 Task: Find connections with filter location Neu Isenburg with filter topic #recruitmentwith filter profile language German with filter current company Nayara Energy with filter school Patna Science College with filter industry Urban Transit Services with filter service category Date Entry with filter keywords title Accountant
Action: Mouse moved to (672, 95)
Screenshot: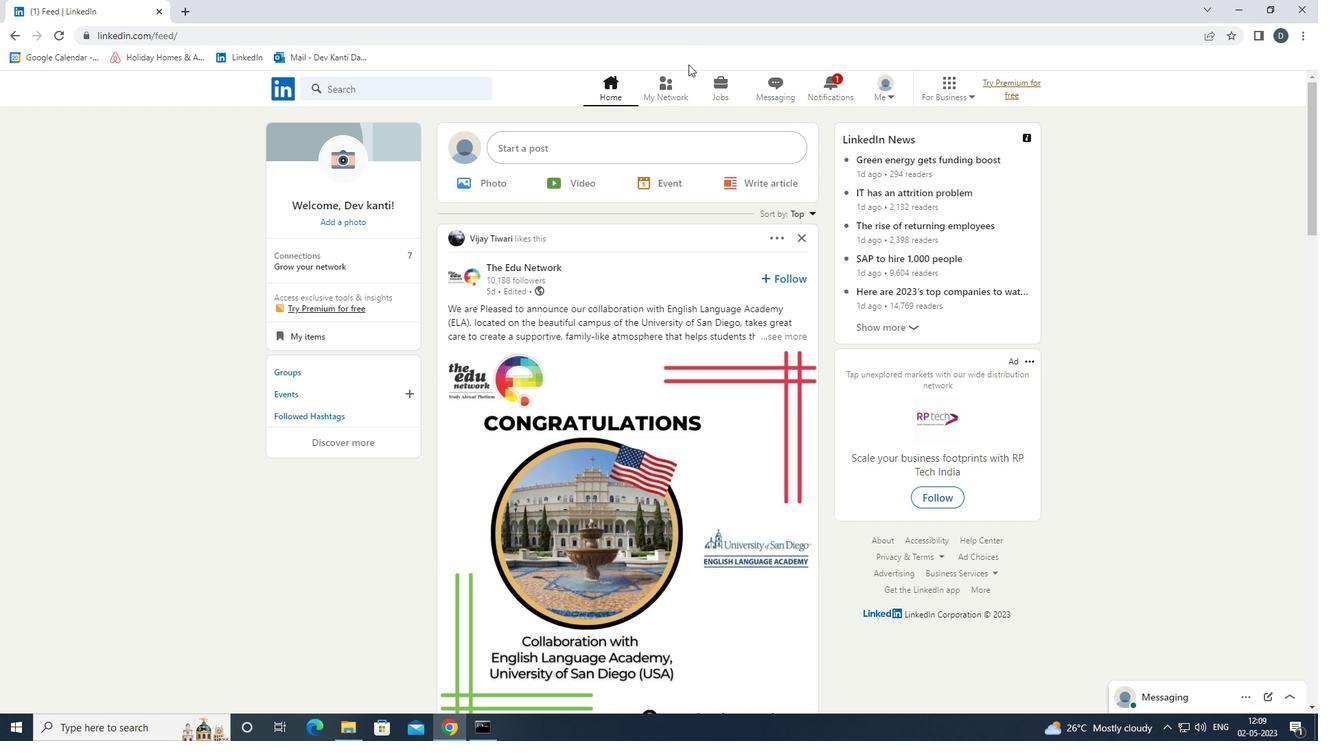 
Action: Mouse pressed left at (672, 95)
Screenshot: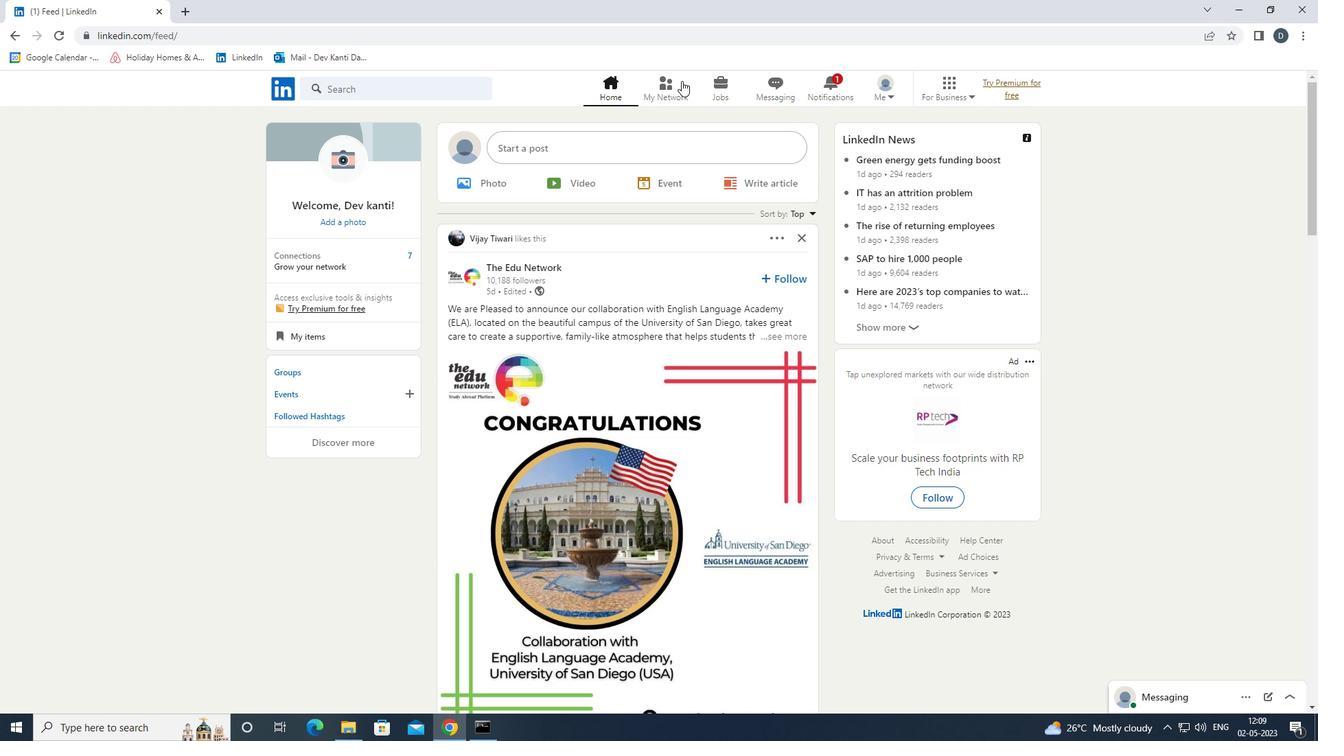 
Action: Mouse moved to (462, 164)
Screenshot: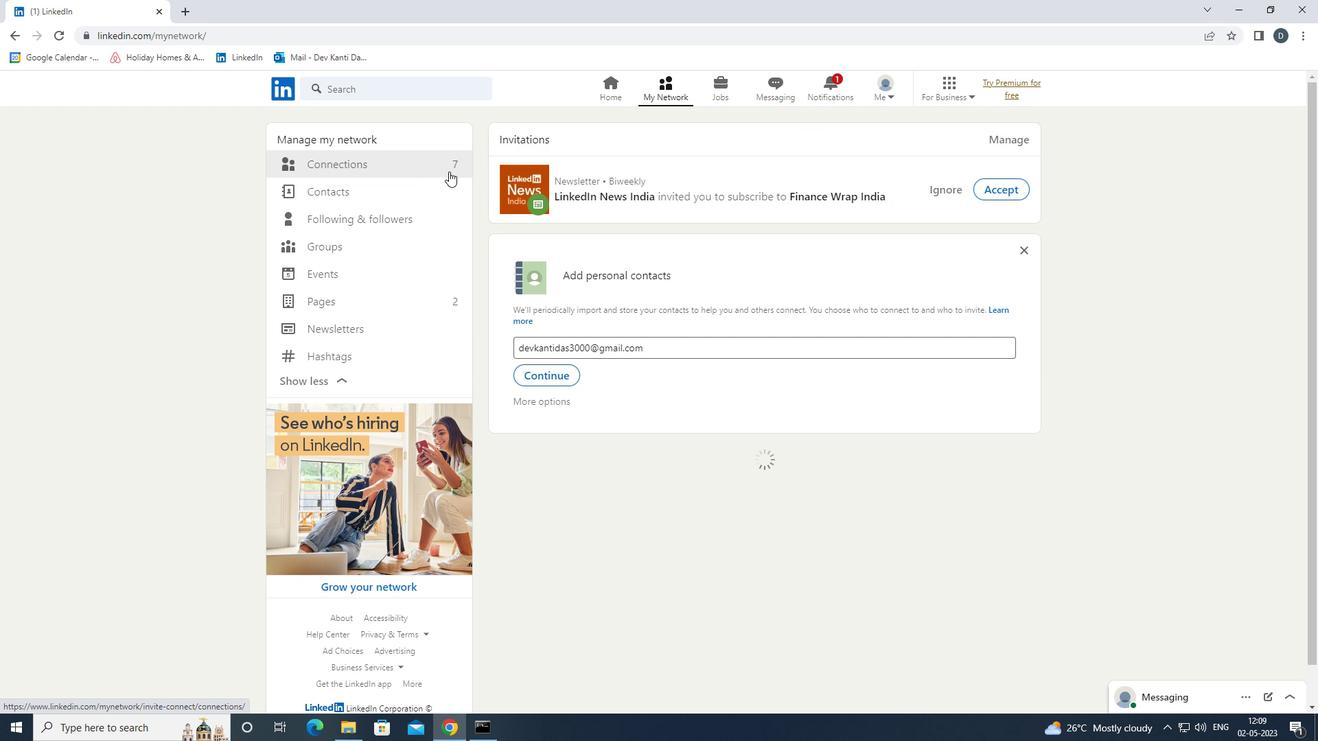
Action: Mouse pressed left at (462, 164)
Screenshot: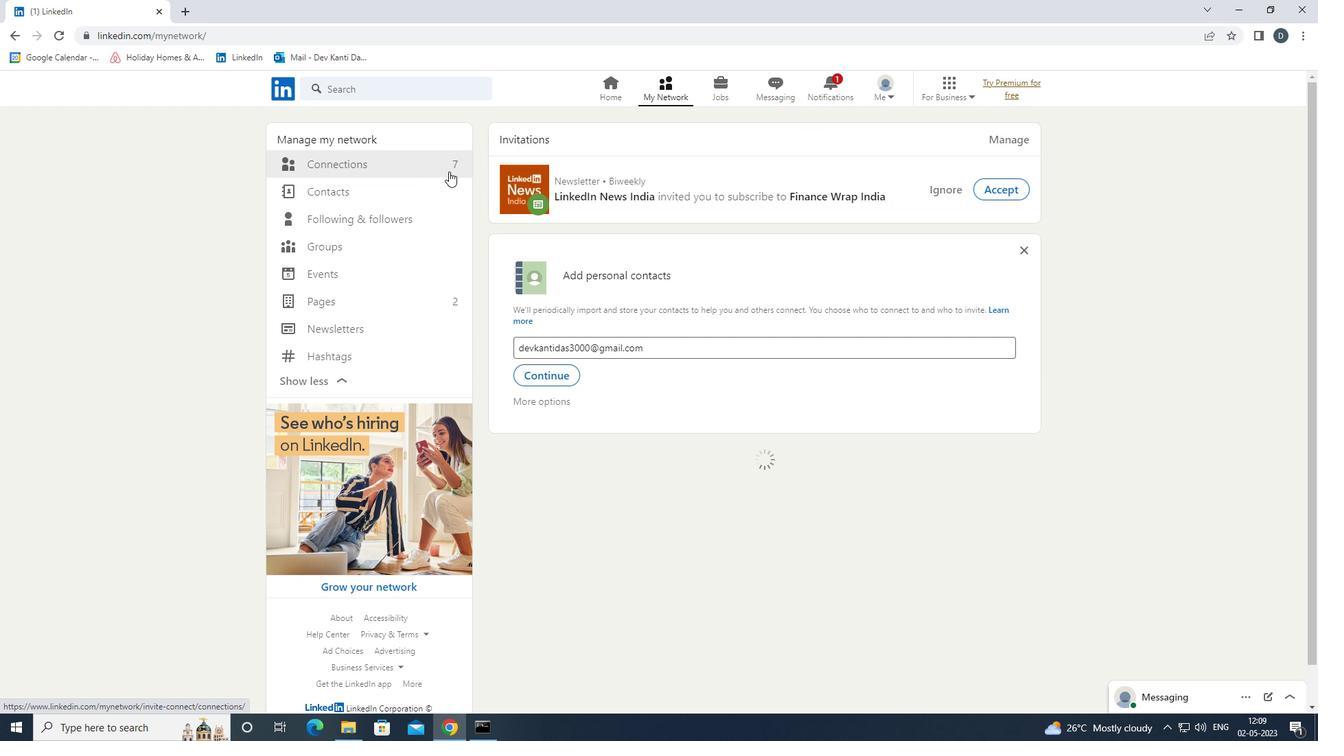 
Action: Mouse moved to (456, 163)
Screenshot: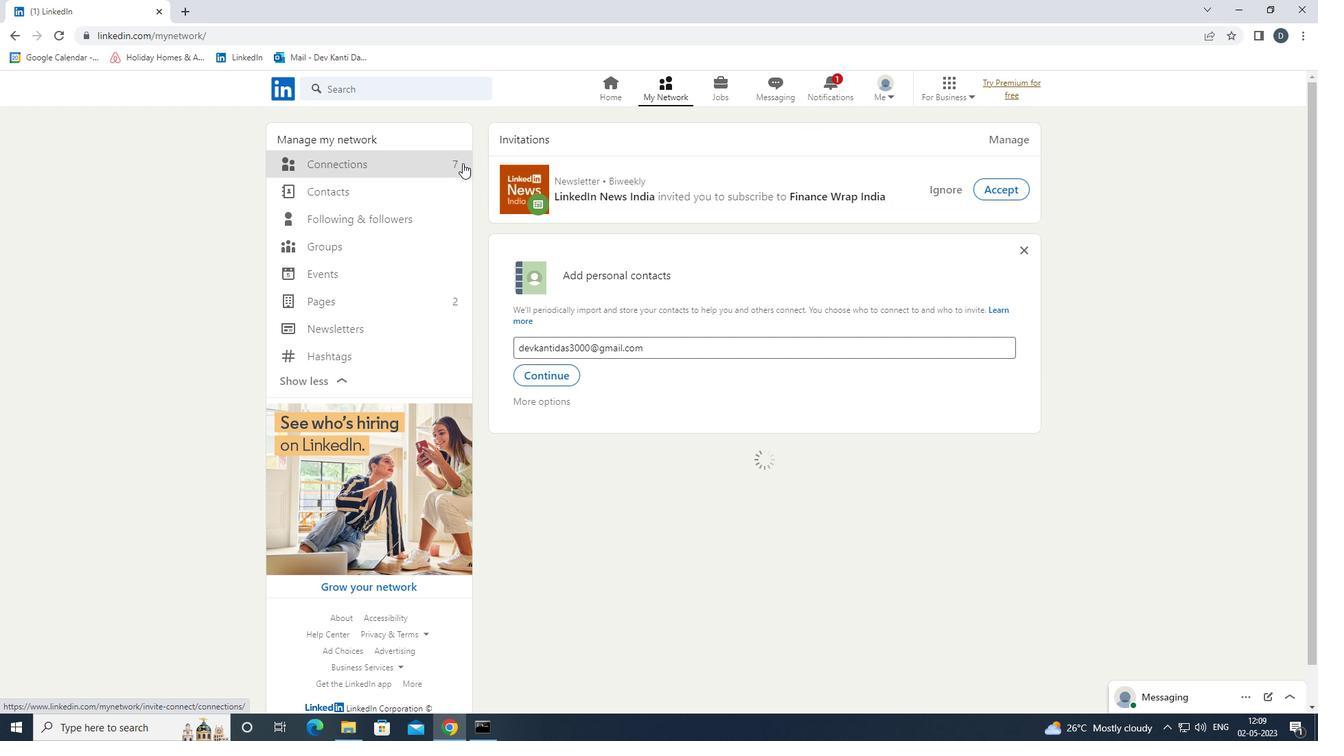 
Action: Mouse pressed left at (456, 163)
Screenshot: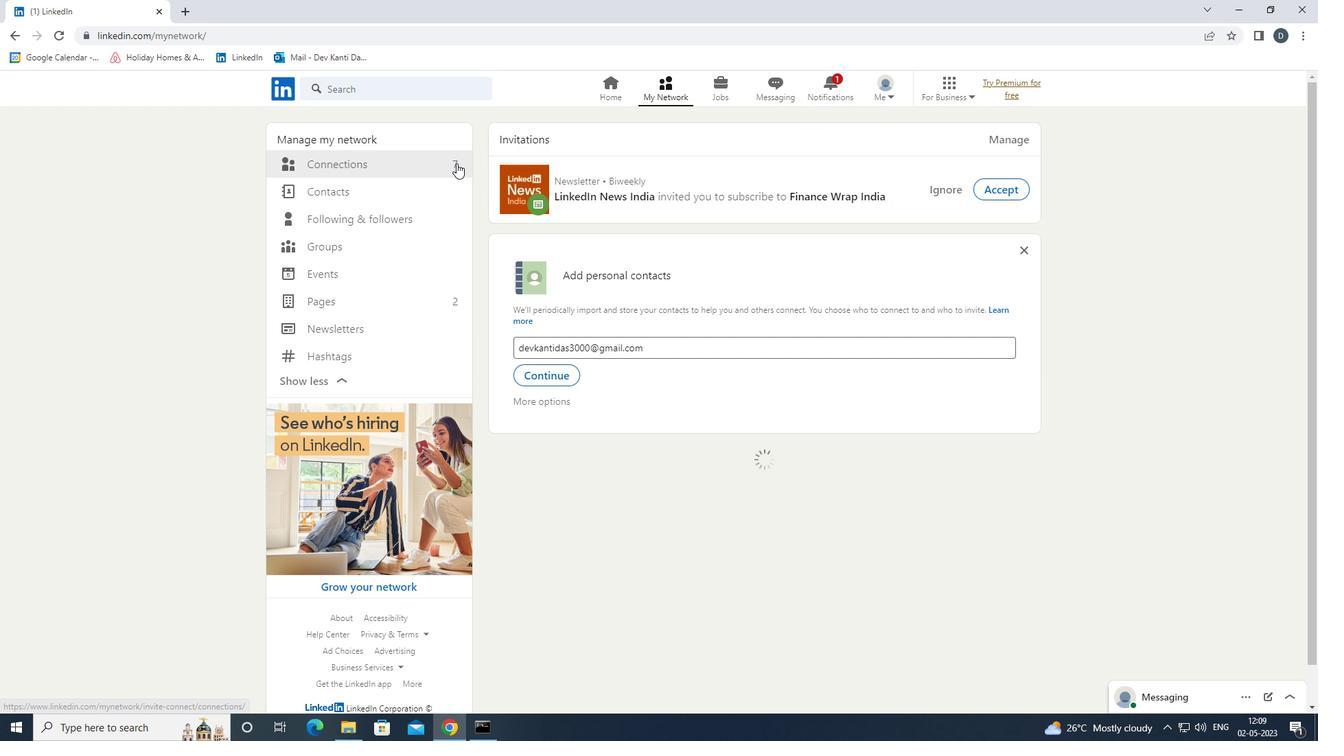 
Action: Mouse moved to (782, 155)
Screenshot: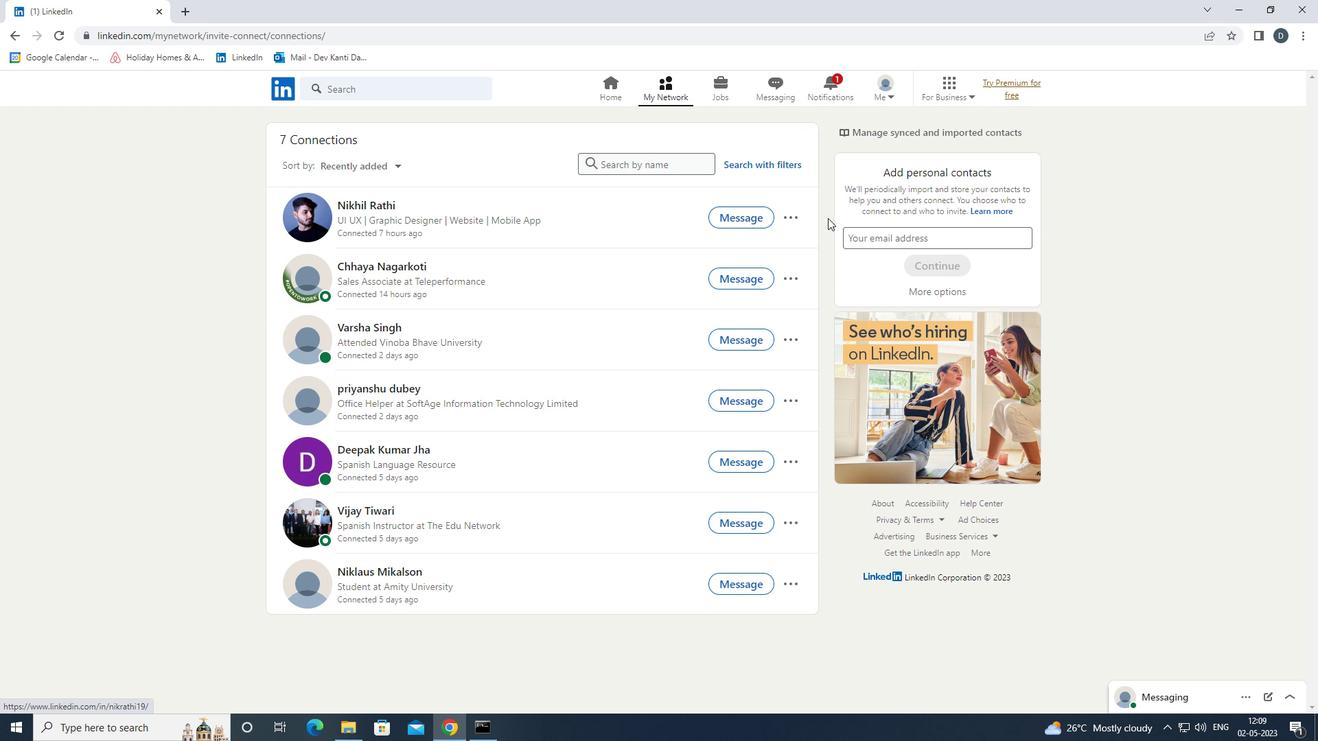 
Action: Mouse pressed left at (782, 155)
Screenshot: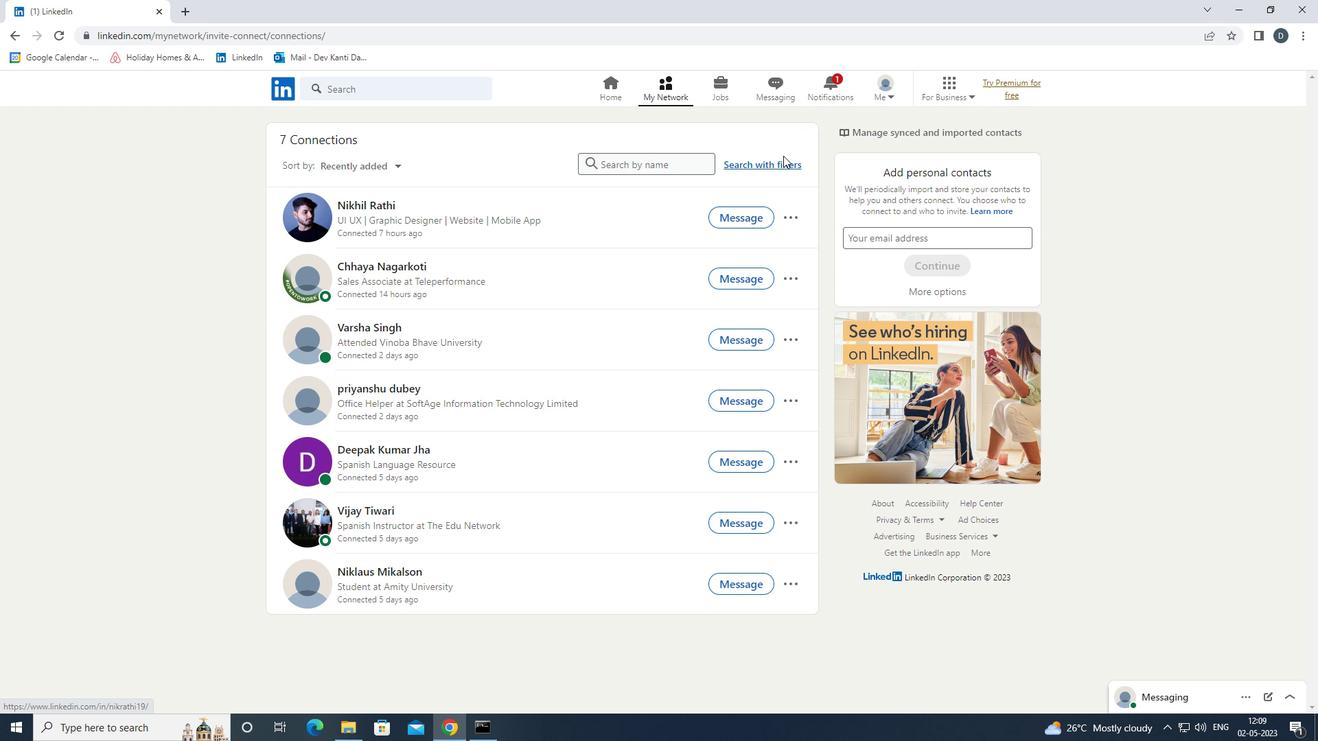 
Action: Mouse moved to (773, 169)
Screenshot: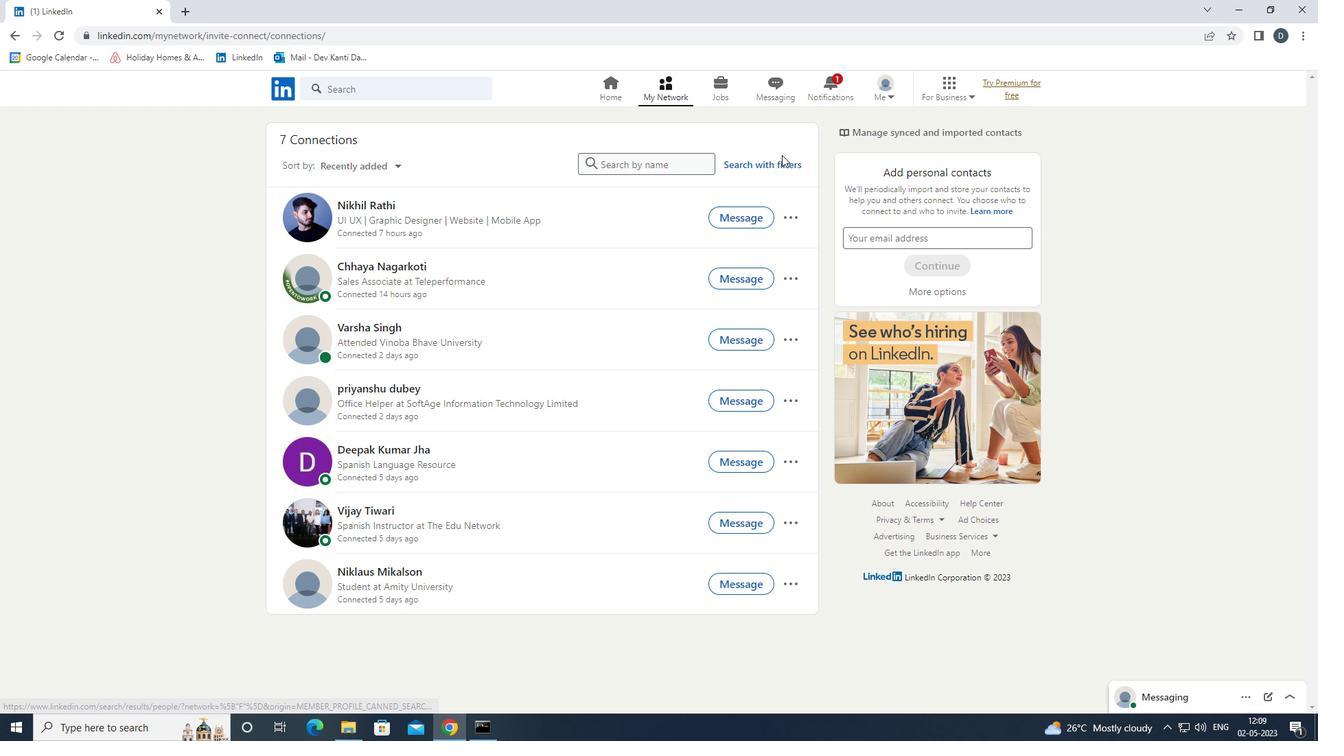 
Action: Mouse pressed left at (773, 169)
Screenshot: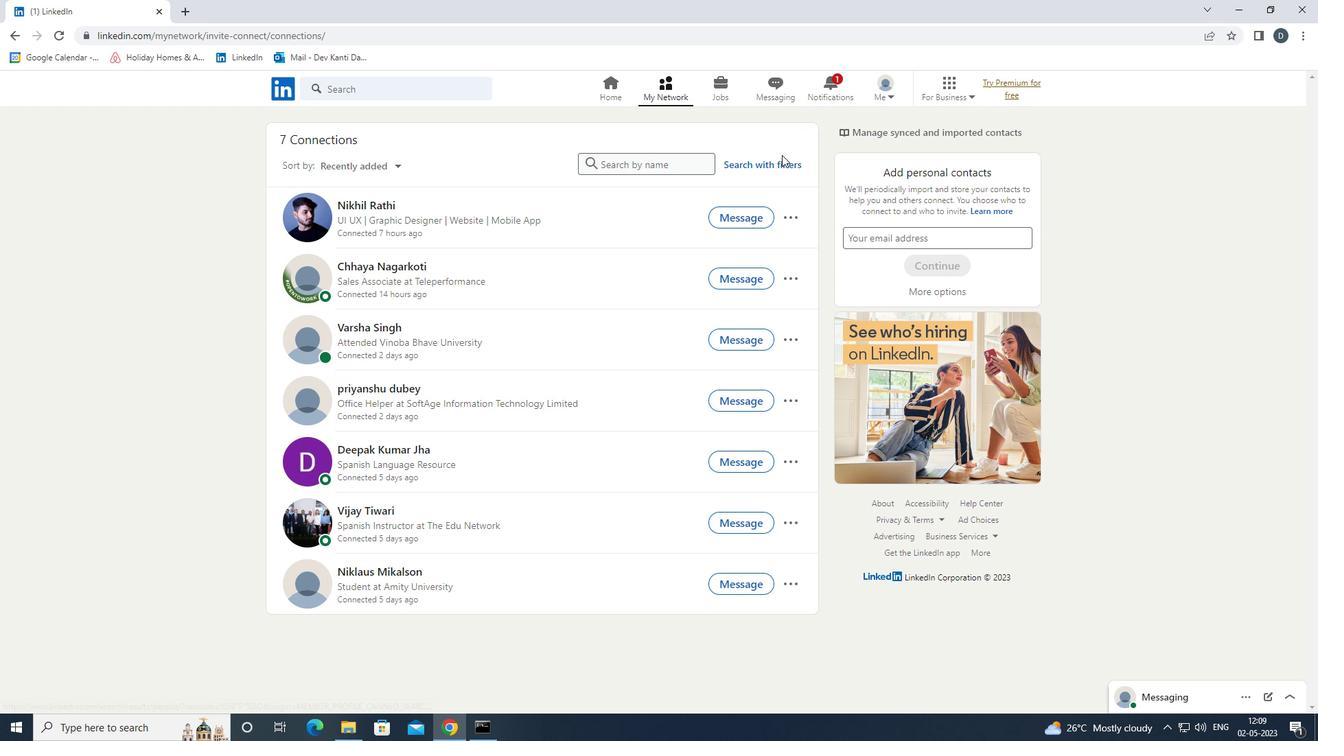 
Action: Mouse moved to (705, 127)
Screenshot: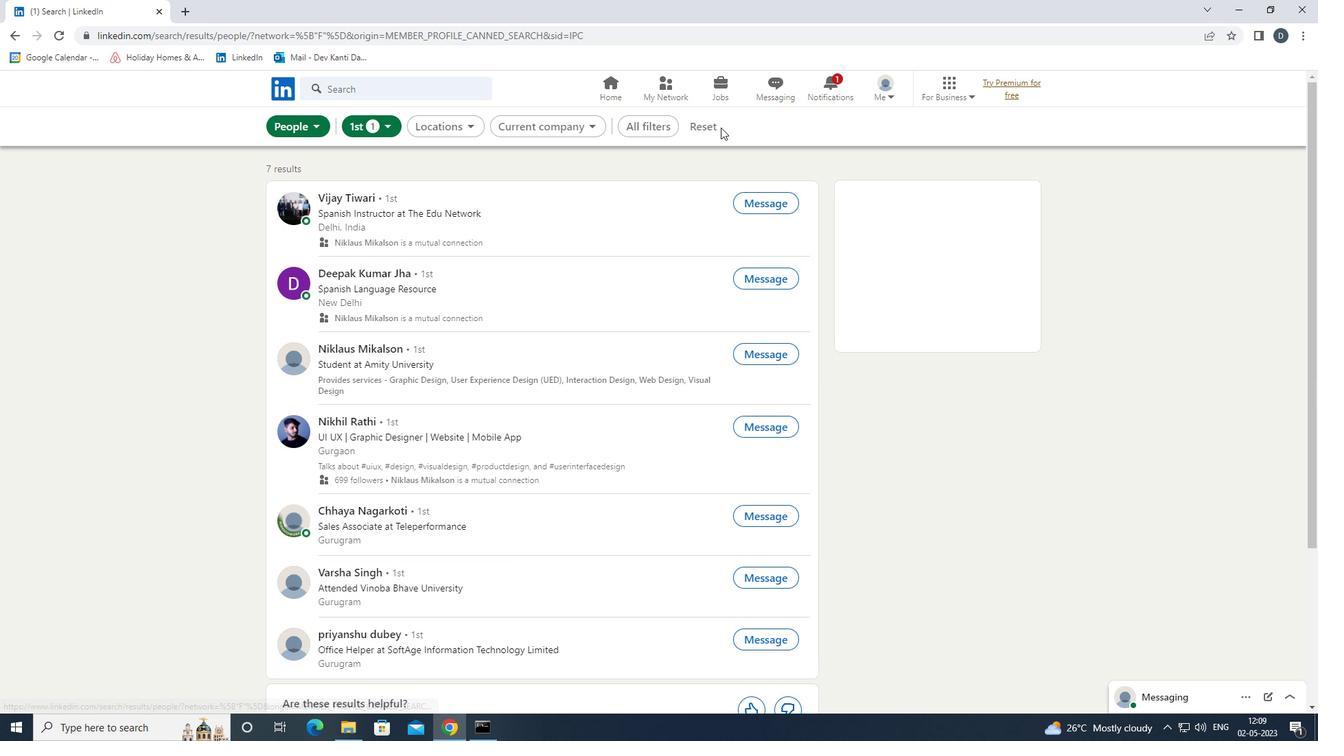 
Action: Mouse pressed left at (705, 127)
Screenshot: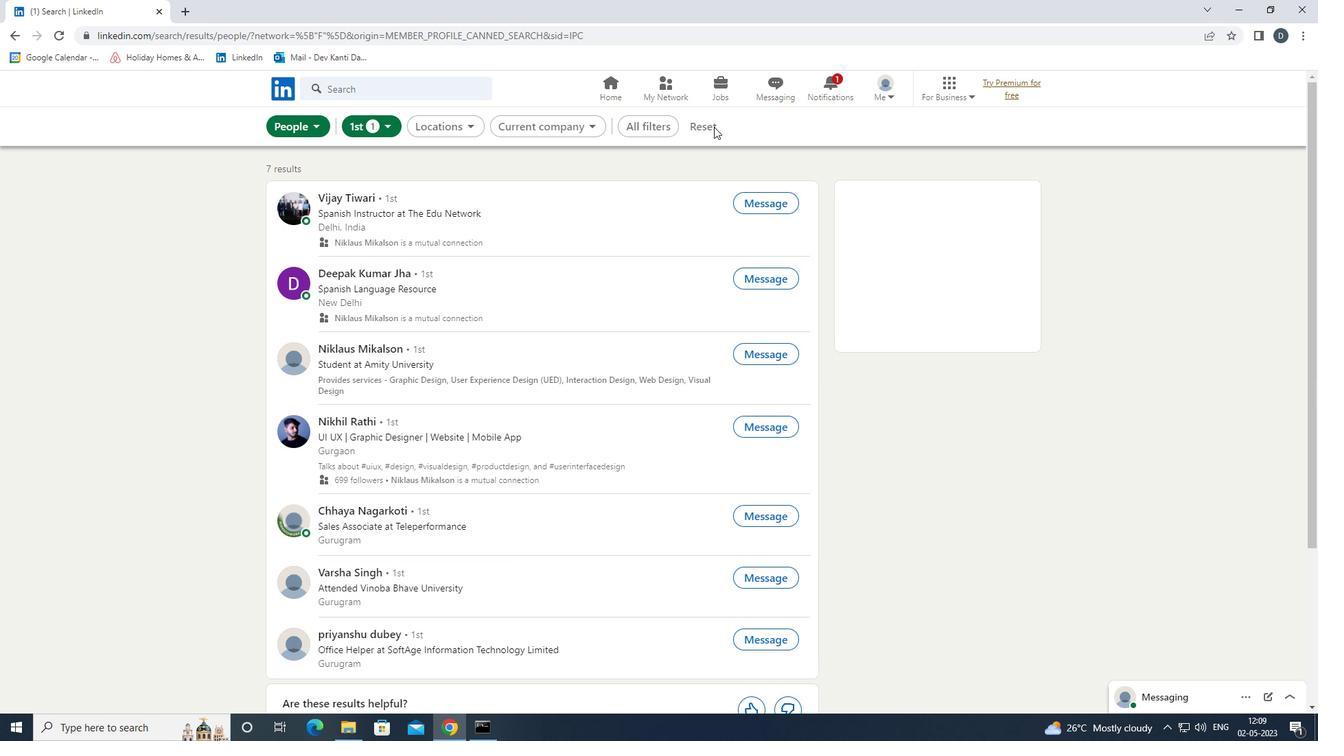 
Action: Mouse moved to (680, 124)
Screenshot: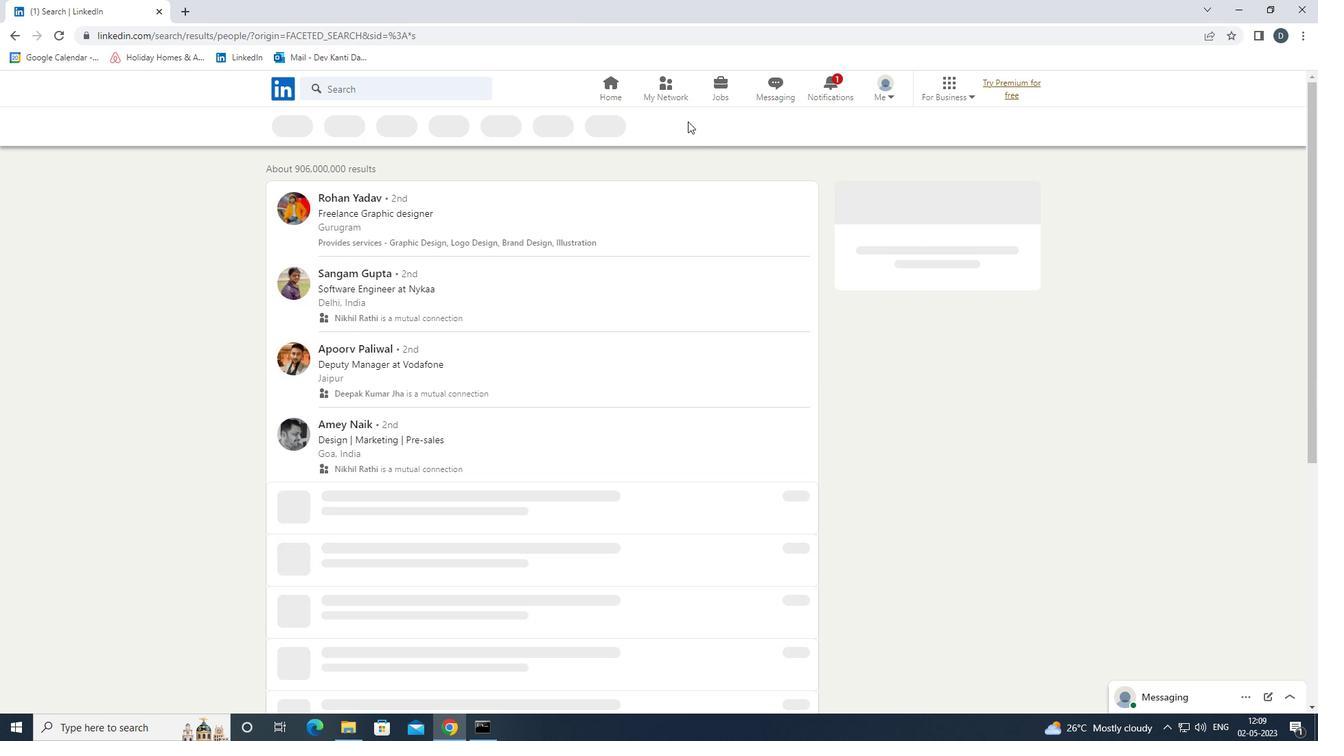 
Action: Mouse pressed left at (680, 124)
Screenshot: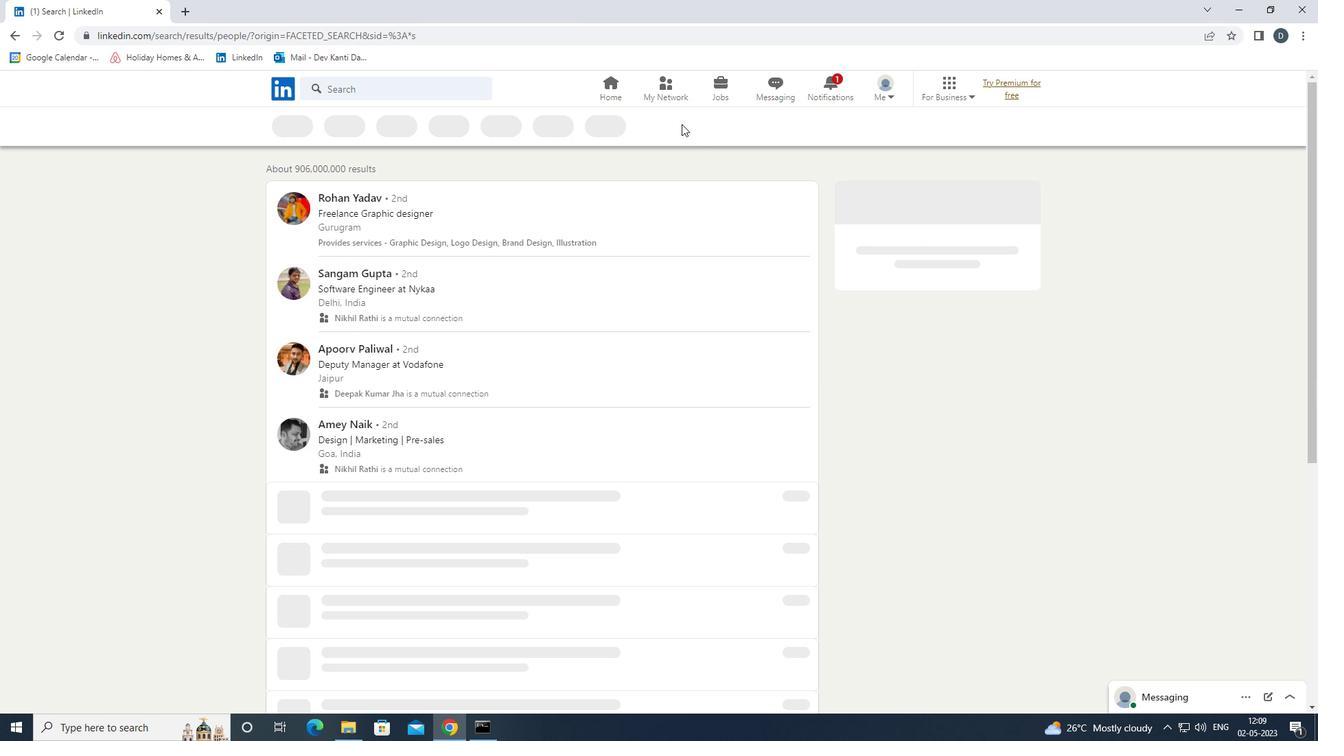 
Action: Mouse moved to (1174, 474)
Screenshot: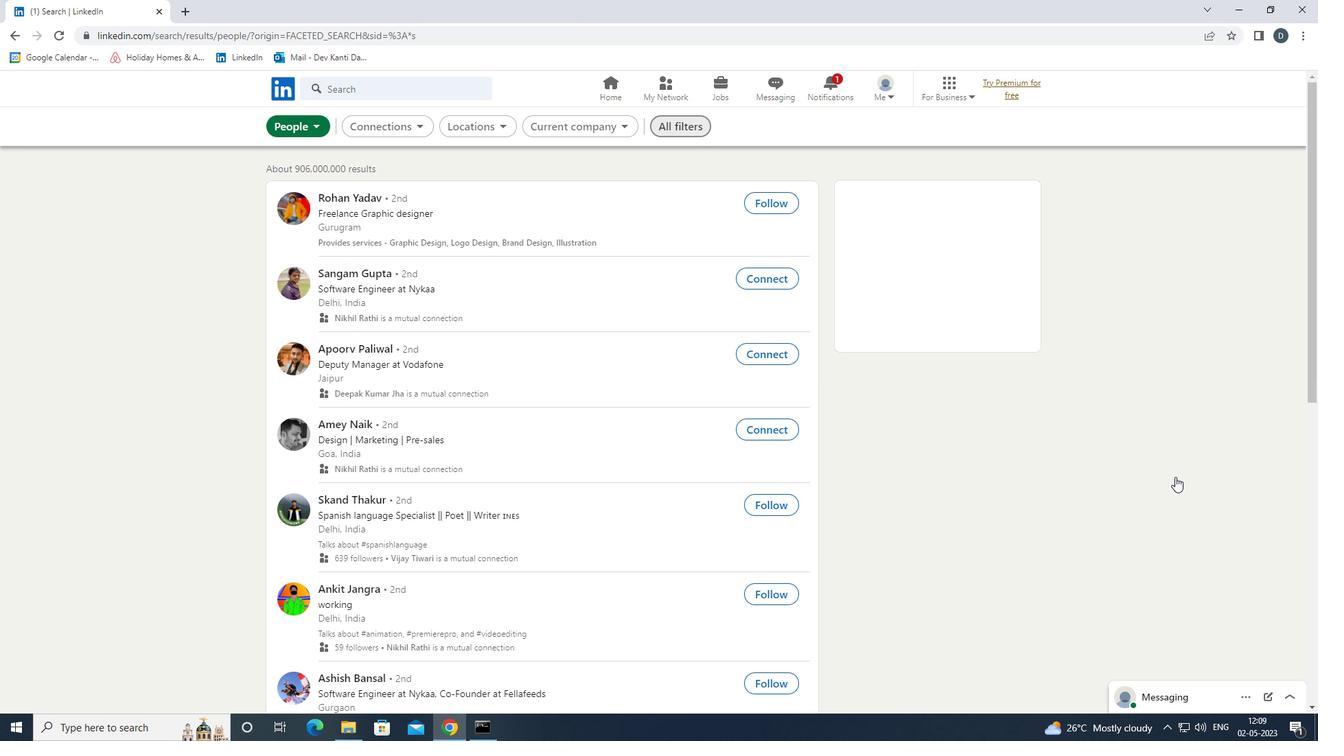
Action: Mouse scrolled (1174, 473) with delta (0, 0)
Screenshot: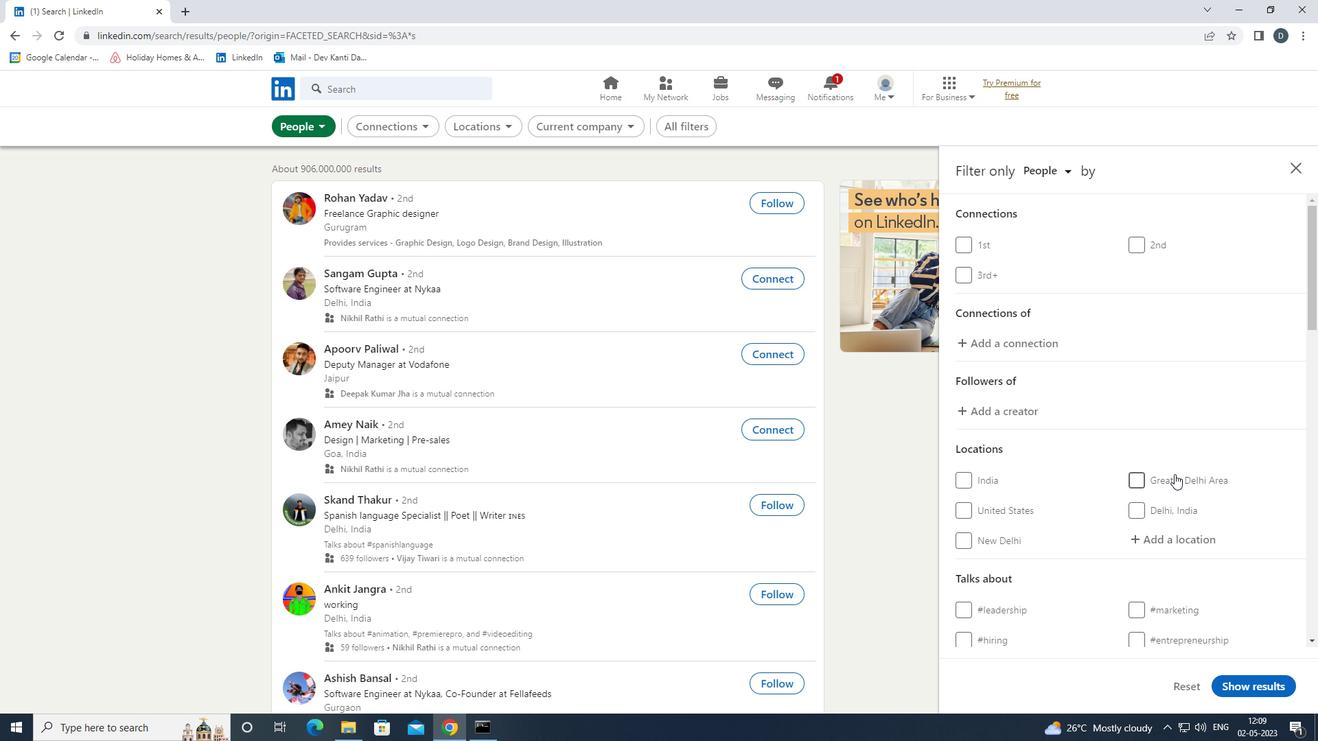 
Action: Mouse moved to (1174, 471)
Screenshot: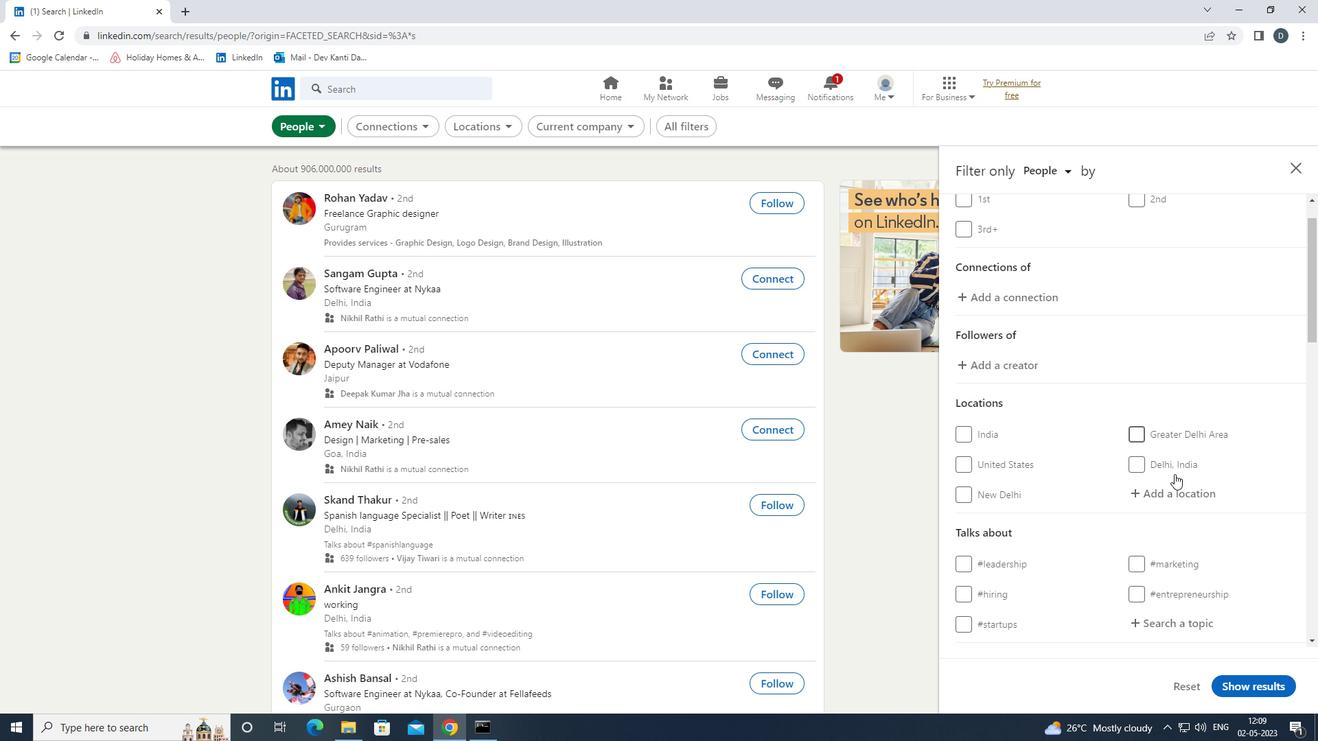 
Action: Mouse pressed left at (1174, 471)
Screenshot: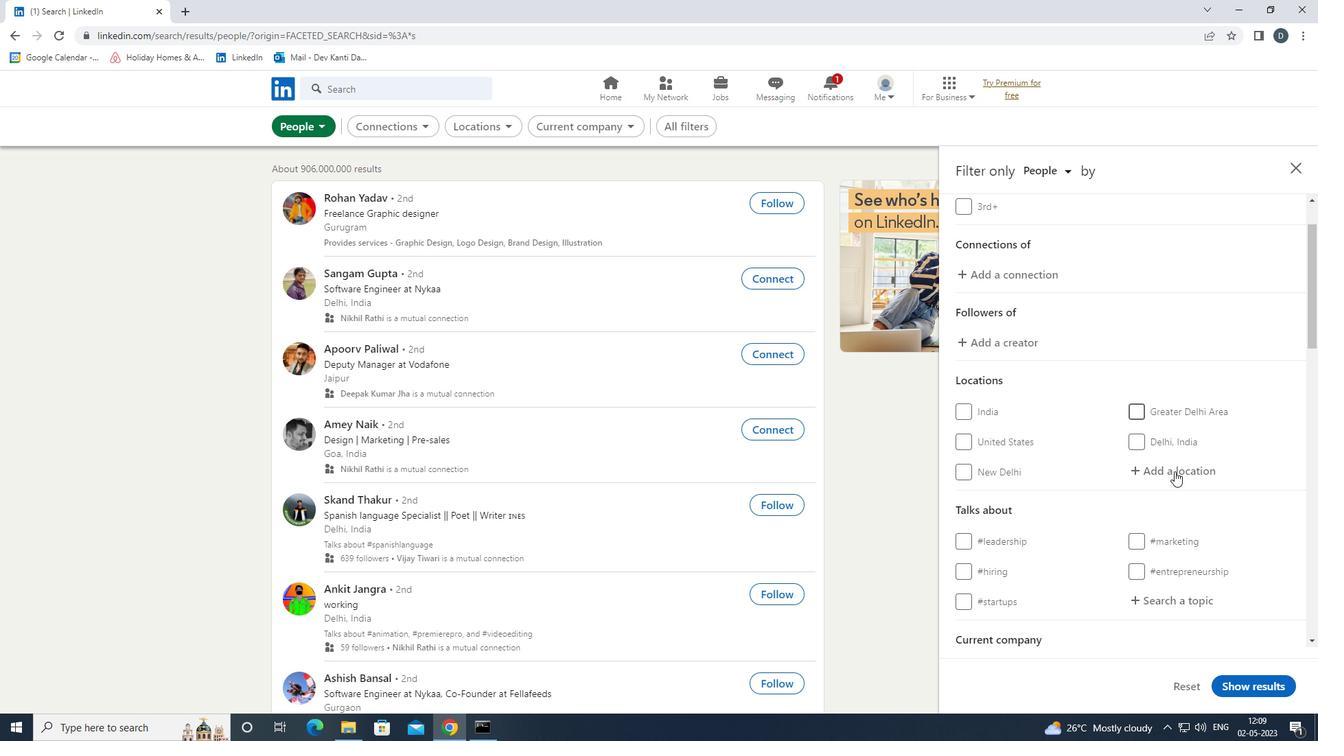 
Action: Key pressed <Key.shift>NEU<Key.space><Key.shift>ISEN<Key.down><Key.enter>
Screenshot: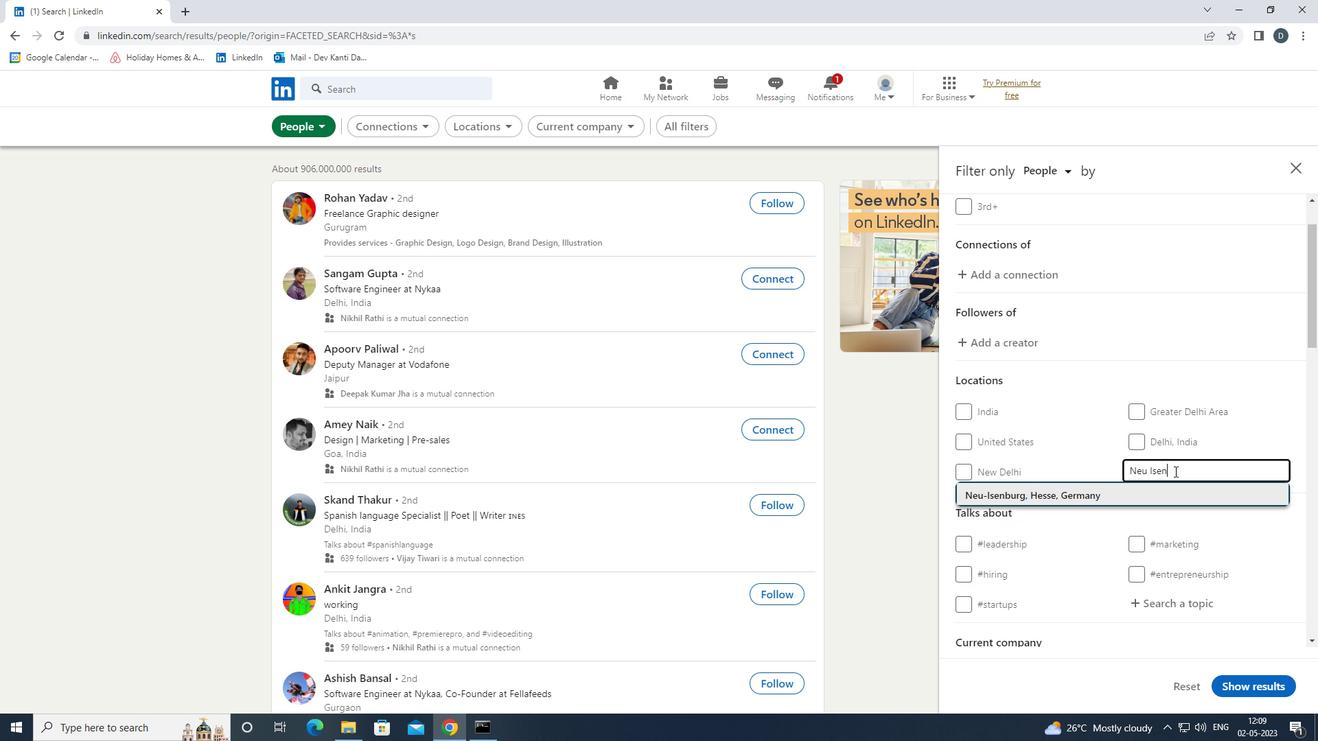 
Action: Mouse moved to (1174, 471)
Screenshot: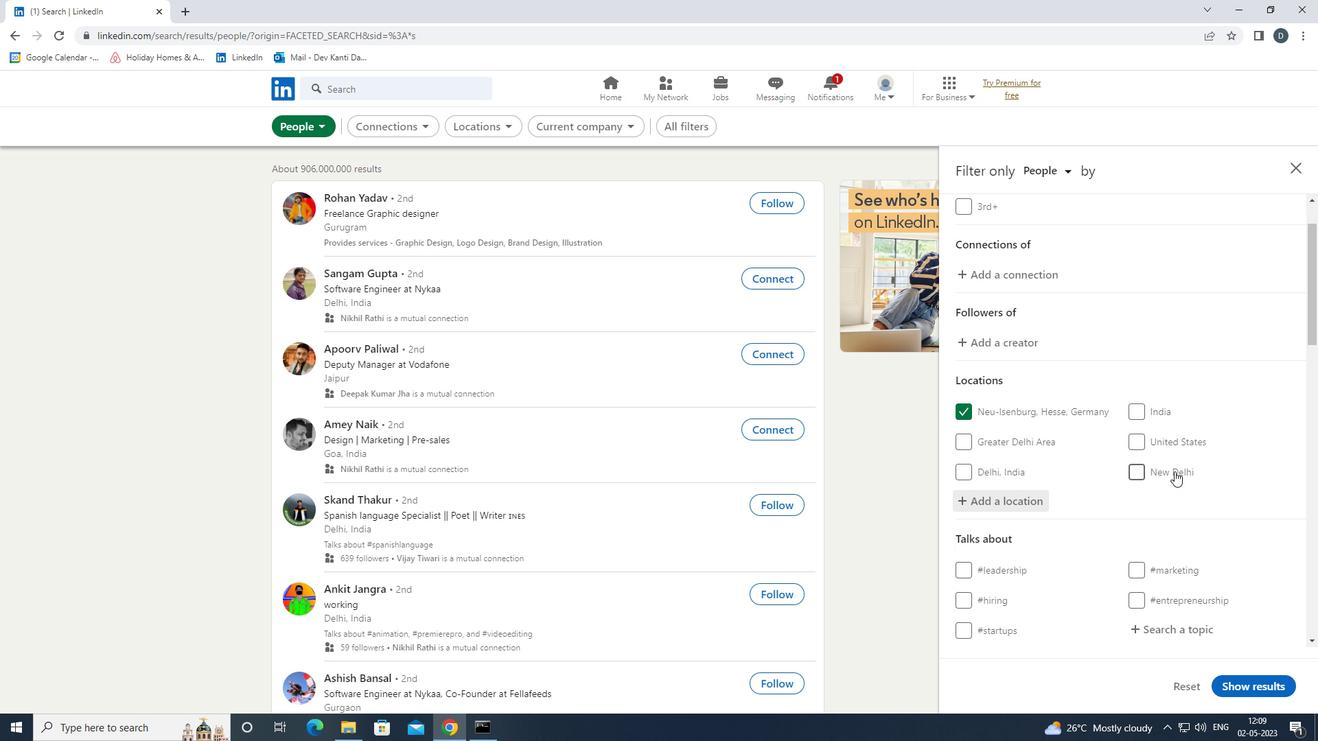 
Action: Mouse scrolled (1174, 471) with delta (0, 0)
Screenshot: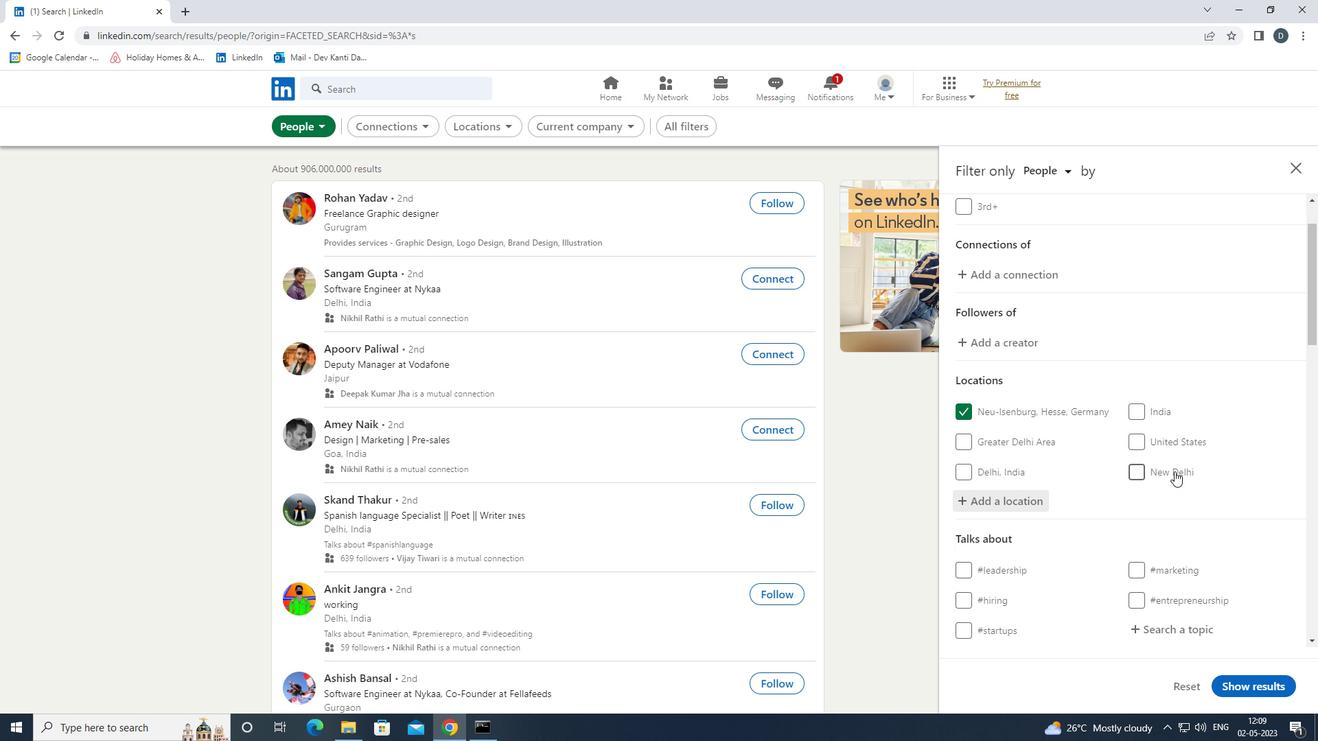 
Action: Mouse moved to (1176, 473)
Screenshot: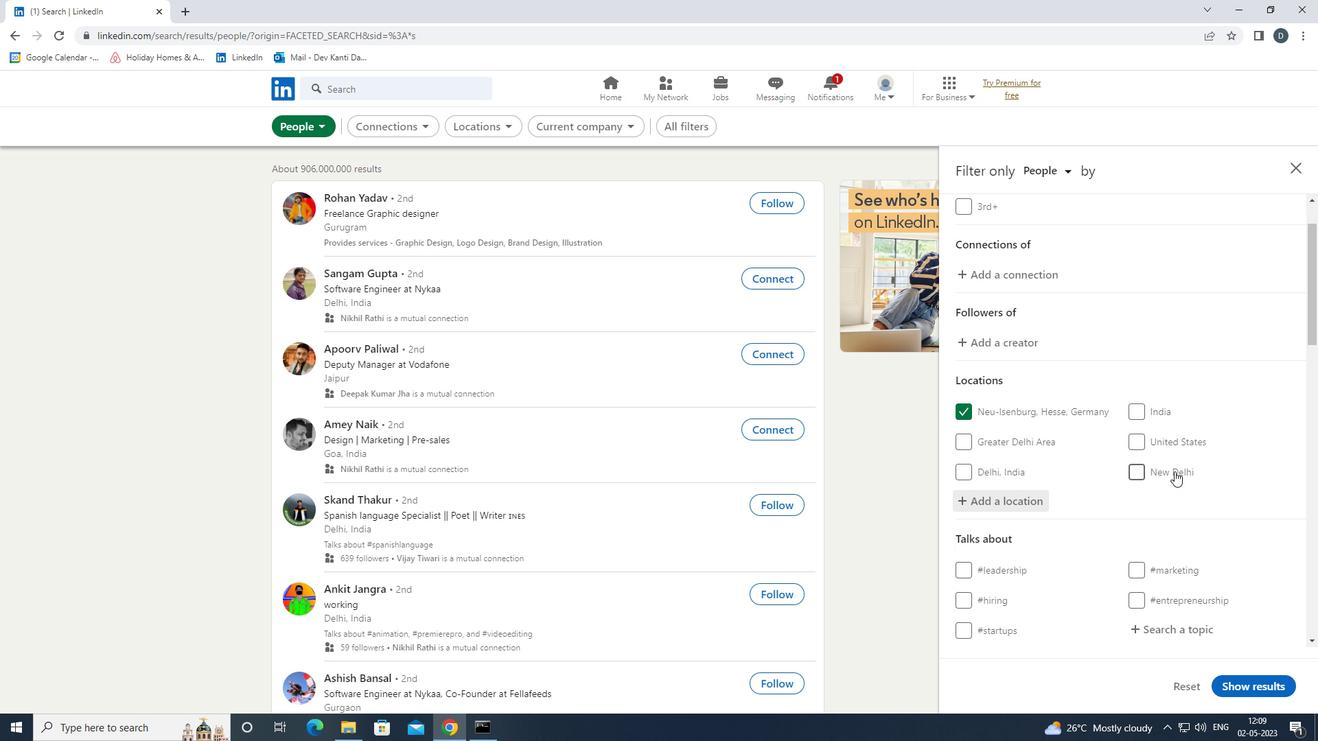 
Action: Mouse scrolled (1176, 473) with delta (0, 0)
Screenshot: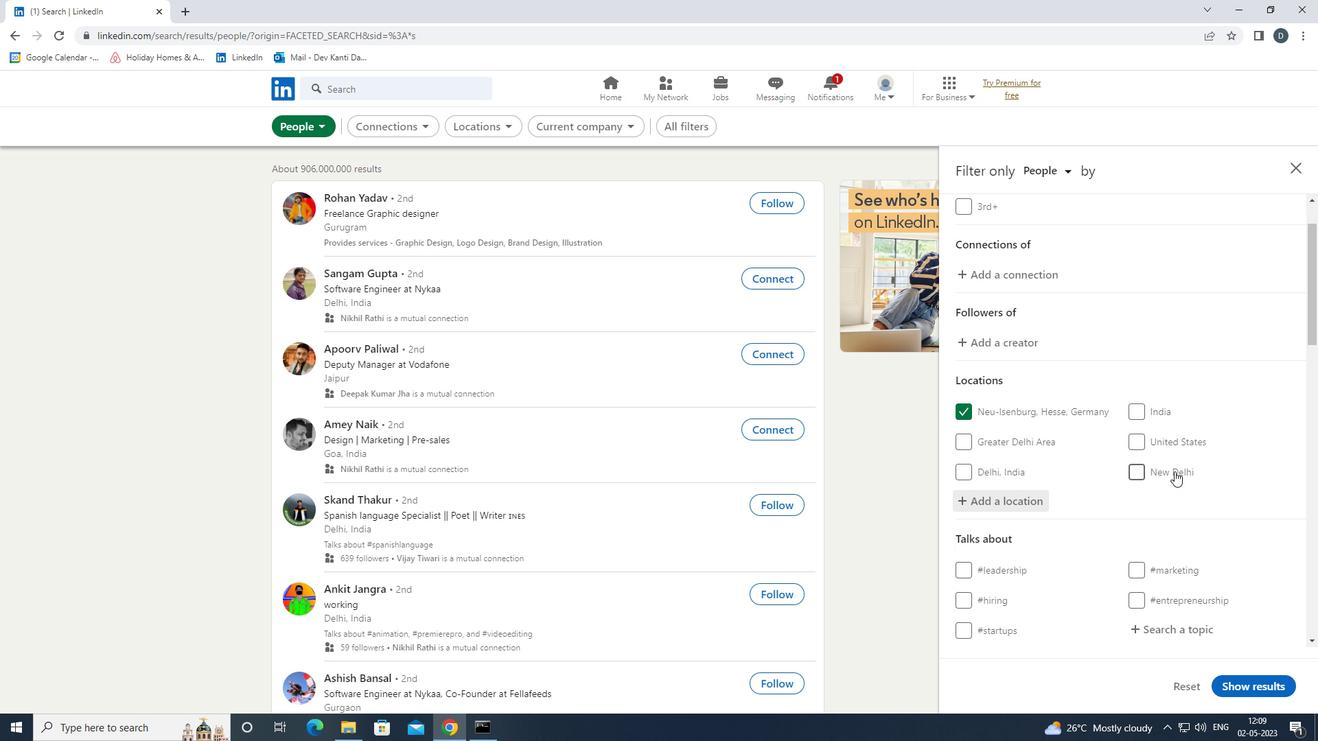 
Action: Mouse moved to (1177, 475)
Screenshot: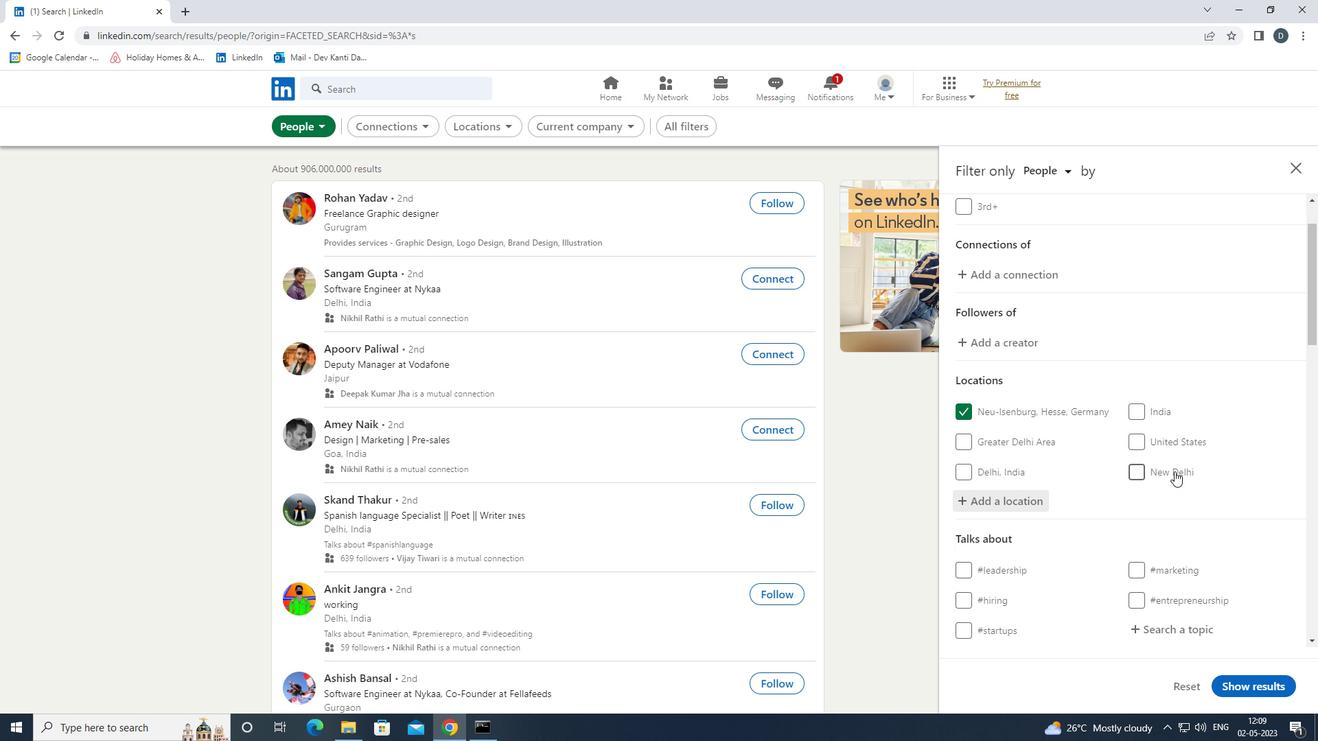 
Action: Mouse scrolled (1177, 474) with delta (0, 0)
Screenshot: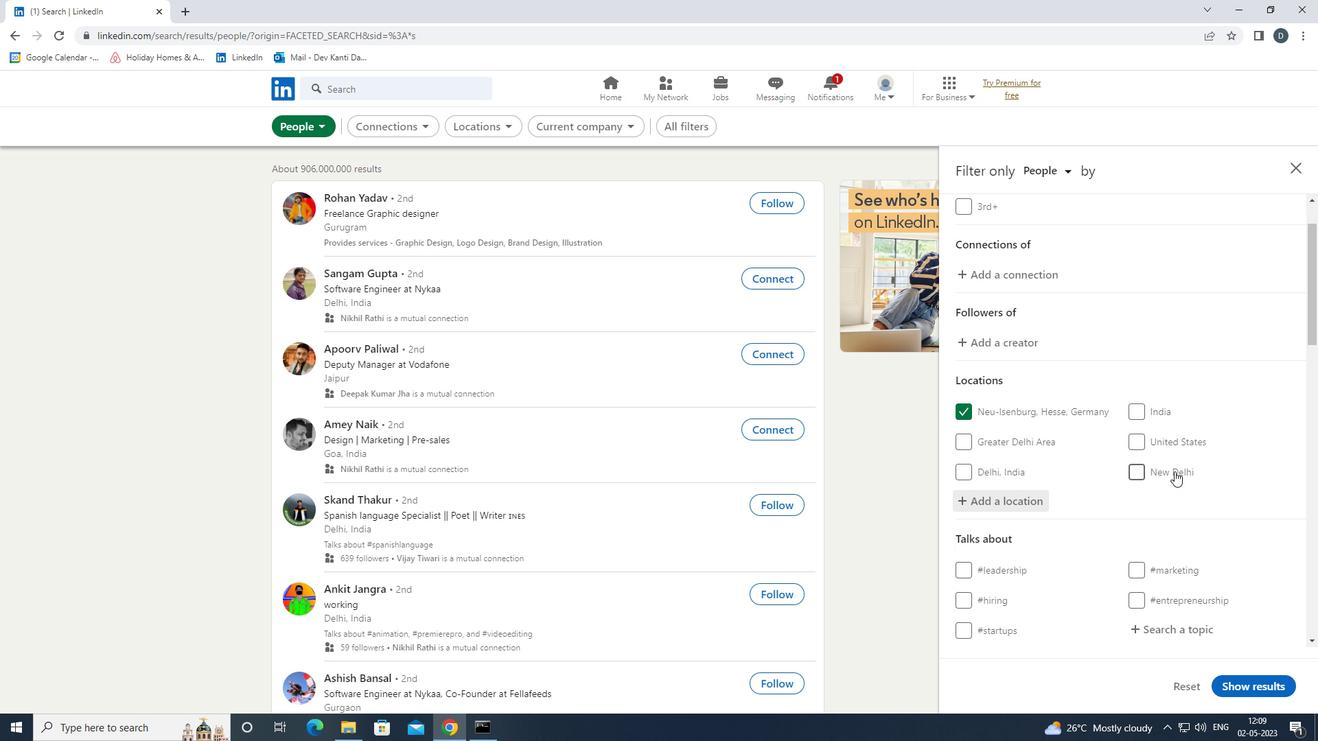 
Action: Mouse moved to (1202, 422)
Screenshot: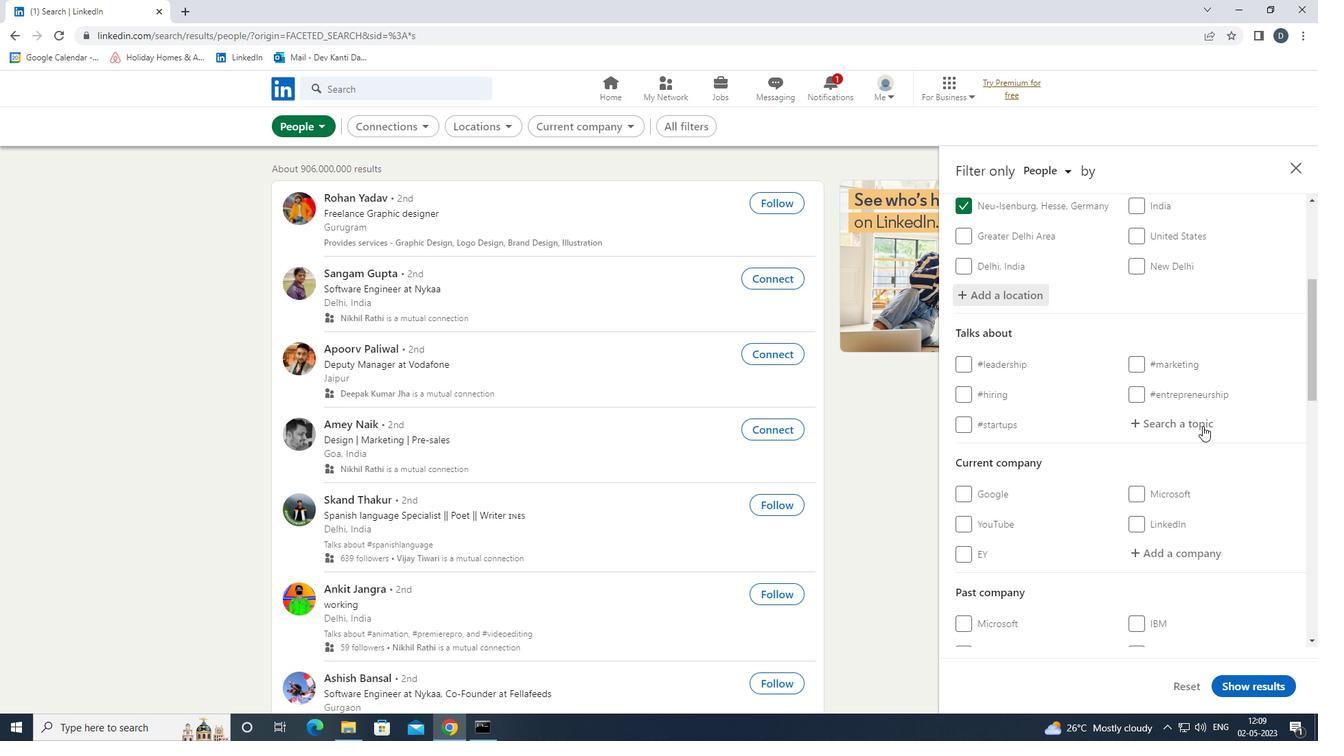 
Action: Mouse pressed left at (1202, 422)
Screenshot: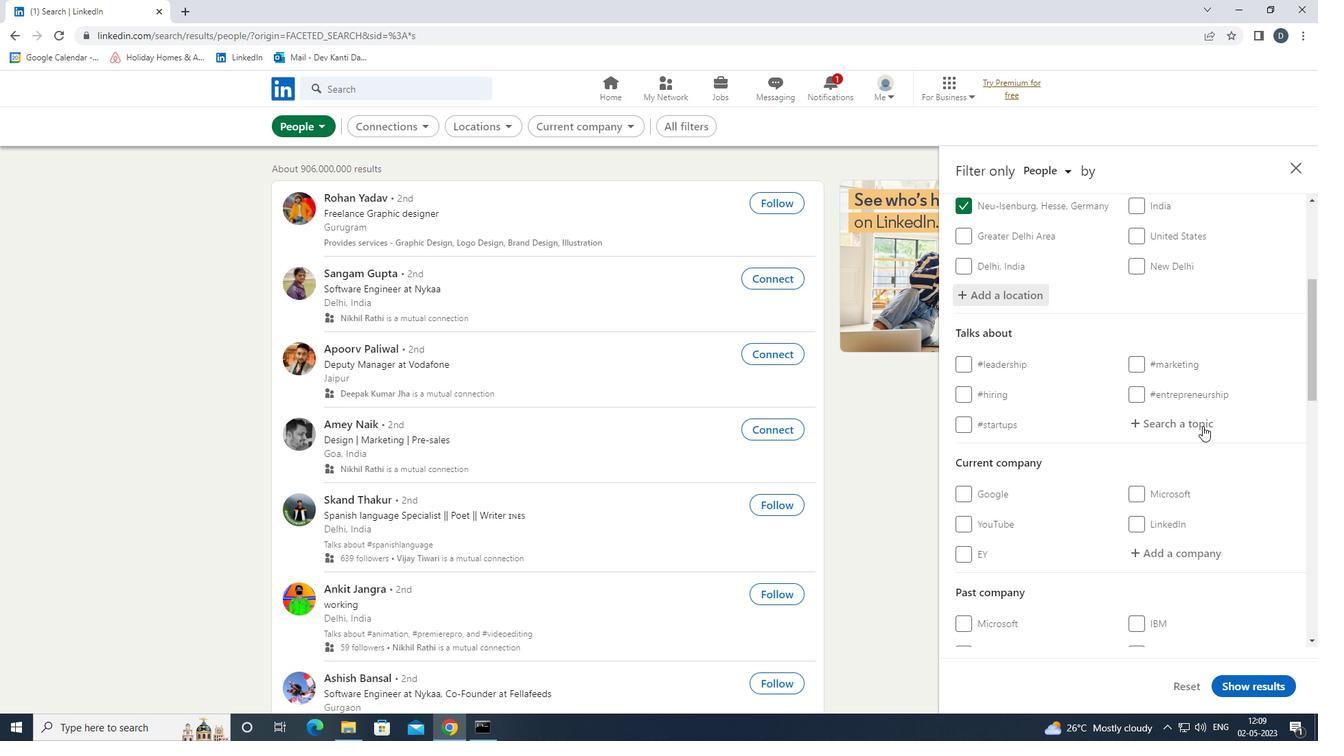 
Action: Mouse moved to (1199, 422)
Screenshot: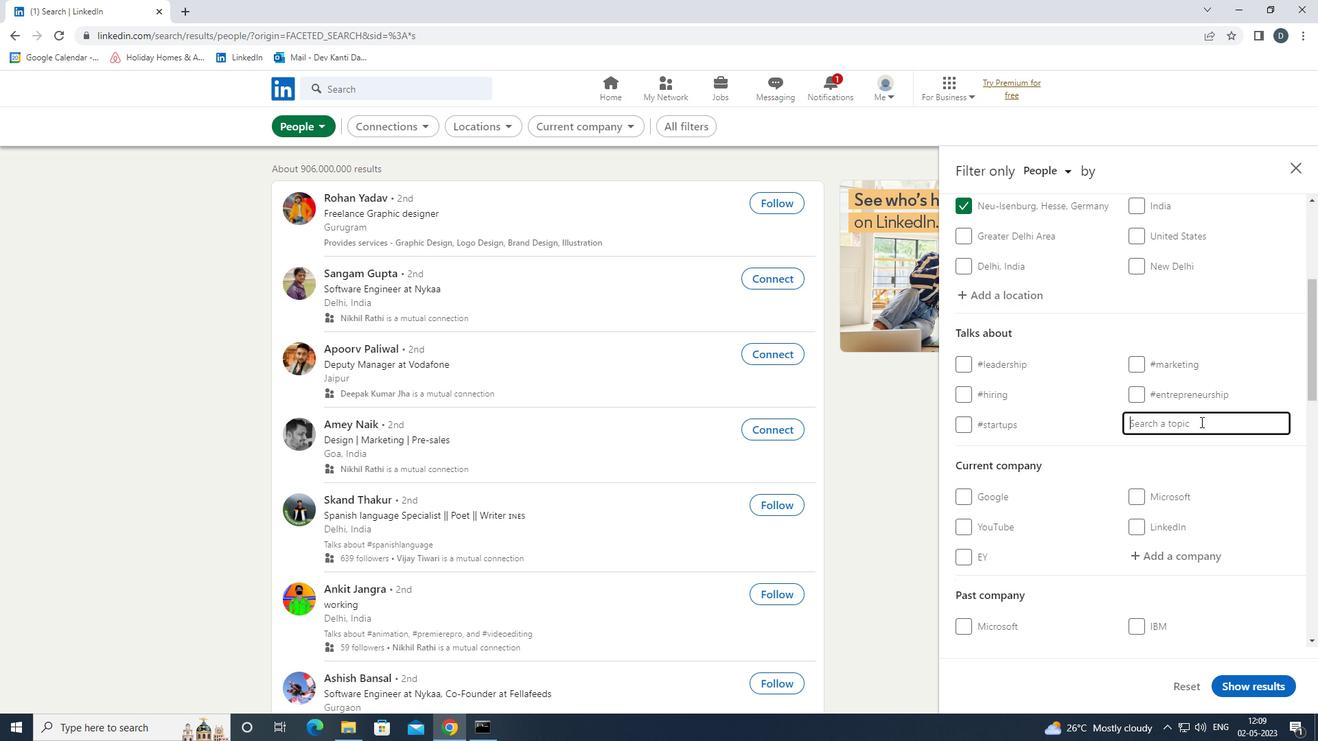 
Action: Key pressed RECRUITMENT<Key.down><Key.enter>
Screenshot: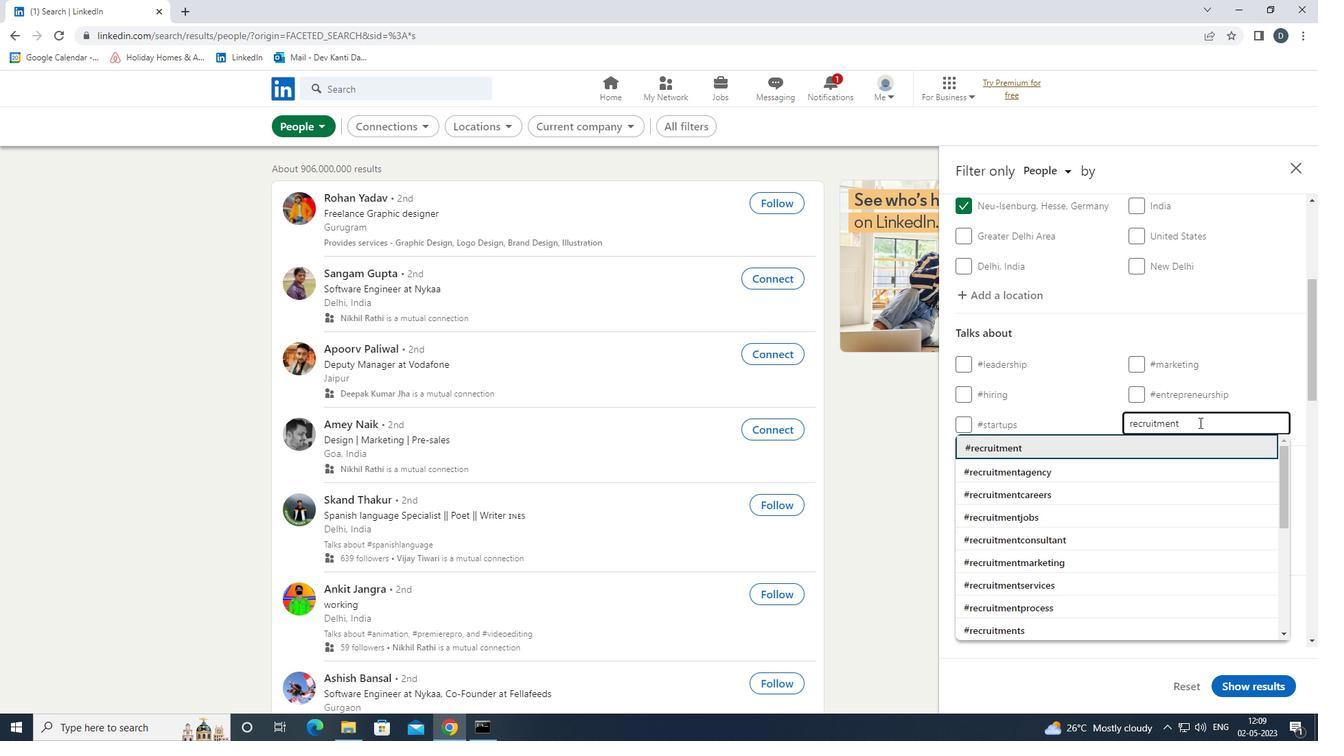 
Action: Mouse moved to (1194, 429)
Screenshot: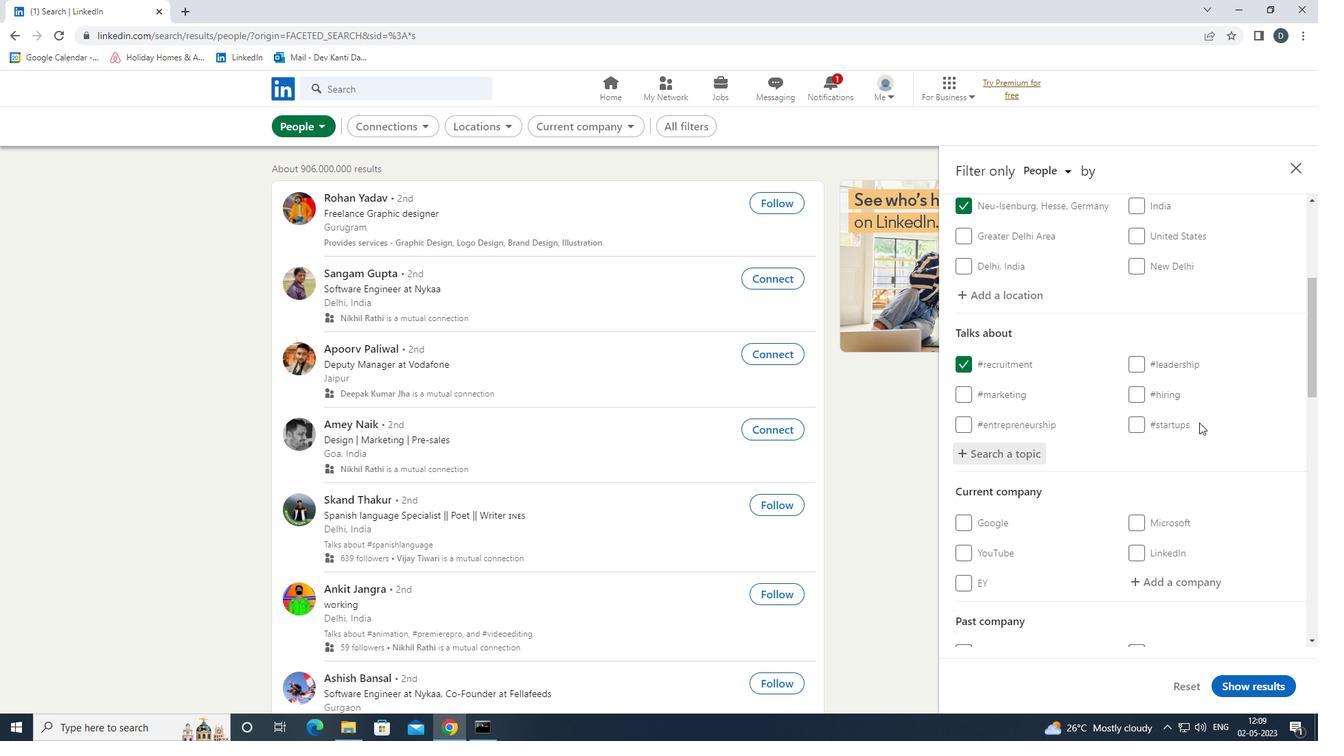
Action: Mouse scrolled (1194, 429) with delta (0, 0)
Screenshot: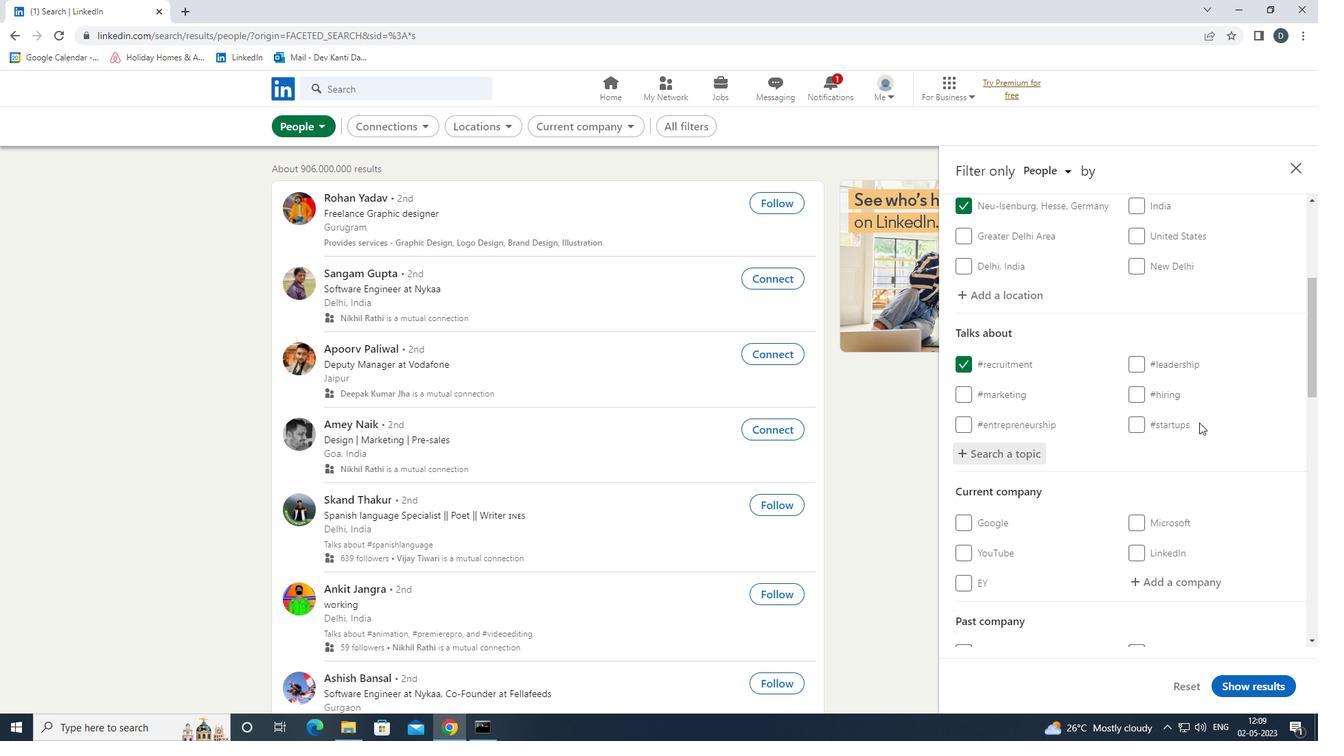 
Action: Mouse moved to (1194, 430)
Screenshot: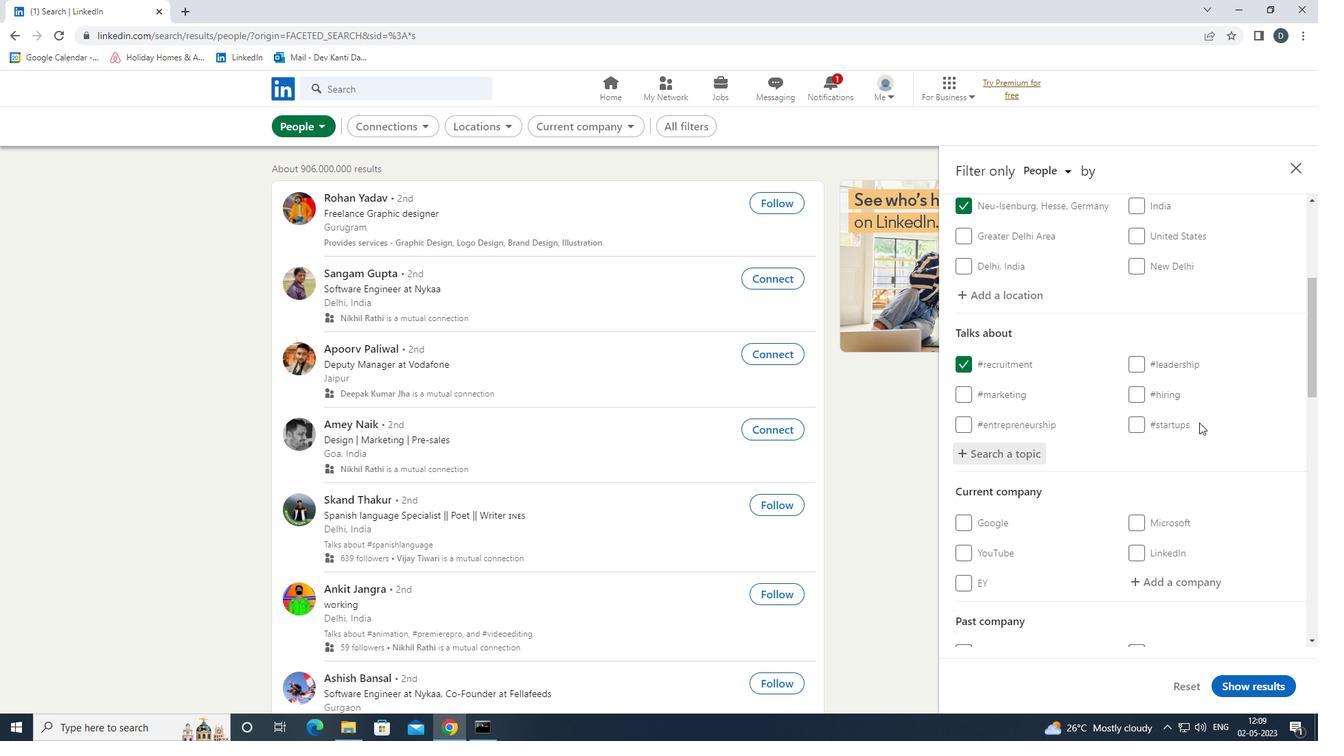 
Action: Mouse scrolled (1194, 429) with delta (0, 0)
Screenshot: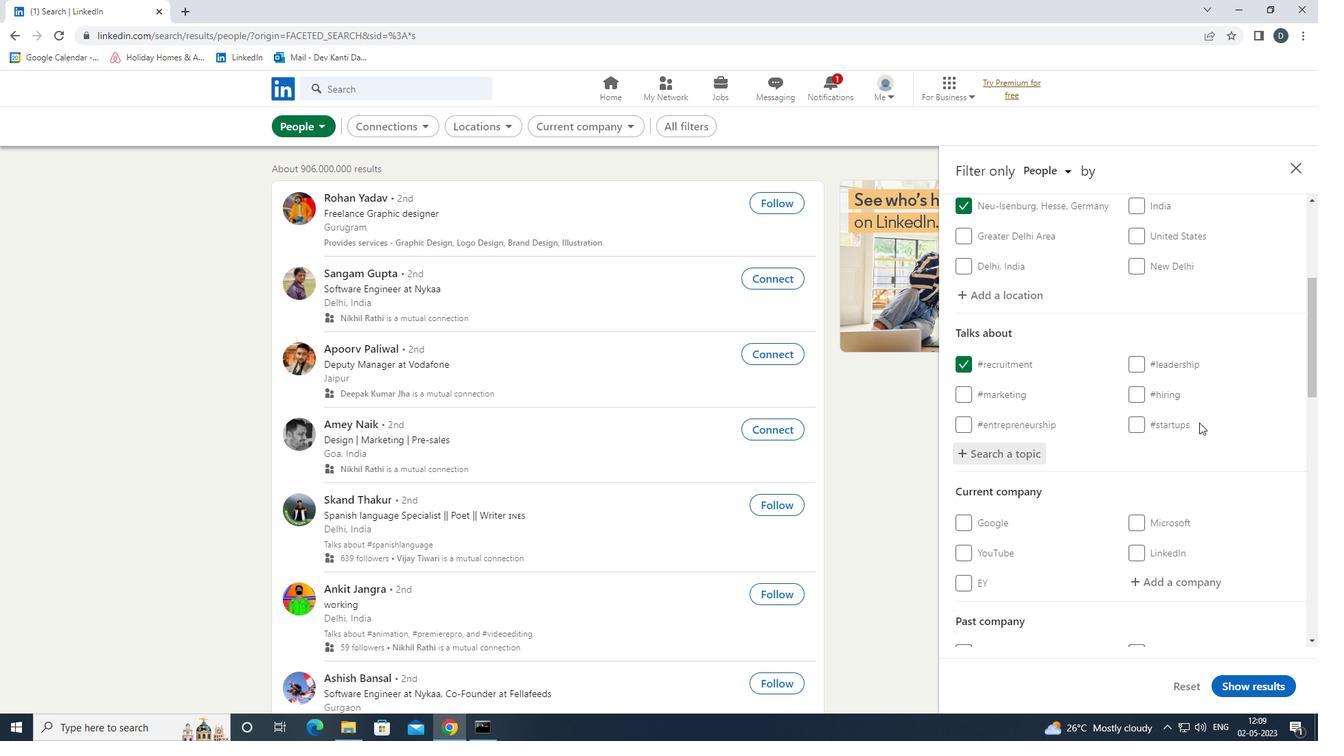 
Action: Mouse moved to (1194, 432)
Screenshot: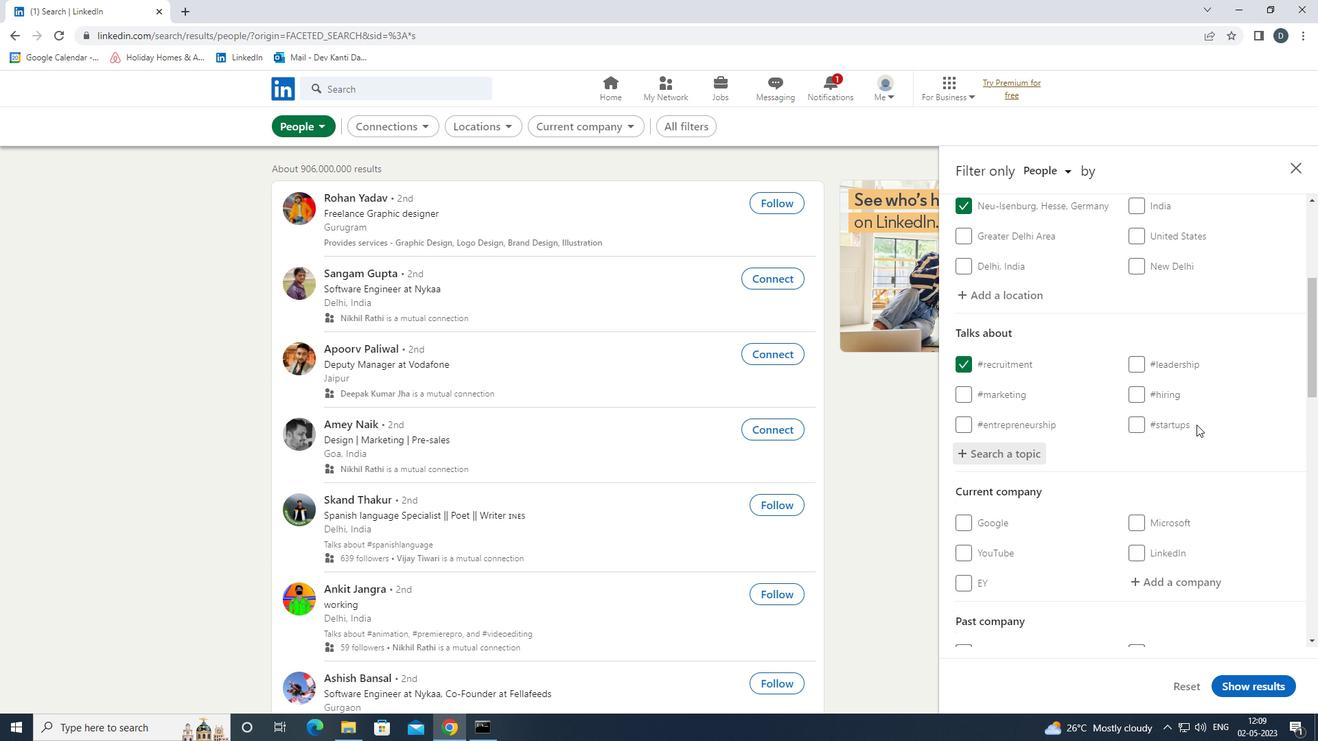 
Action: Mouse scrolled (1194, 431) with delta (0, 0)
Screenshot: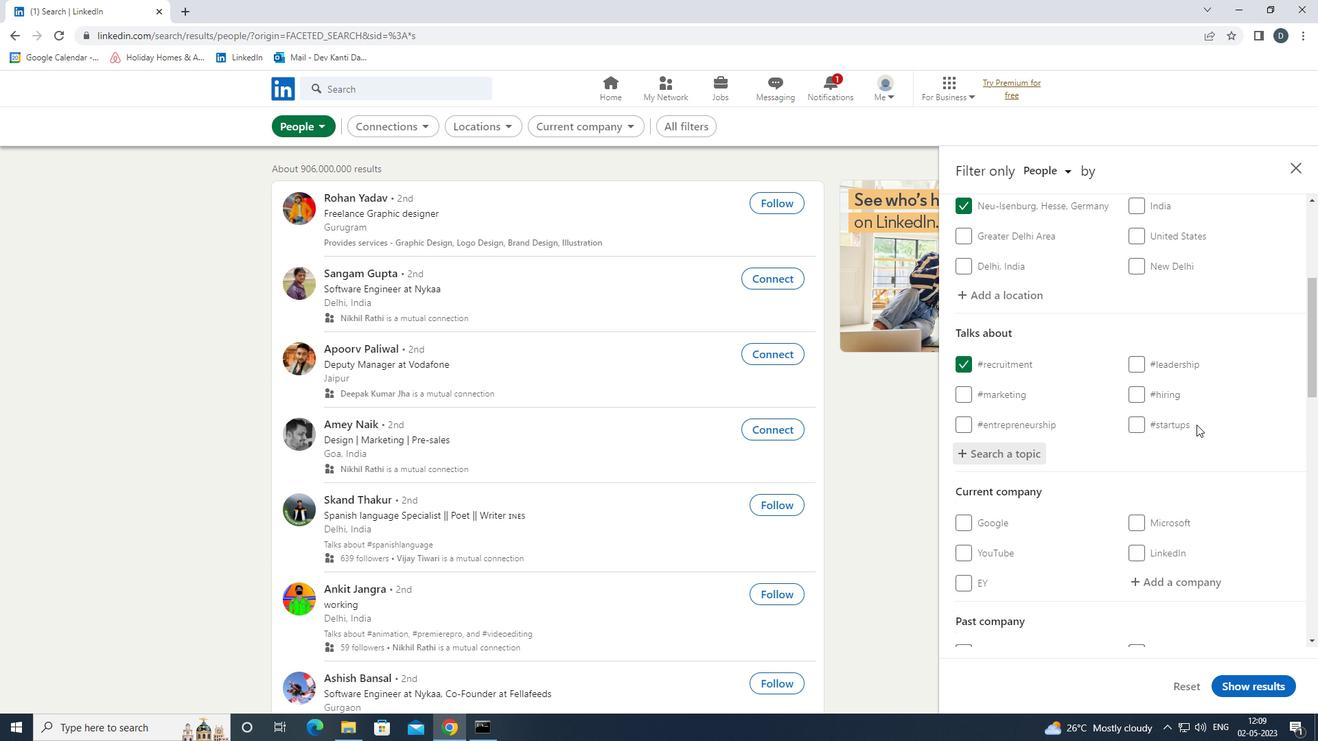 
Action: Mouse moved to (1193, 434)
Screenshot: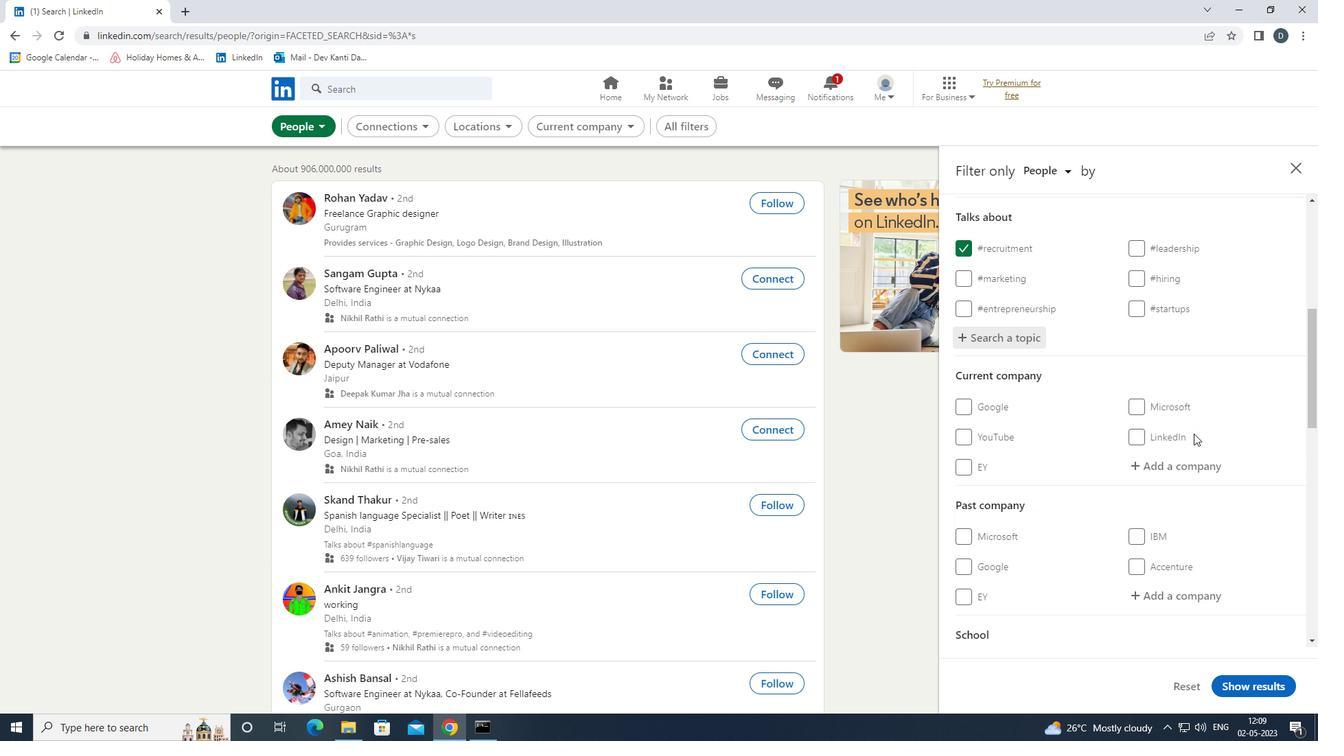 
Action: Mouse scrolled (1193, 433) with delta (0, 0)
Screenshot: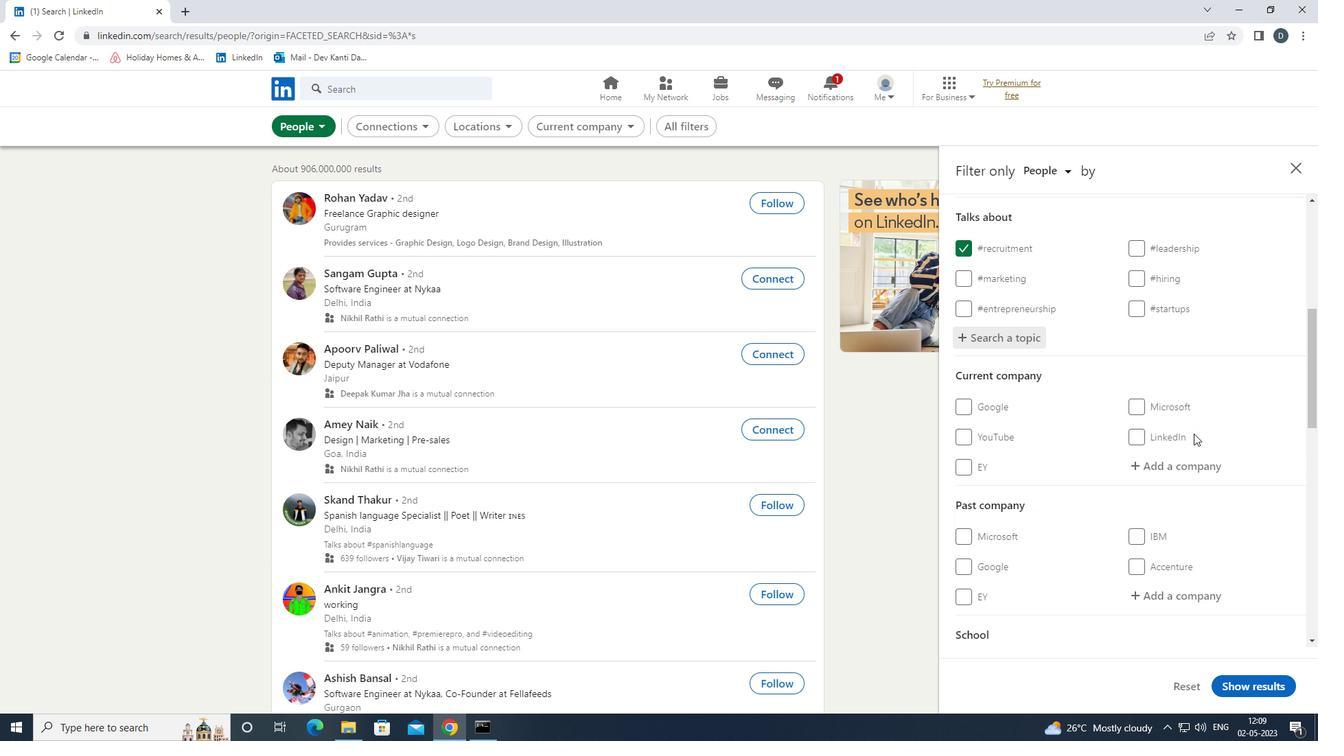 
Action: Mouse scrolled (1193, 433) with delta (0, 0)
Screenshot: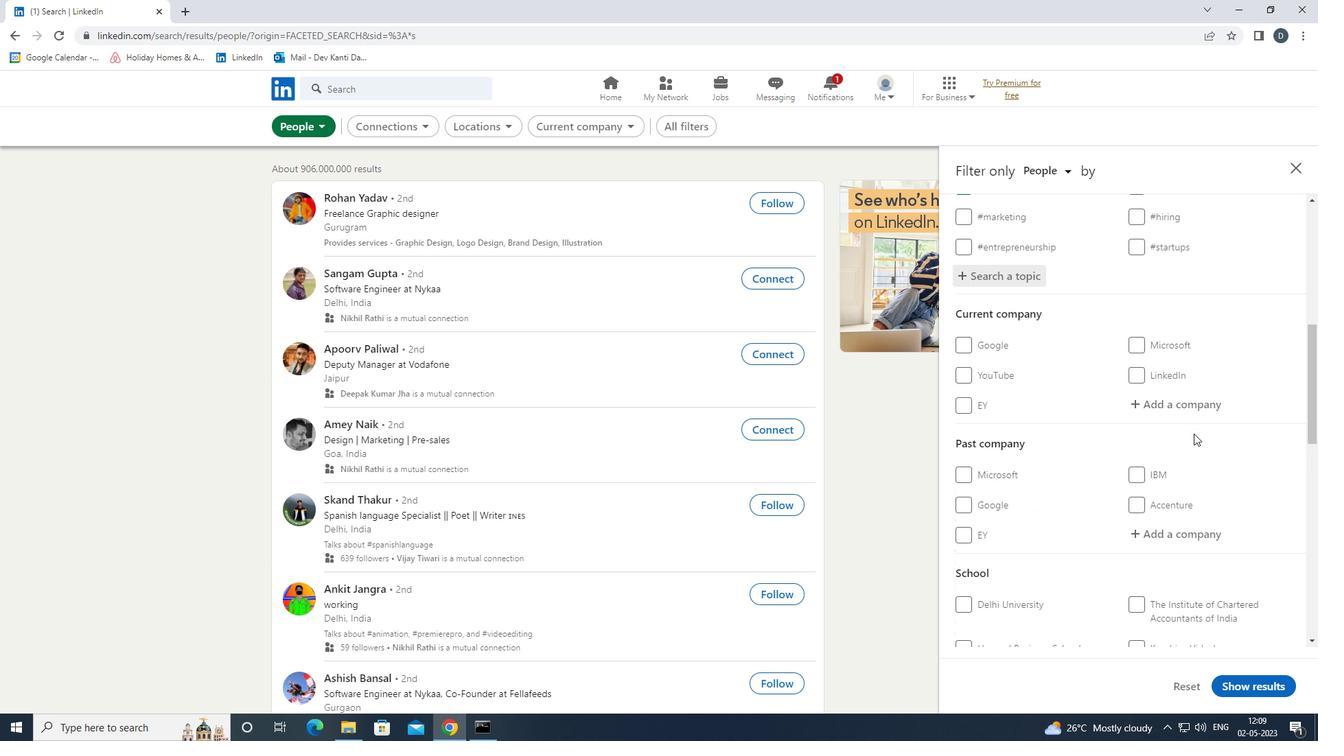 
Action: Mouse scrolled (1193, 433) with delta (0, 0)
Screenshot: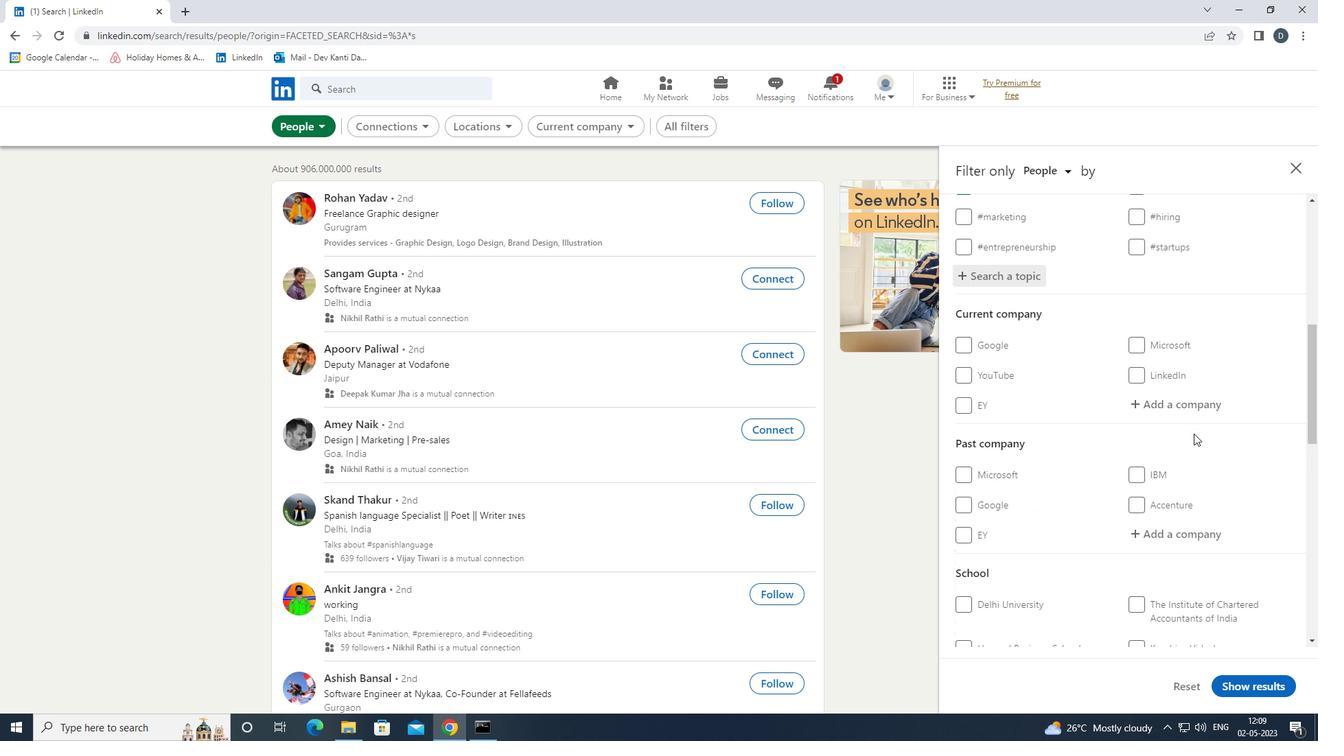 
Action: Mouse scrolled (1193, 433) with delta (0, 0)
Screenshot: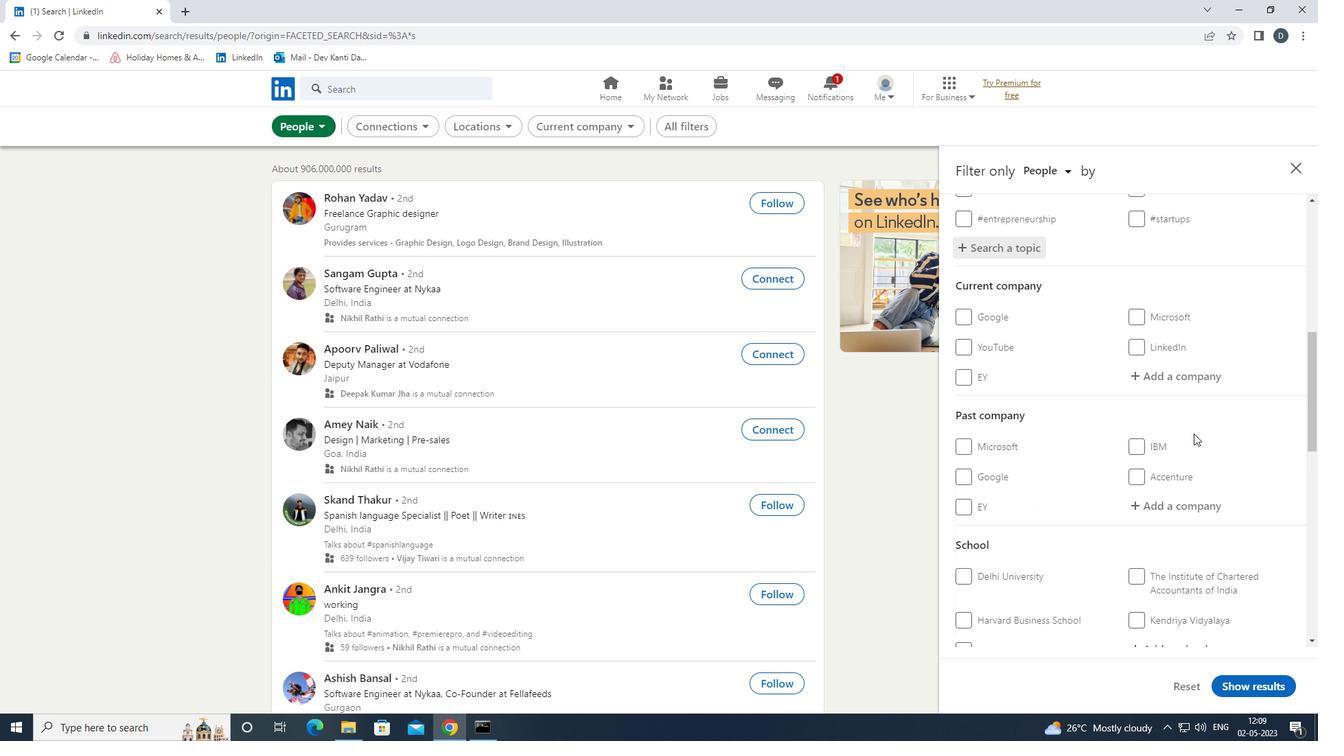 
Action: Mouse moved to (1187, 436)
Screenshot: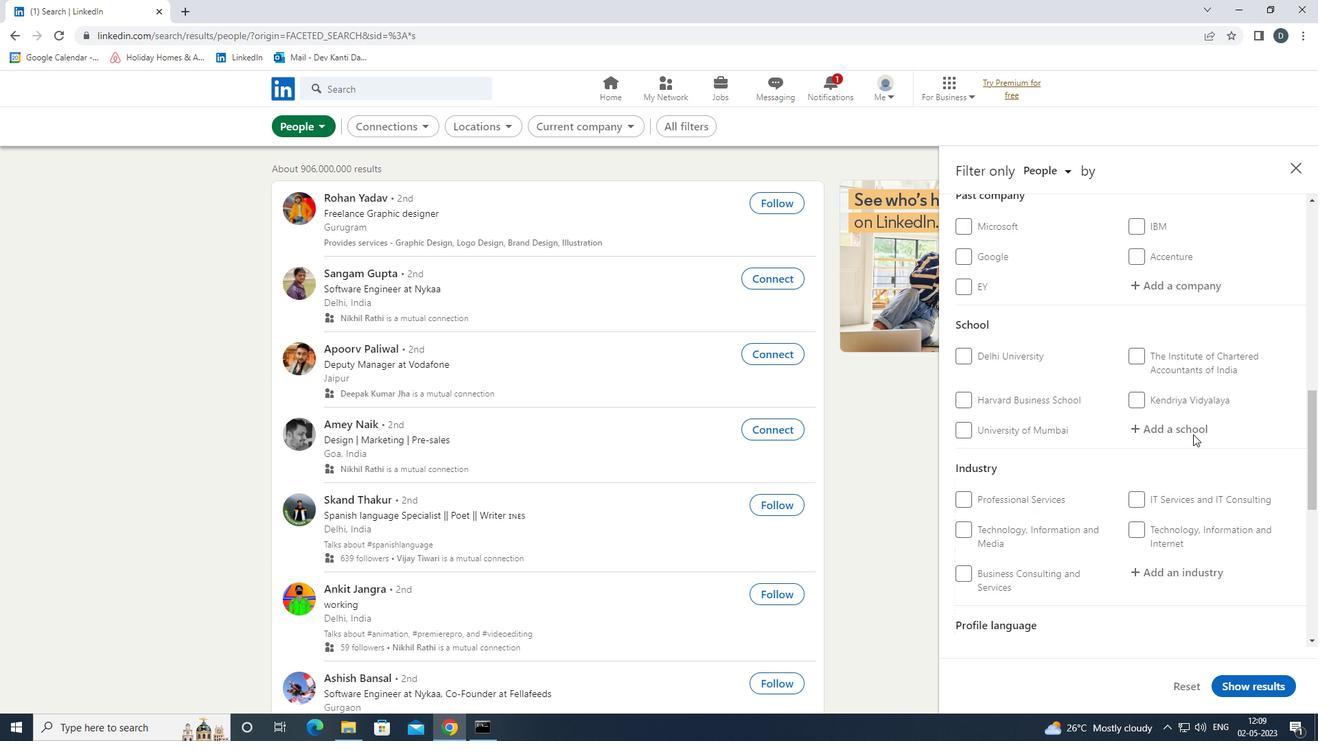 
Action: Mouse scrolled (1187, 435) with delta (0, 0)
Screenshot: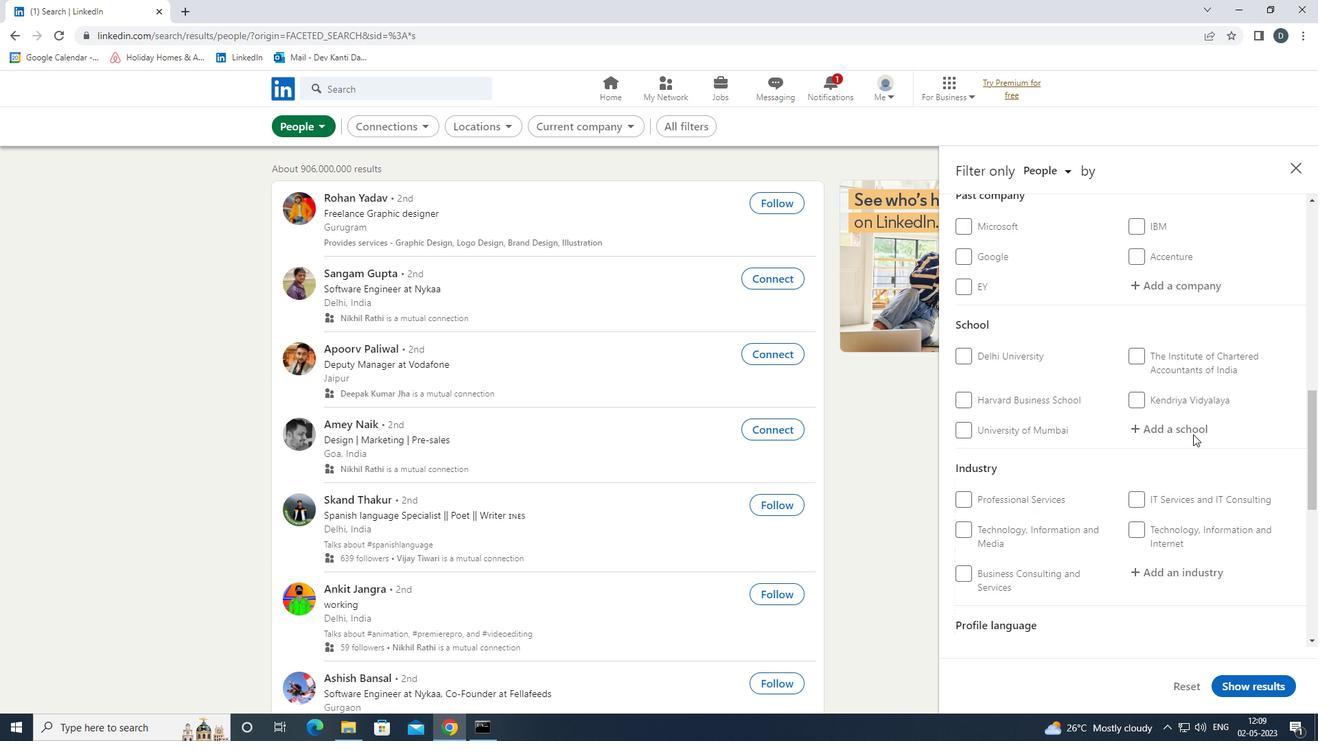 
Action: Mouse scrolled (1187, 435) with delta (0, 0)
Screenshot: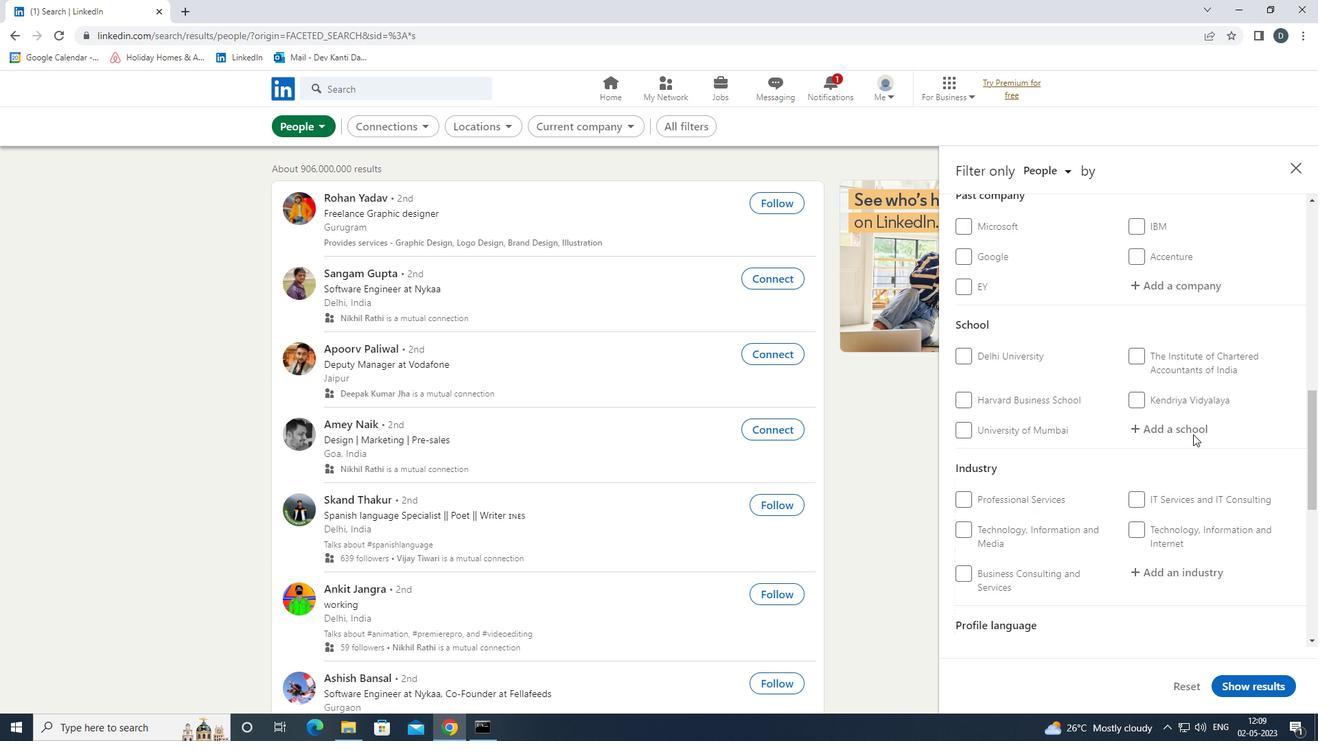 
Action: Mouse moved to (969, 520)
Screenshot: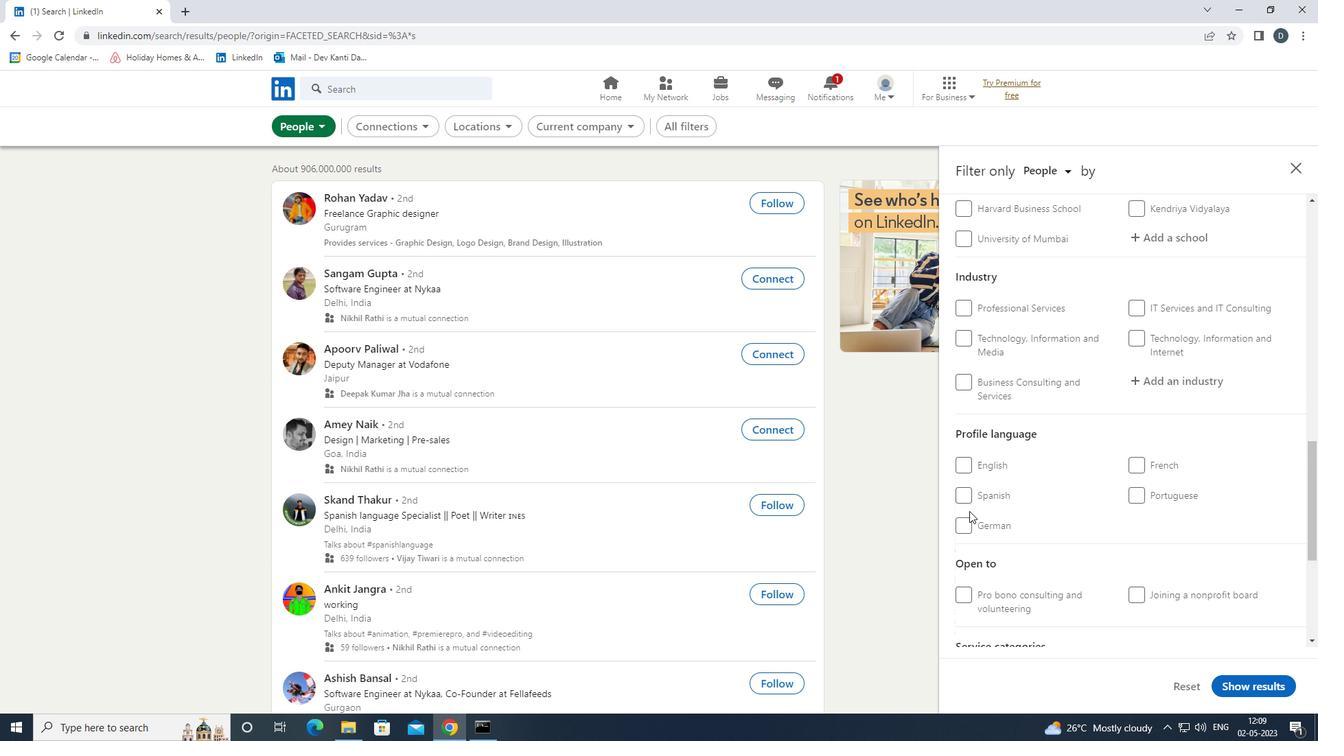 
Action: Mouse pressed left at (969, 520)
Screenshot: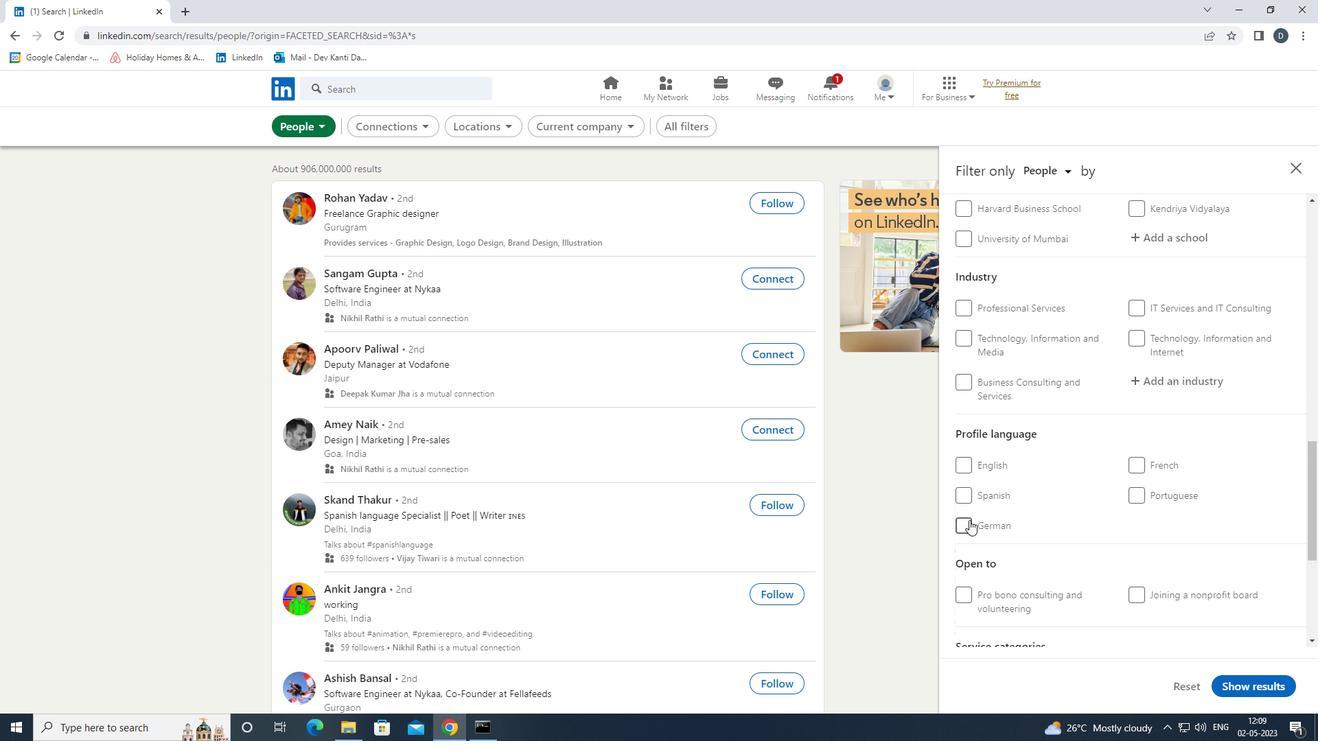 
Action: Mouse moved to (1067, 511)
Screenshot: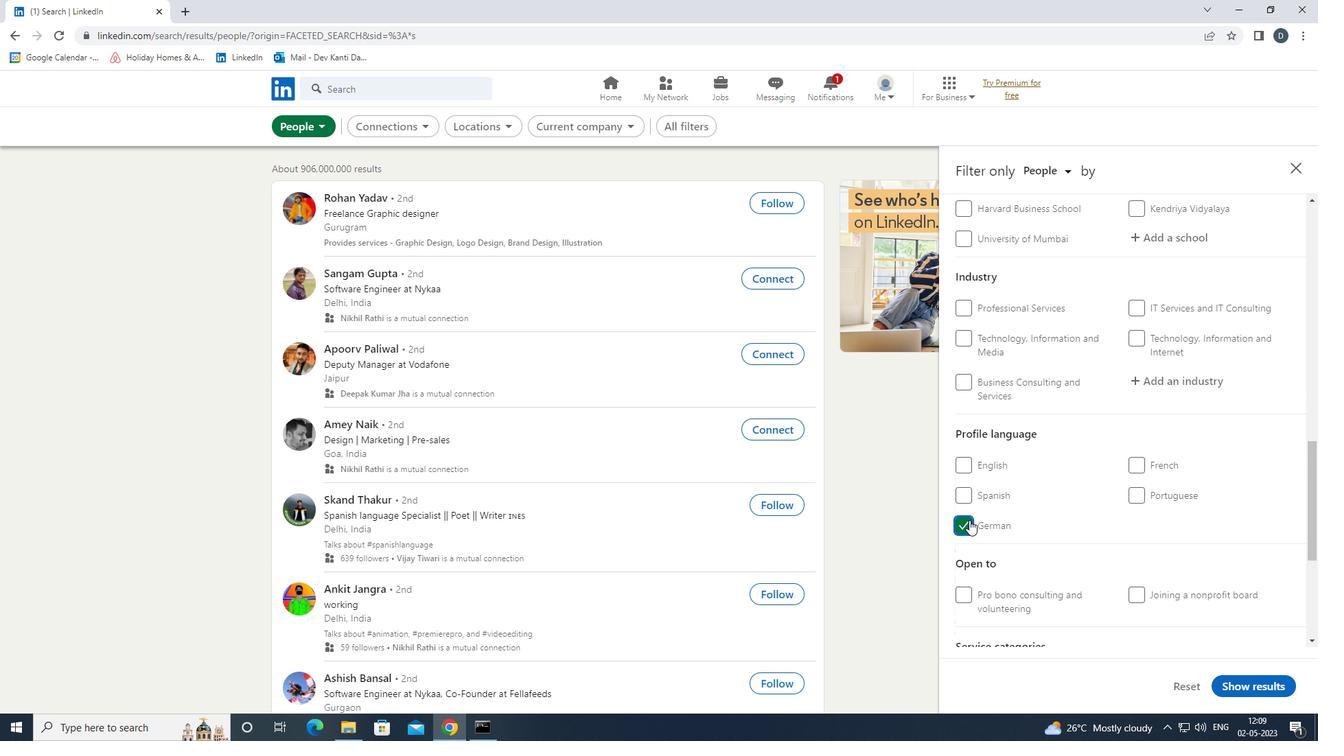 
Action: Mouse scrolled (1067, 512) with delta (0, 0)
Screenshot: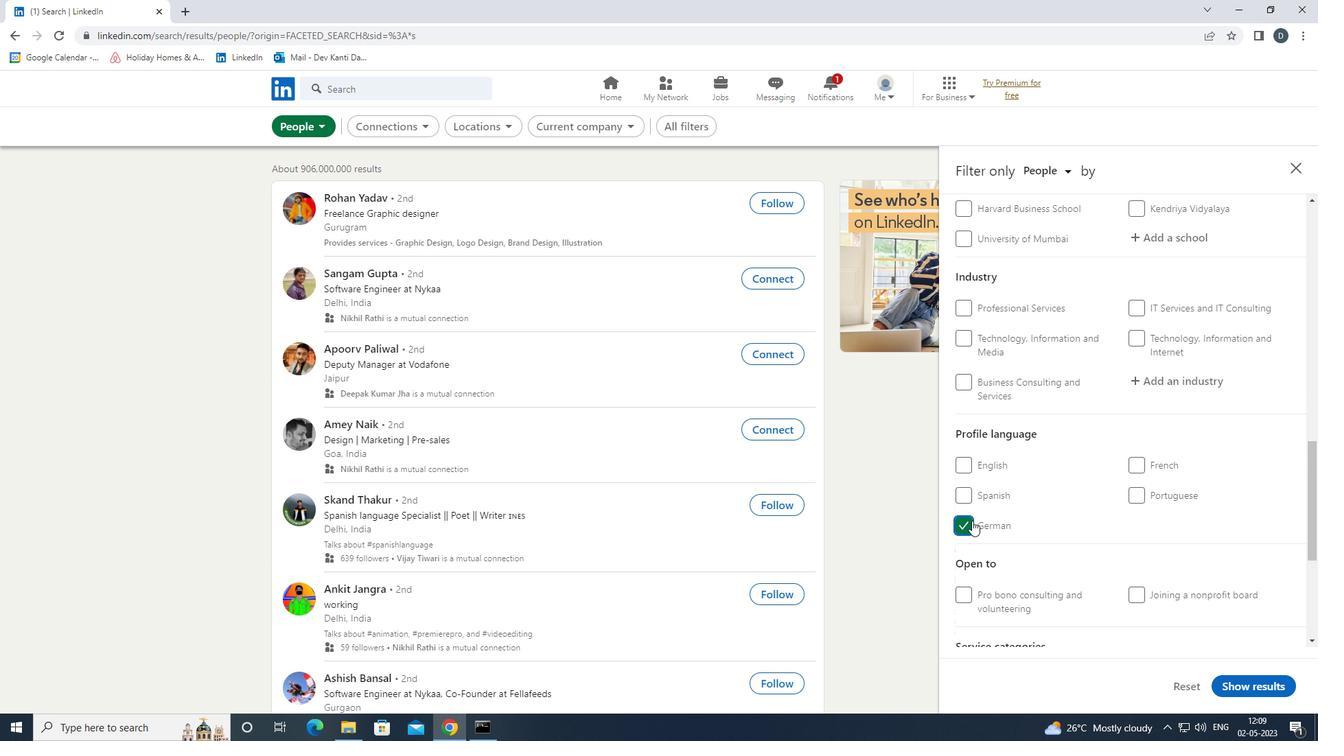 
Action: Mouse scrolled (1067, 512) with delta (0, 0)
Screenshot: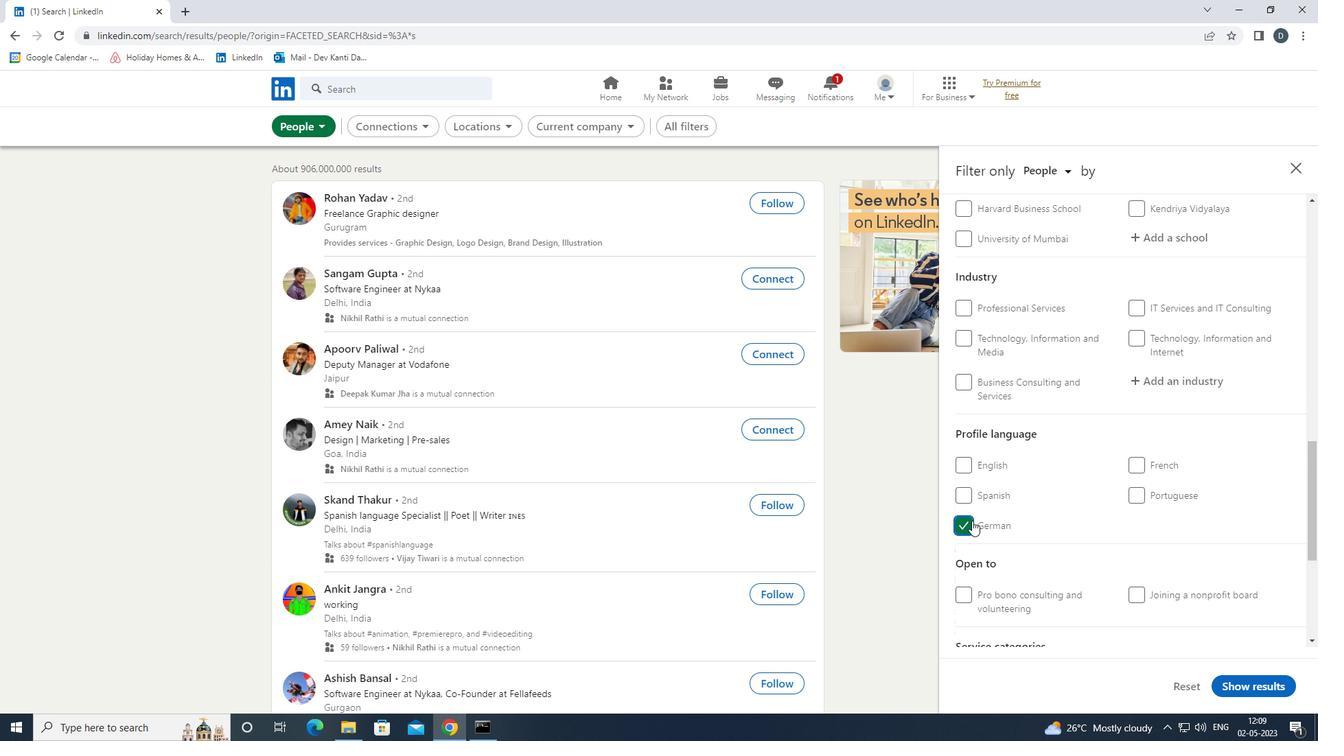 
Action: Mouse scrolled (1067, 512) with delta (0, 0)
Screenshot: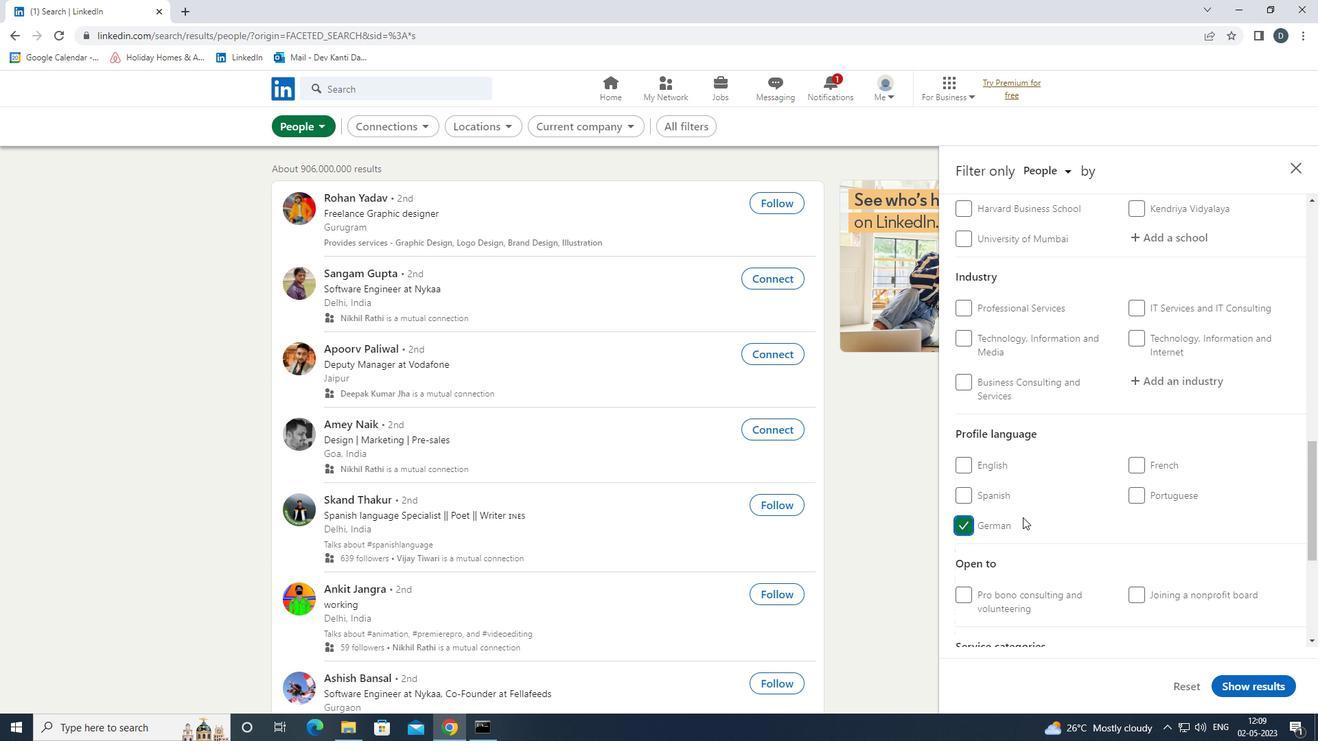 
Action: Mouse scrolled (1067, 512) with delta (0, 0)
Screenshot: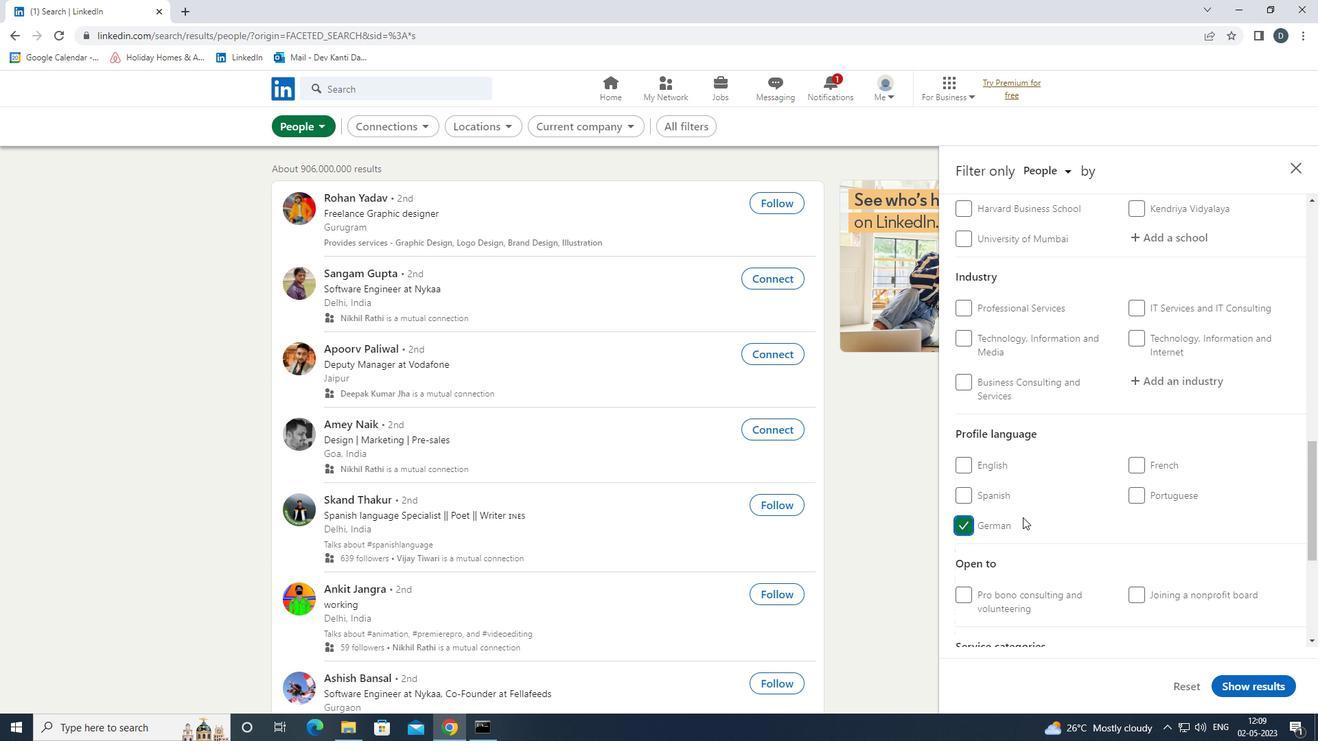 
Action: Mouse scrolled (1067, 512) with delta (0, 0)
Screenshot: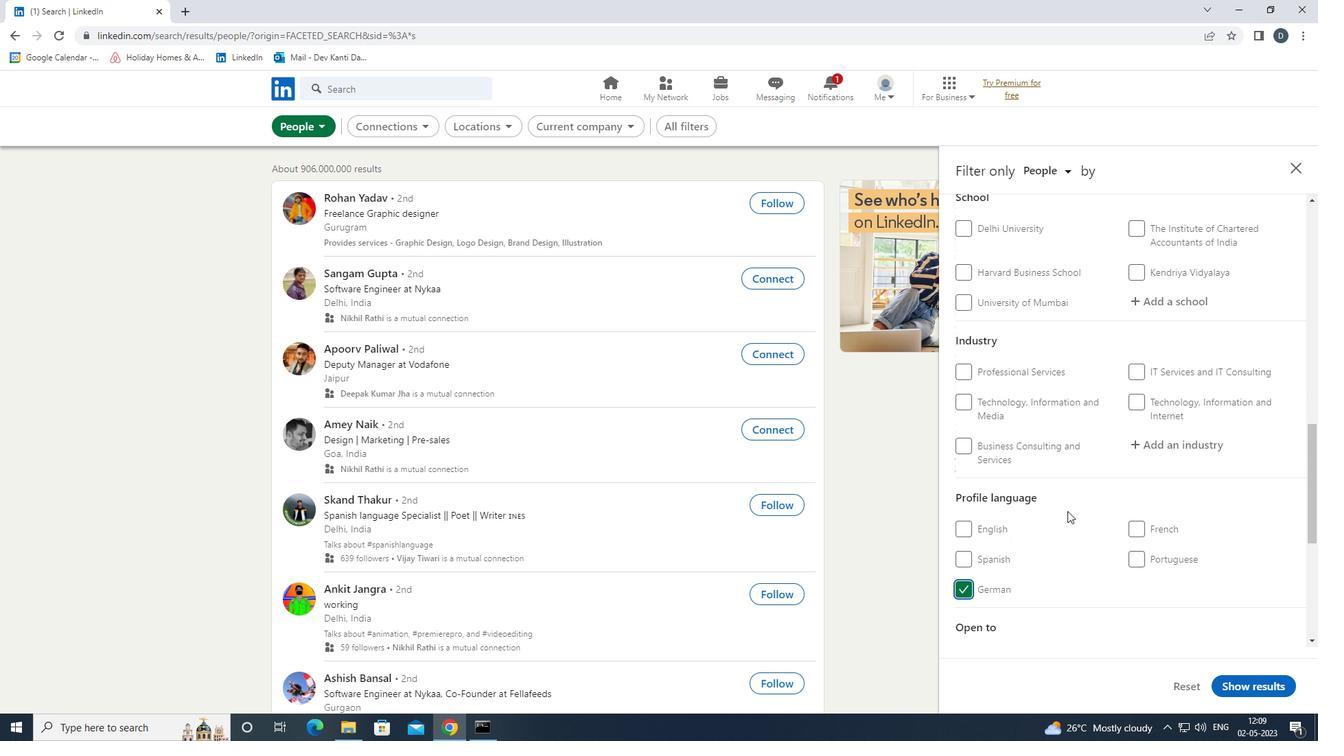 
Action: Mouse moved to (1158, 411)
Screenshot: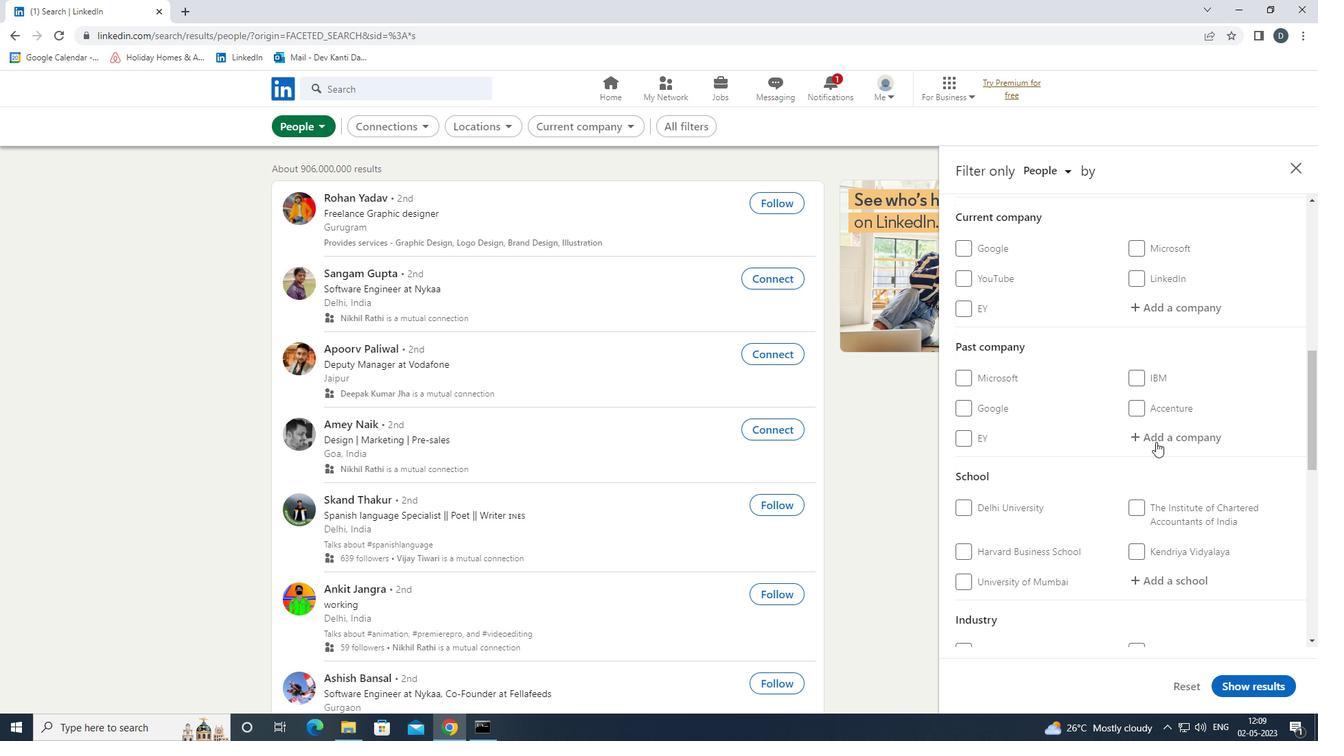 
Action: Mouse scrolled (1158, 412) with delta (0, 0)
Screenshot: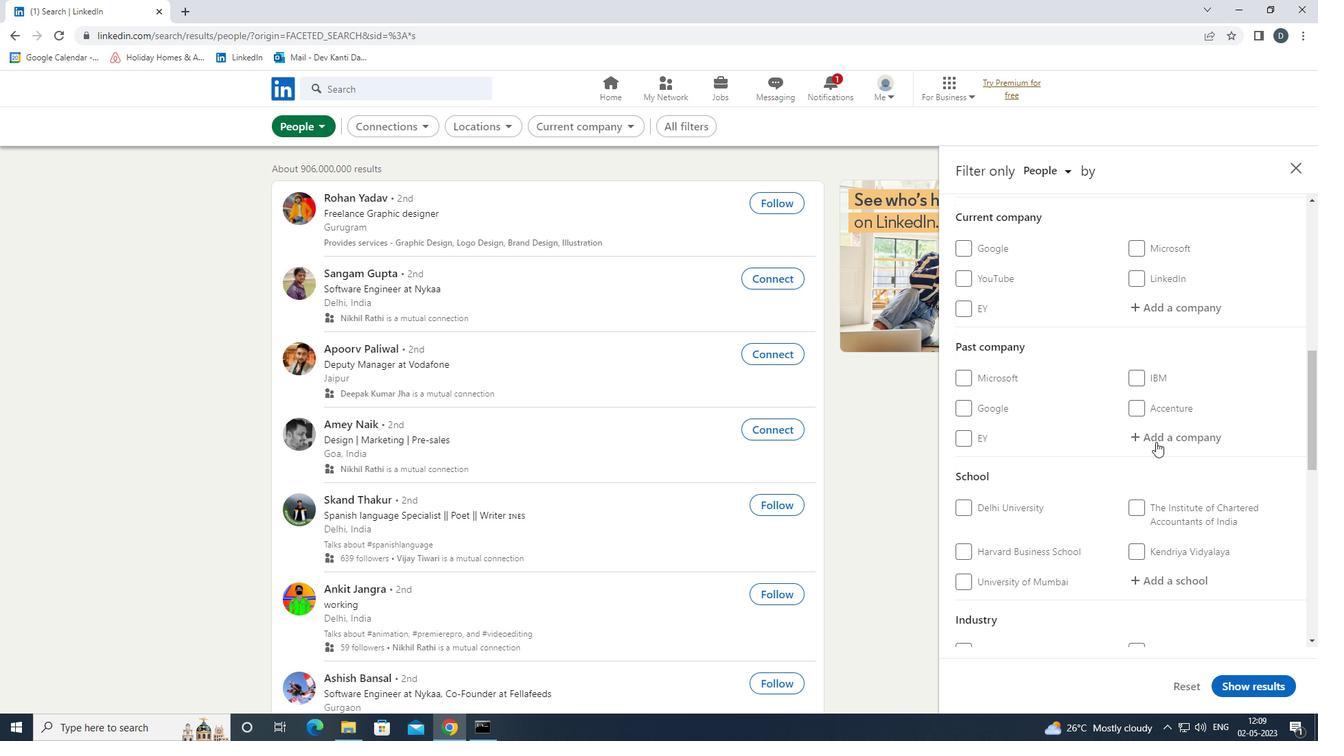 
Action: Mouse moved to (1178, 372)
Screenshot: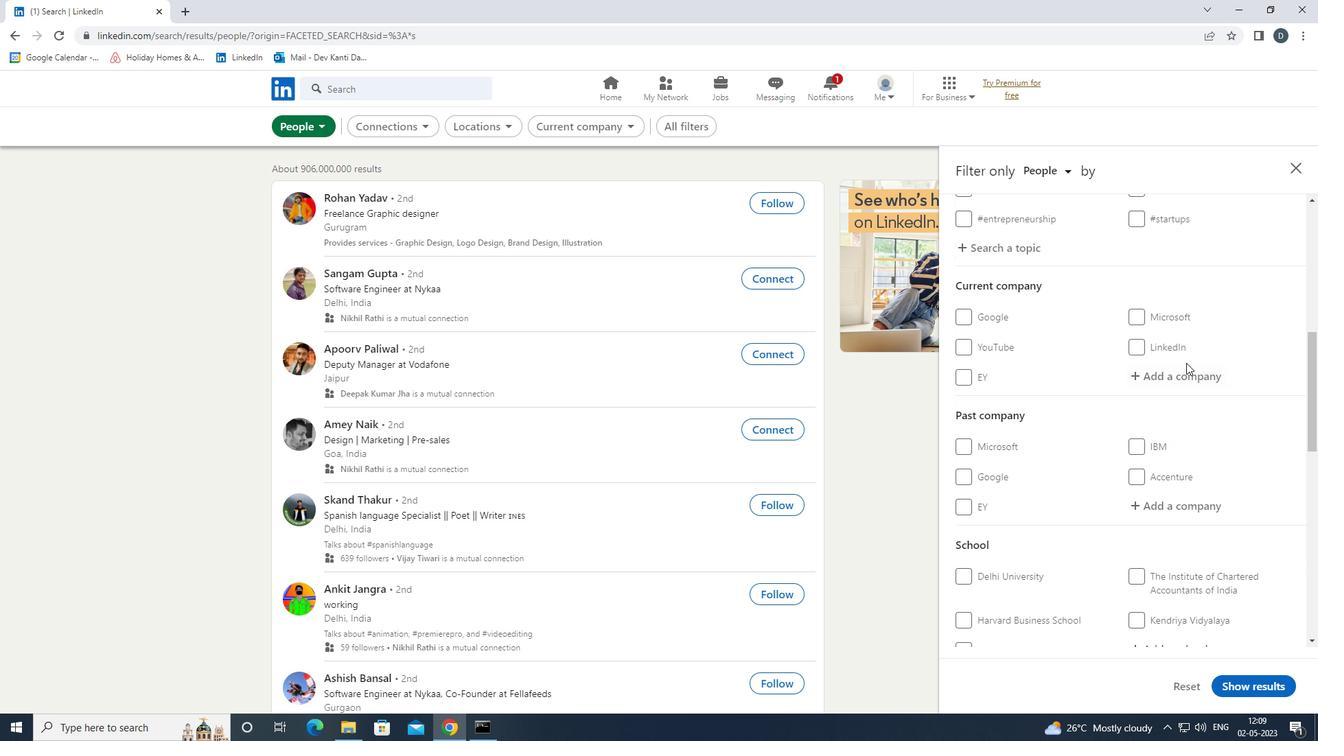 
Action: Mouse pressed left at (1178, 372)
Screenshot: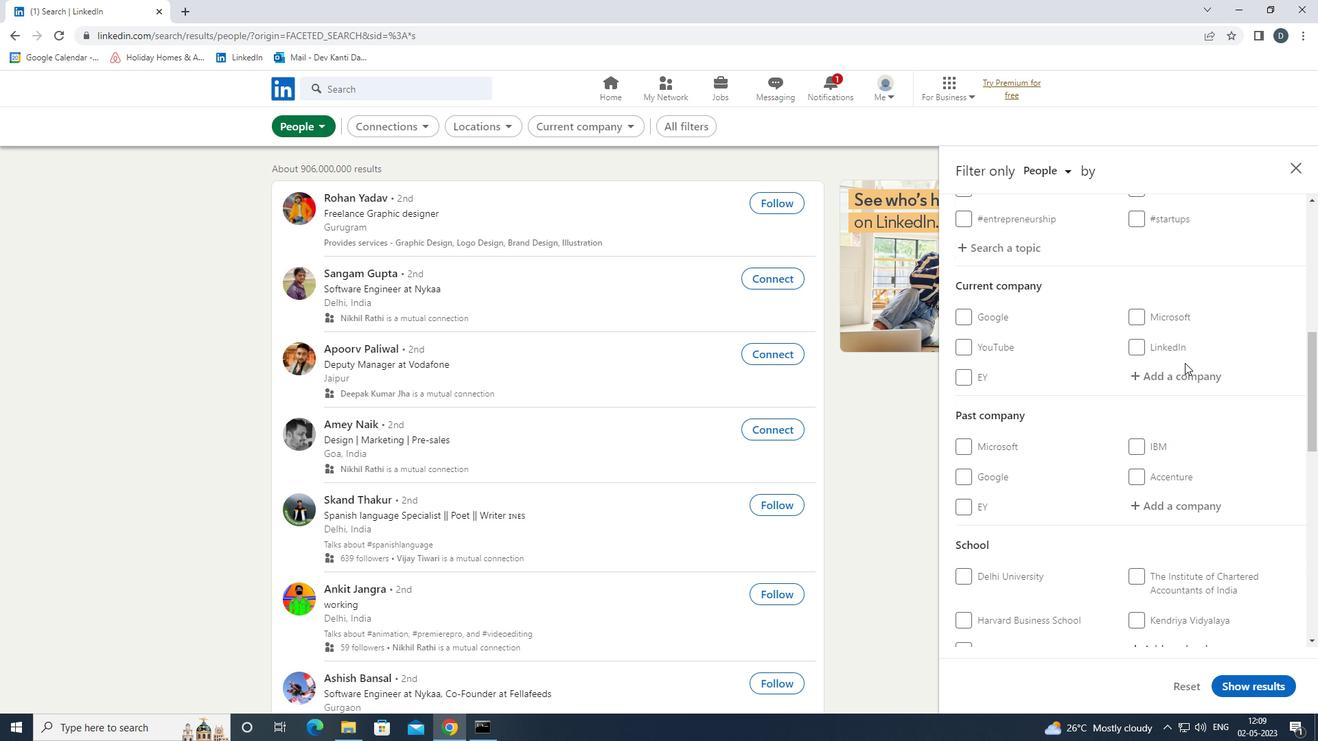 
Action: Key pressed <Key.shift>NAYARA<Key.space><Key.shift><Key.down><Key.enter>
Screenshot: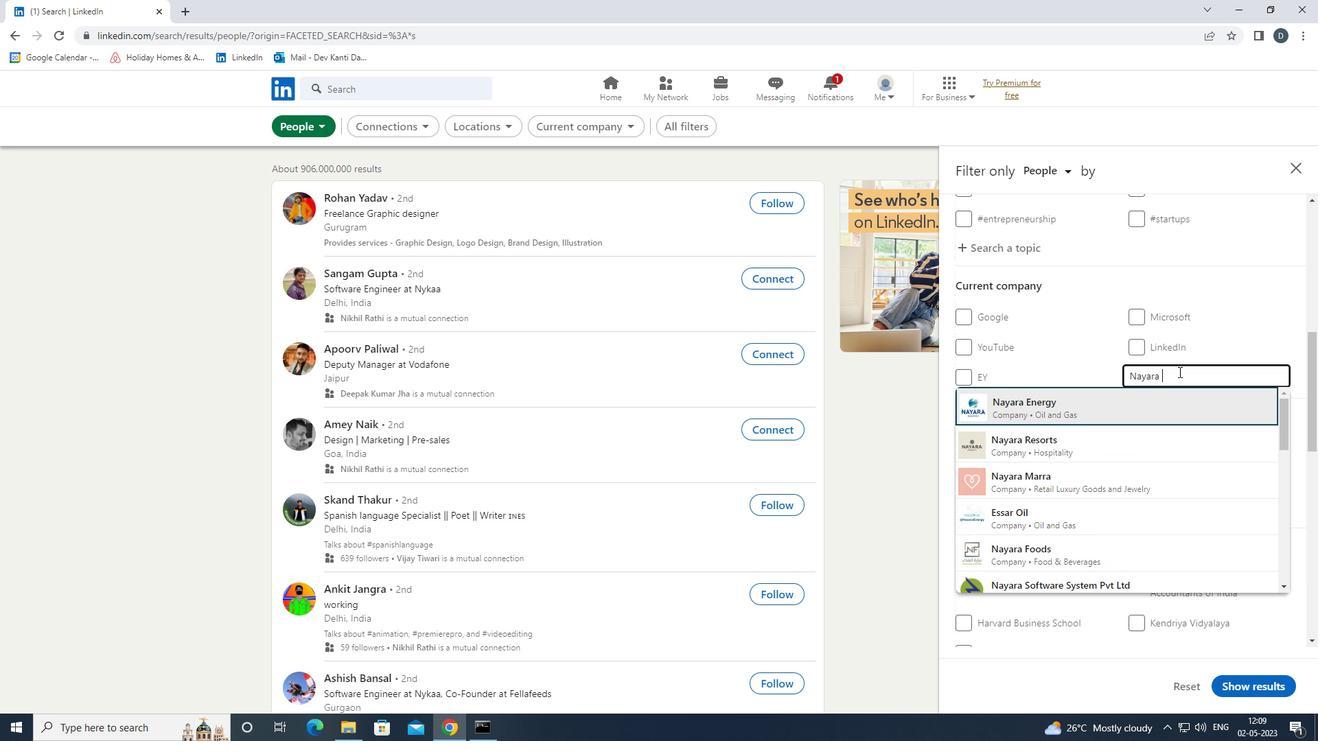 
Action: Mouse moved to (1179, 373)
Screenshot: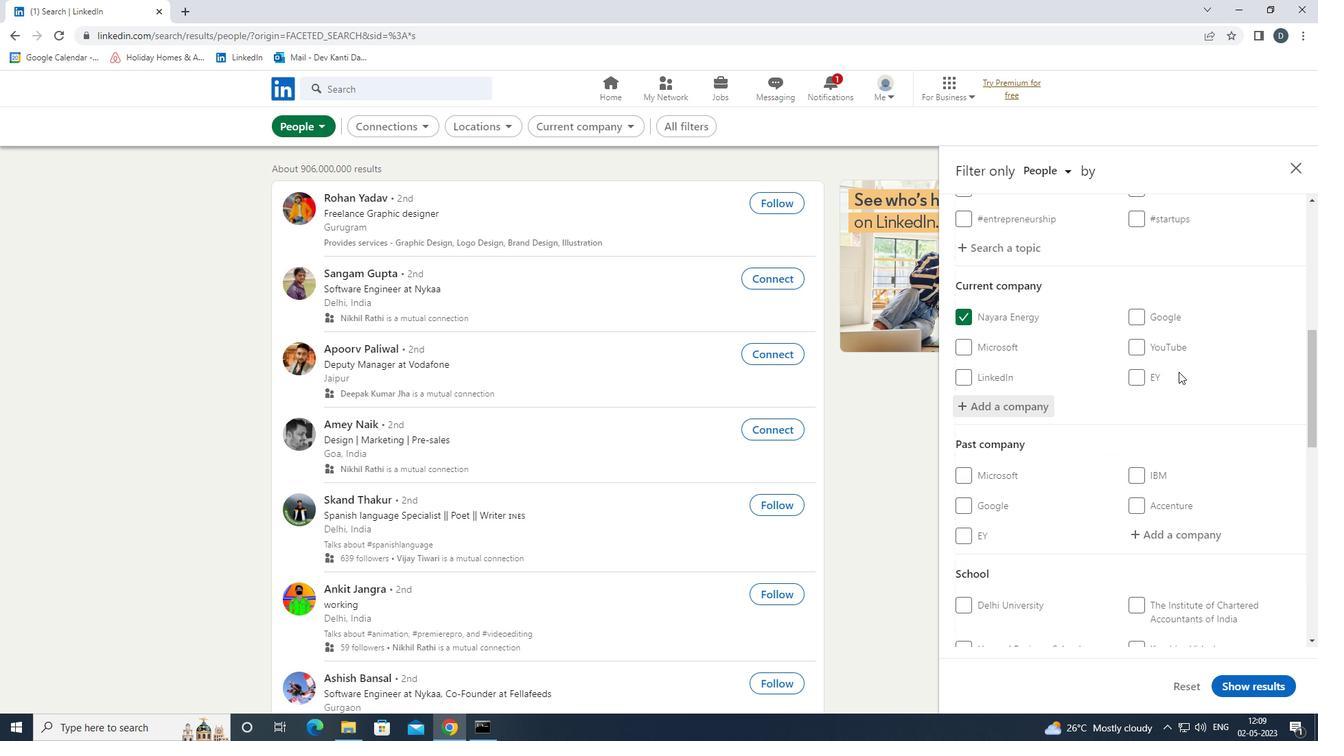 
Action: Mouse scrolled (1179, 372) with delta (0, 0)
Screenshot: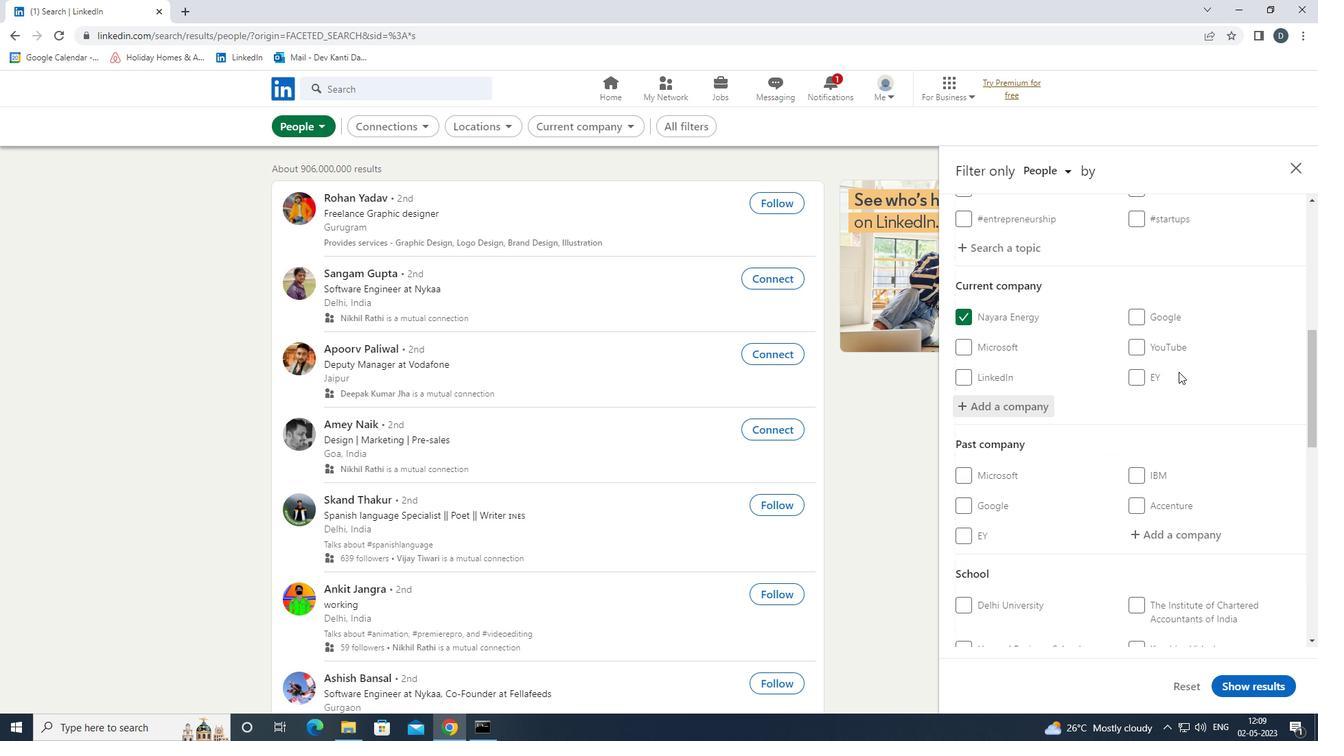 
Action: Mouse moved to (1179, 374)
Screenshot: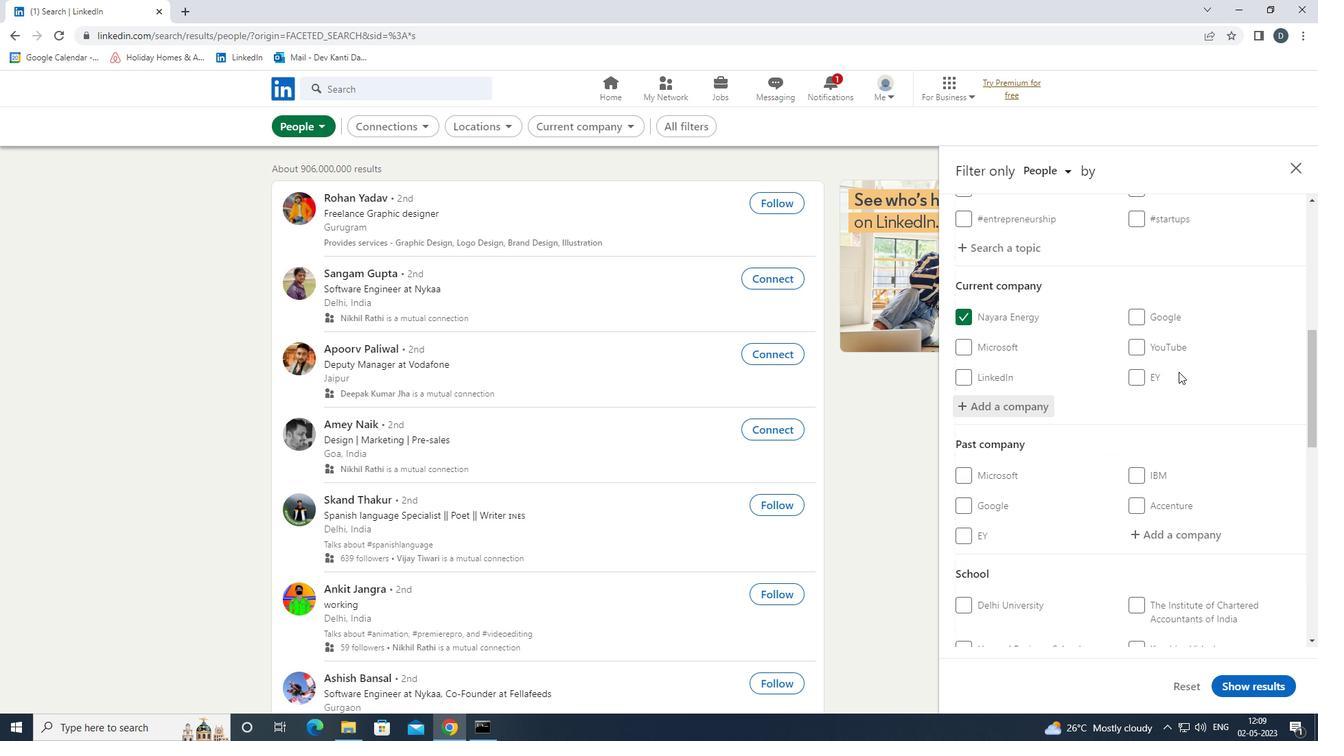 
Action: Mouse scrolled (1179, 374) with delta (0, 0)
Screenshot: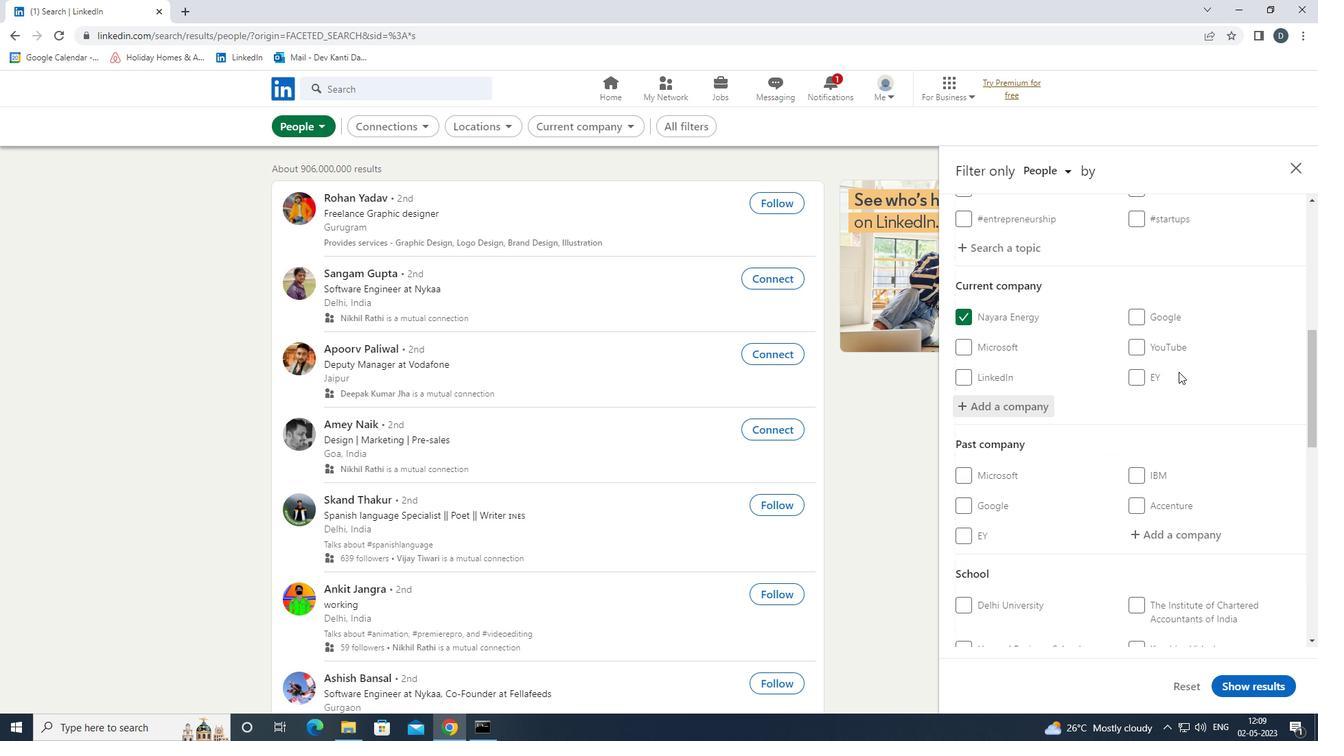 
Action: Mouse moved to (1180, 375)
Screenshot: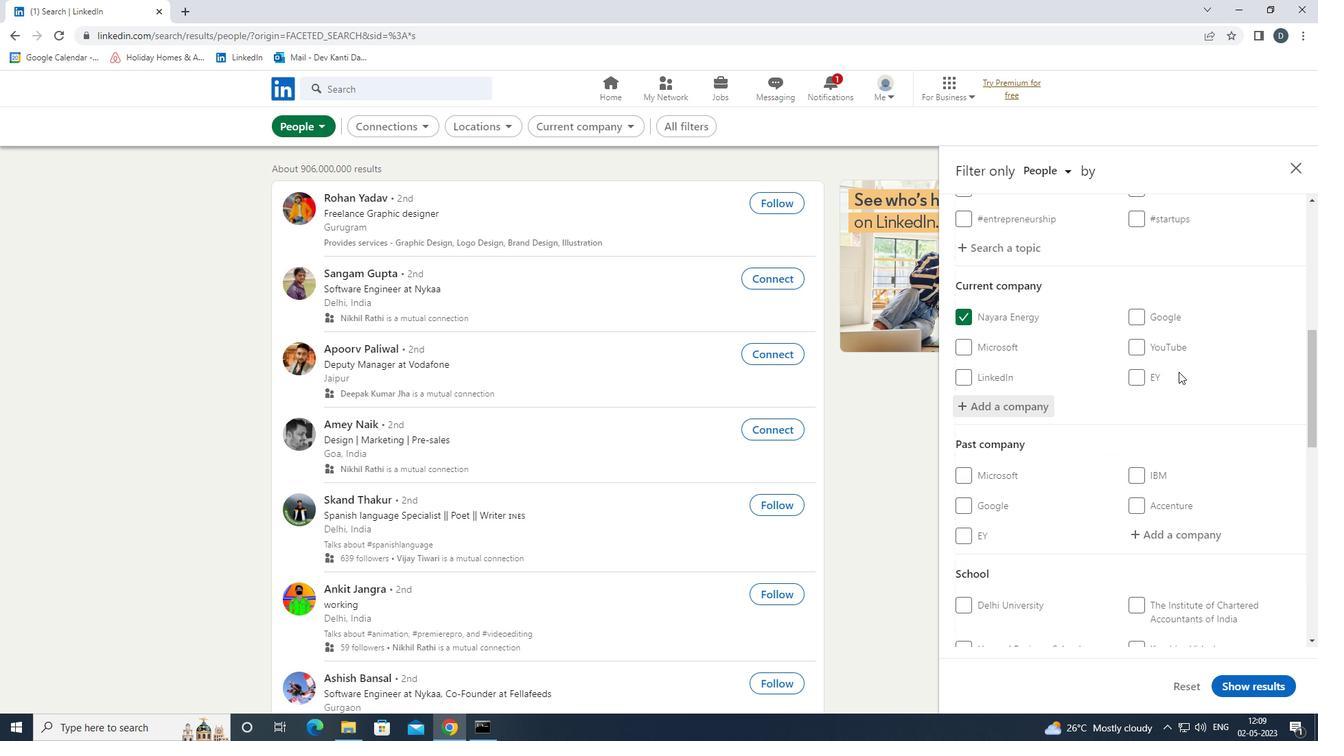 
Action: Mouse scrolled (1180, 374) with delta (0, 0)
Screenshot: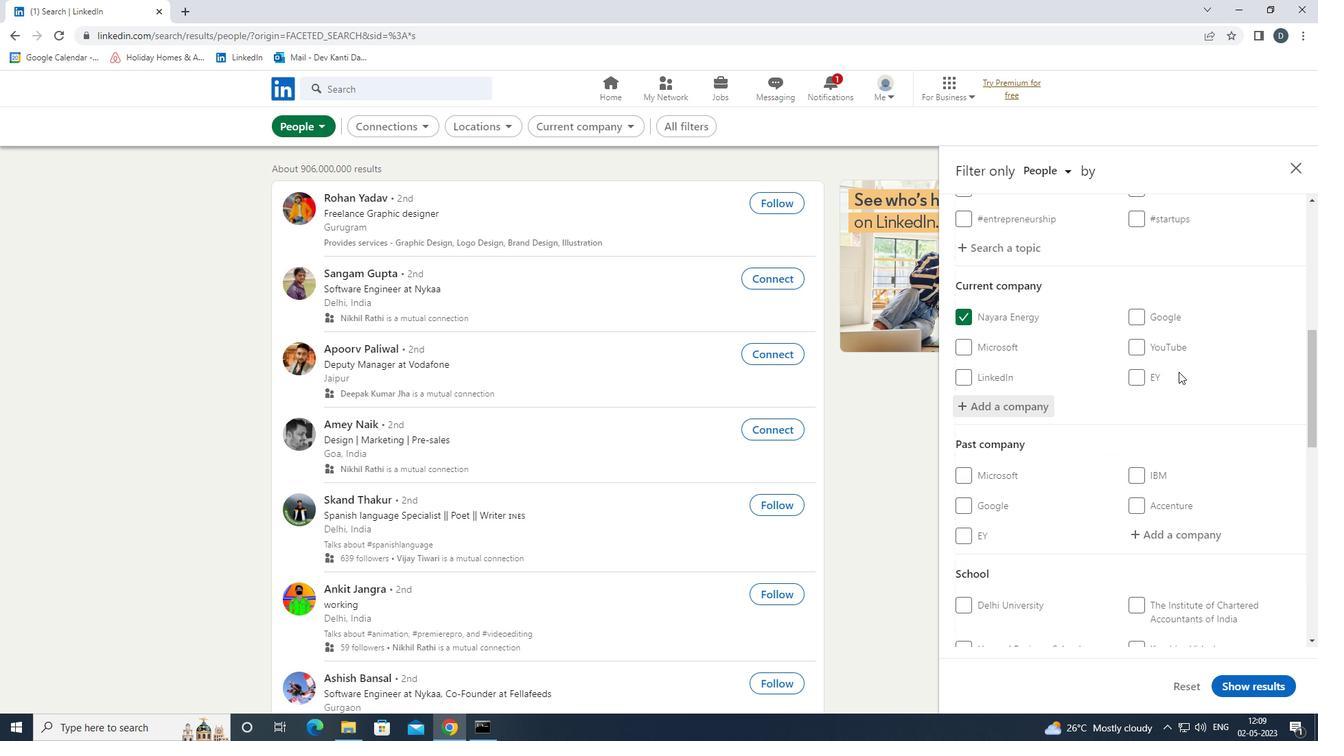 
Action: Mouse moved to (1181, 376)
Screenshot: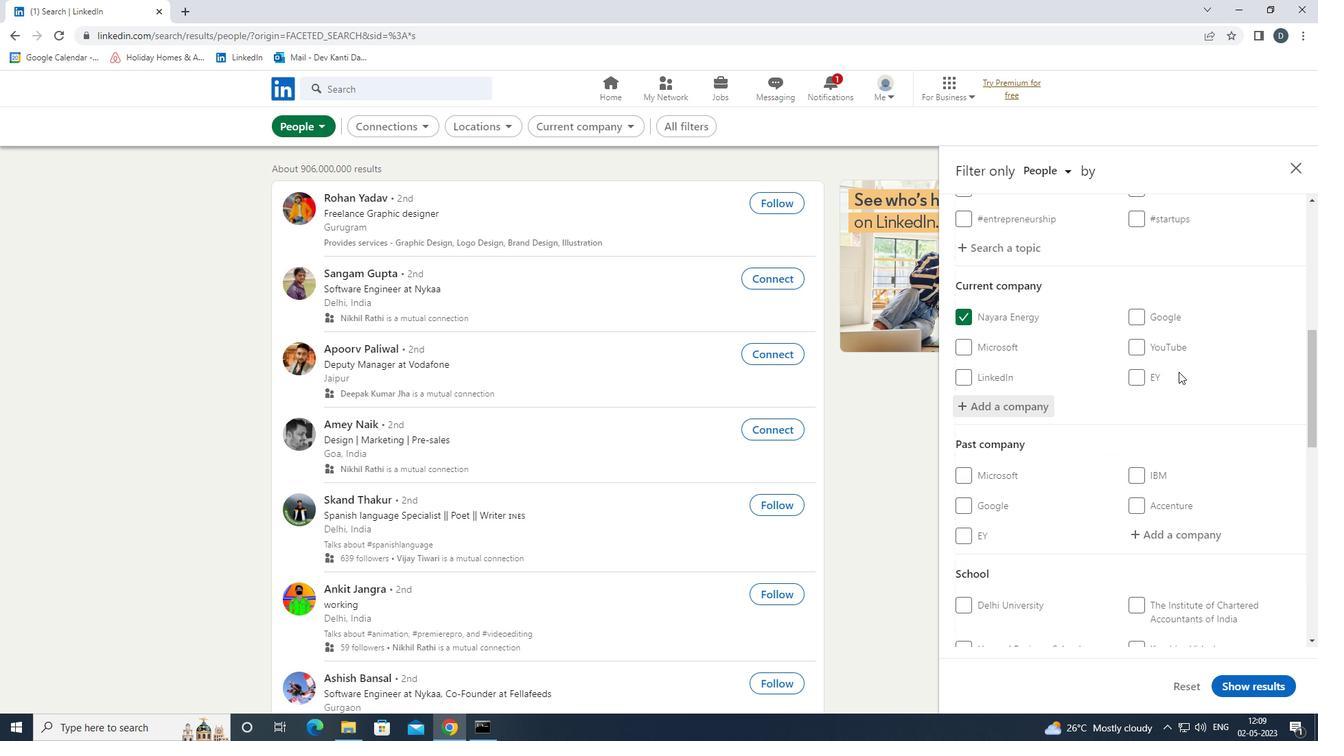 
Action: Mouse scrolled (1181, 375) with delta (0, 0)
Screenshot: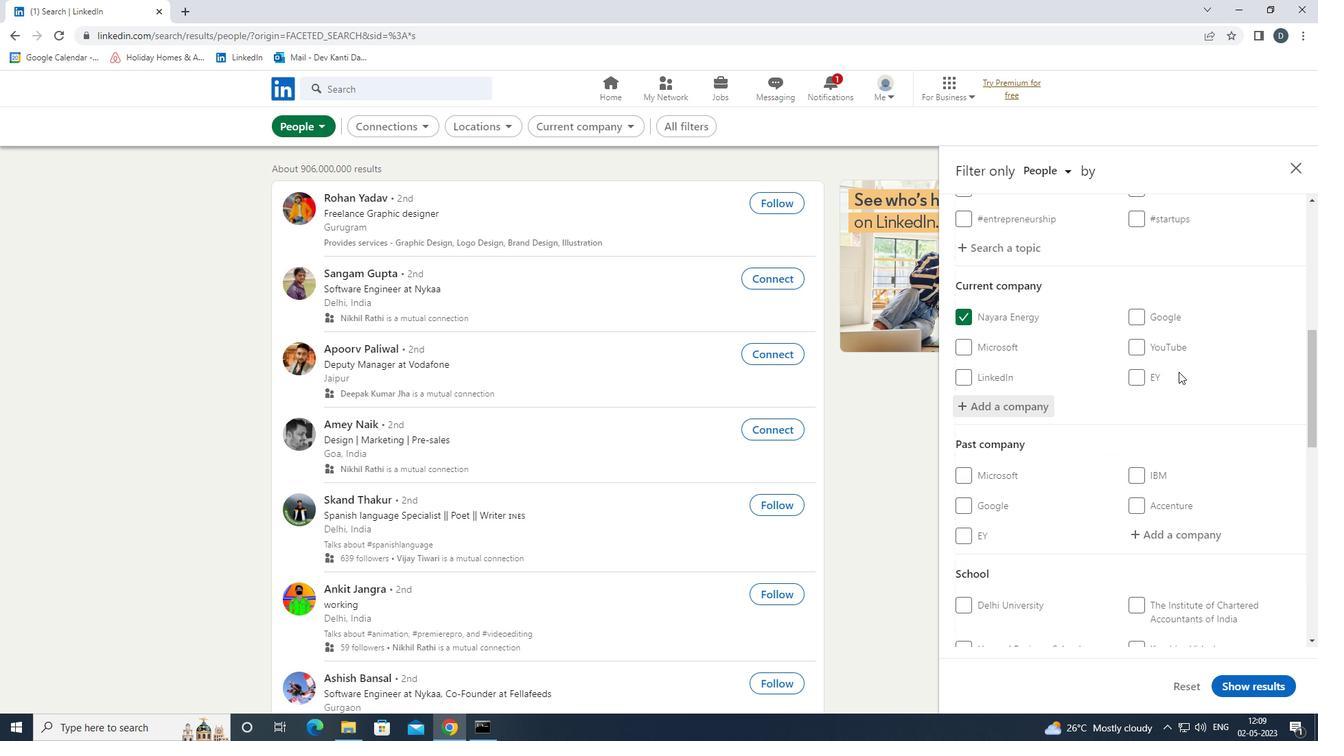 
Action: Mouse moved to (1180, 403)
Screenshot: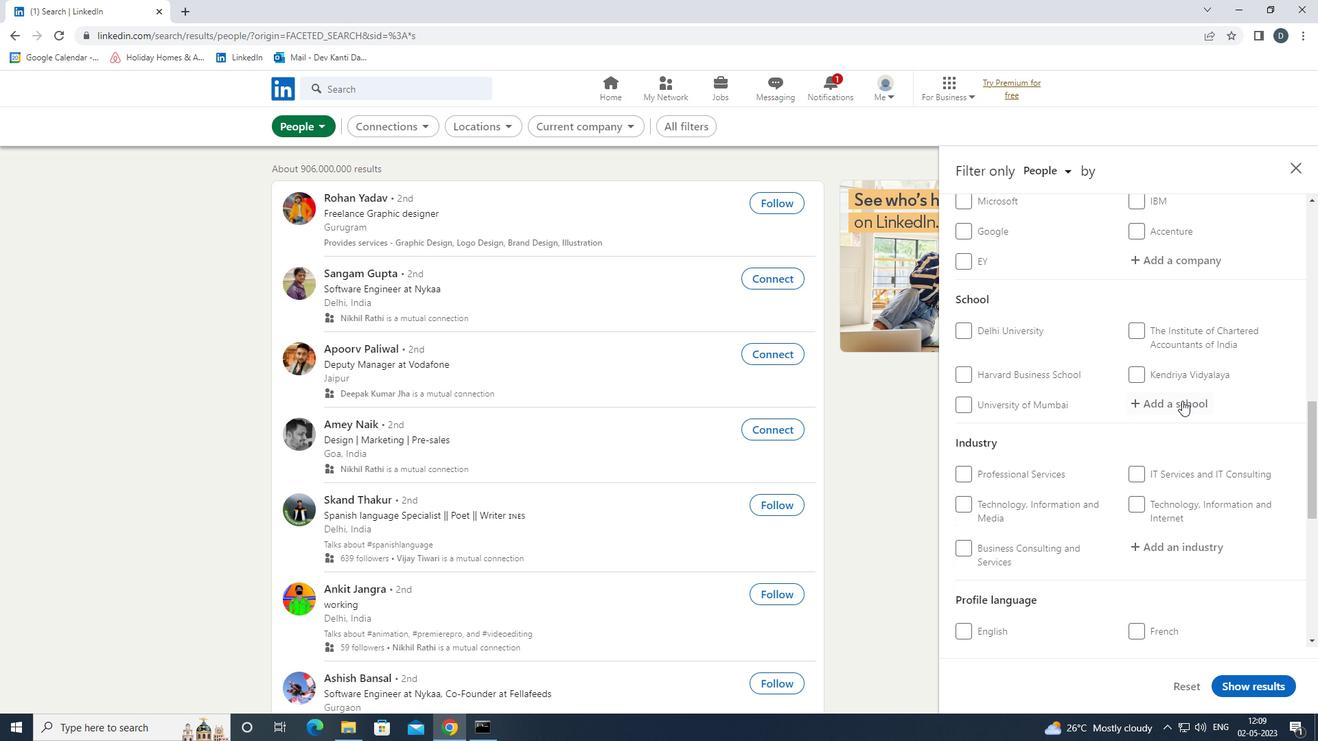 
Action: Mouse pressed left at (1180, 403)
Screenshot: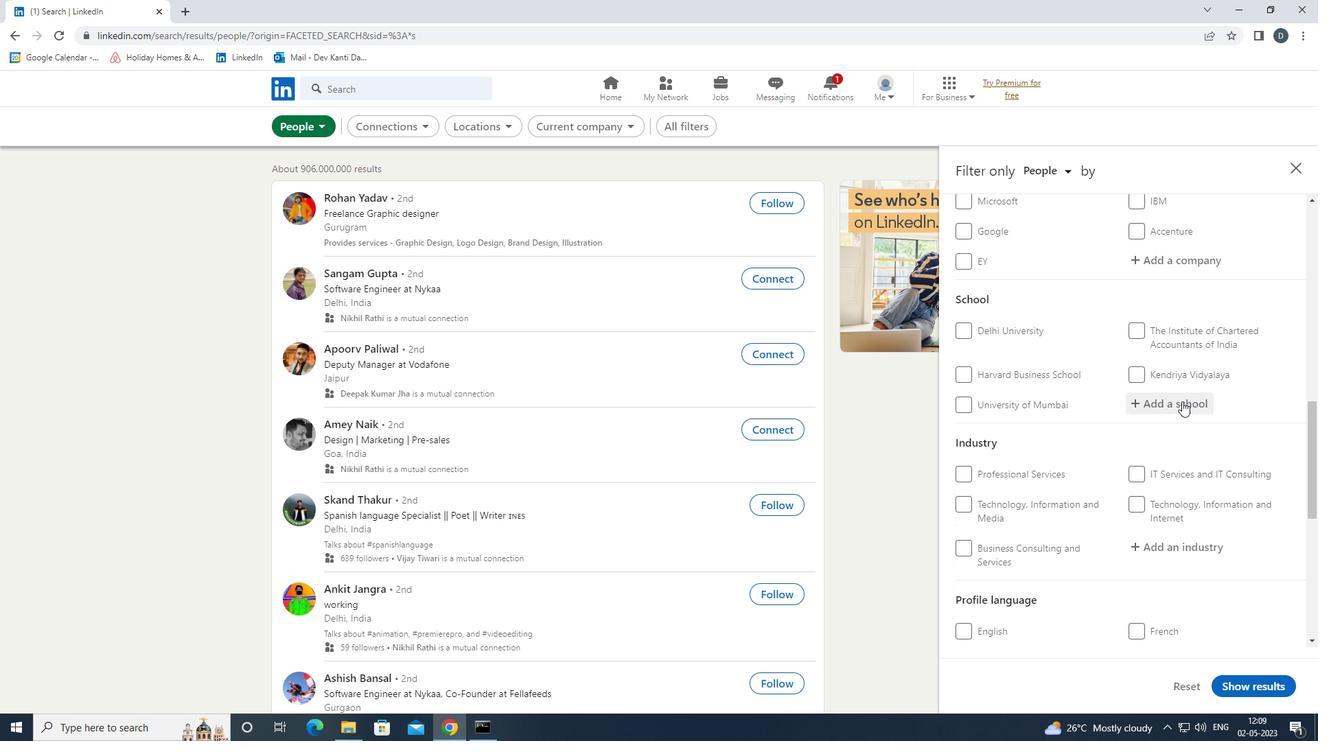 
Action: Mouse moved to (1180, 403)
Screenshot: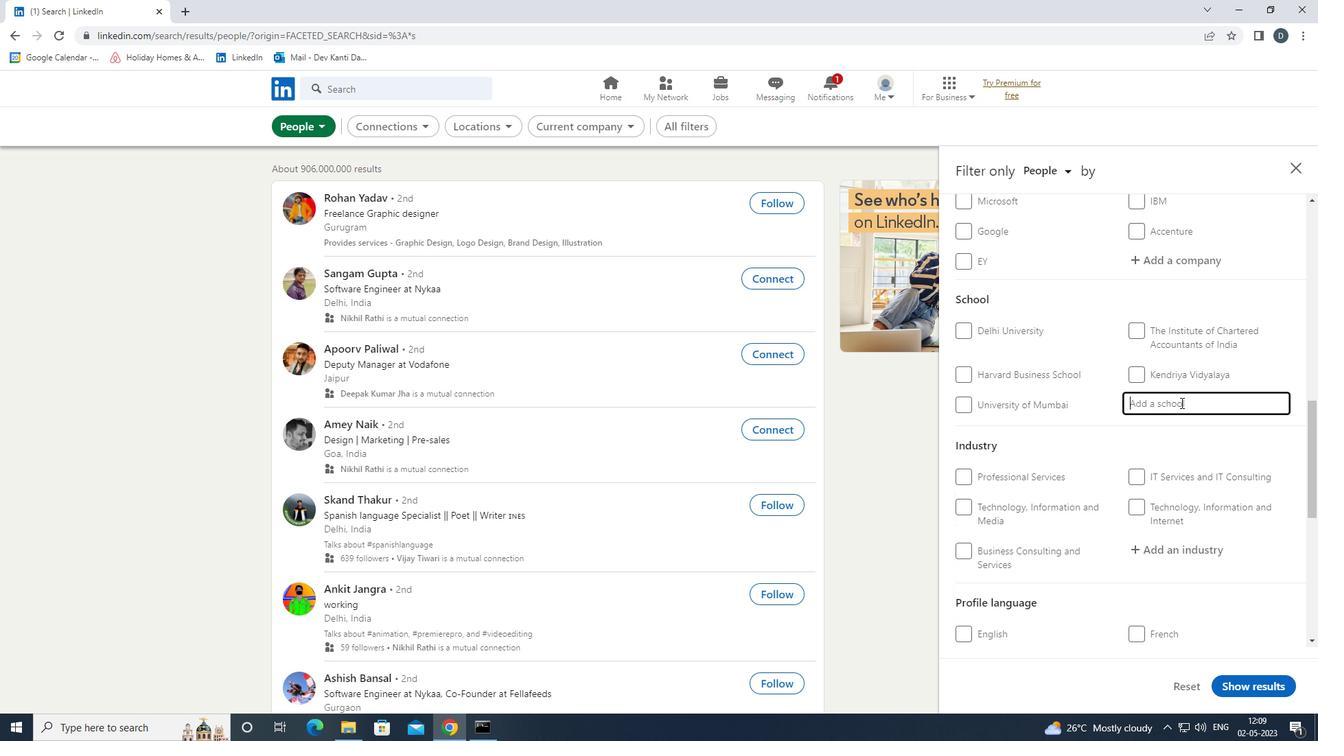 
Action: Key pressed <Key.shift><Key.shift><Key.shift>PATNA<Key.space><Key.shift>SCIEN<Key.down><Key.enter>
Screenshot: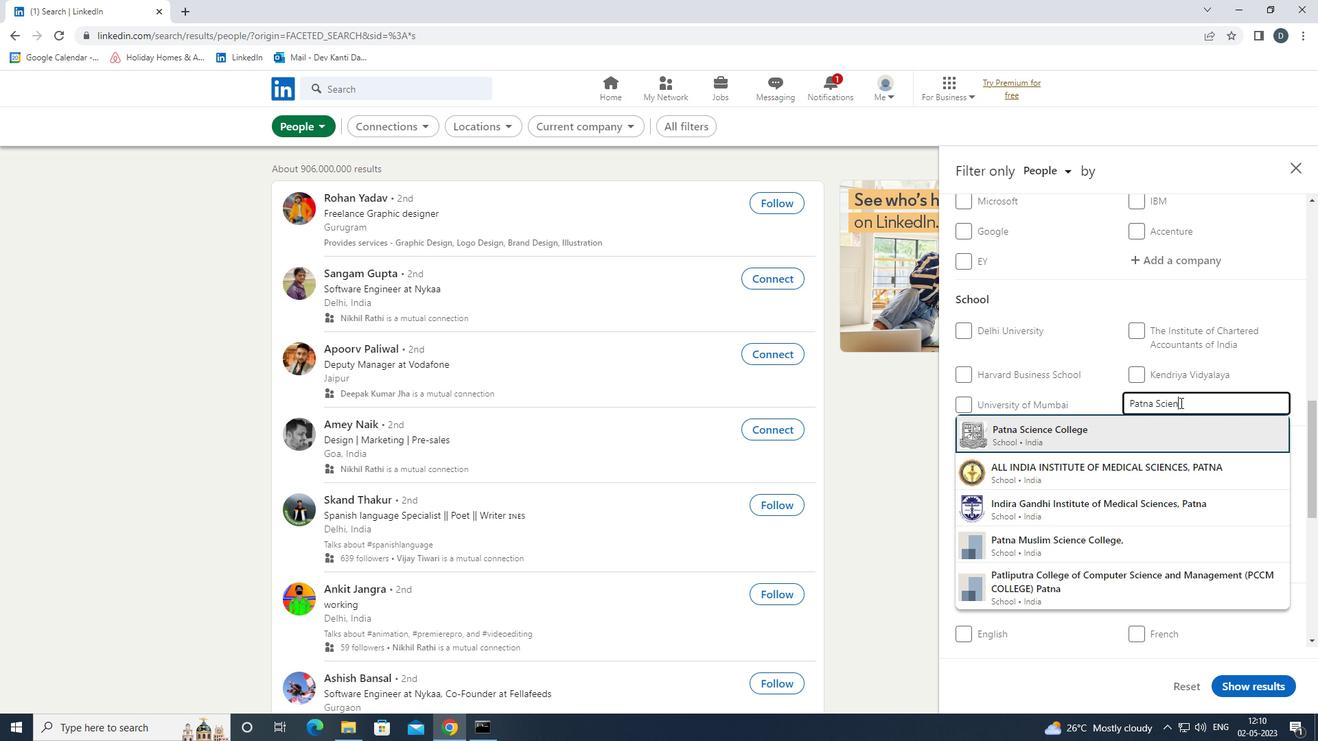 
Action: Mouse moved to (1275, 385)
Screenshot: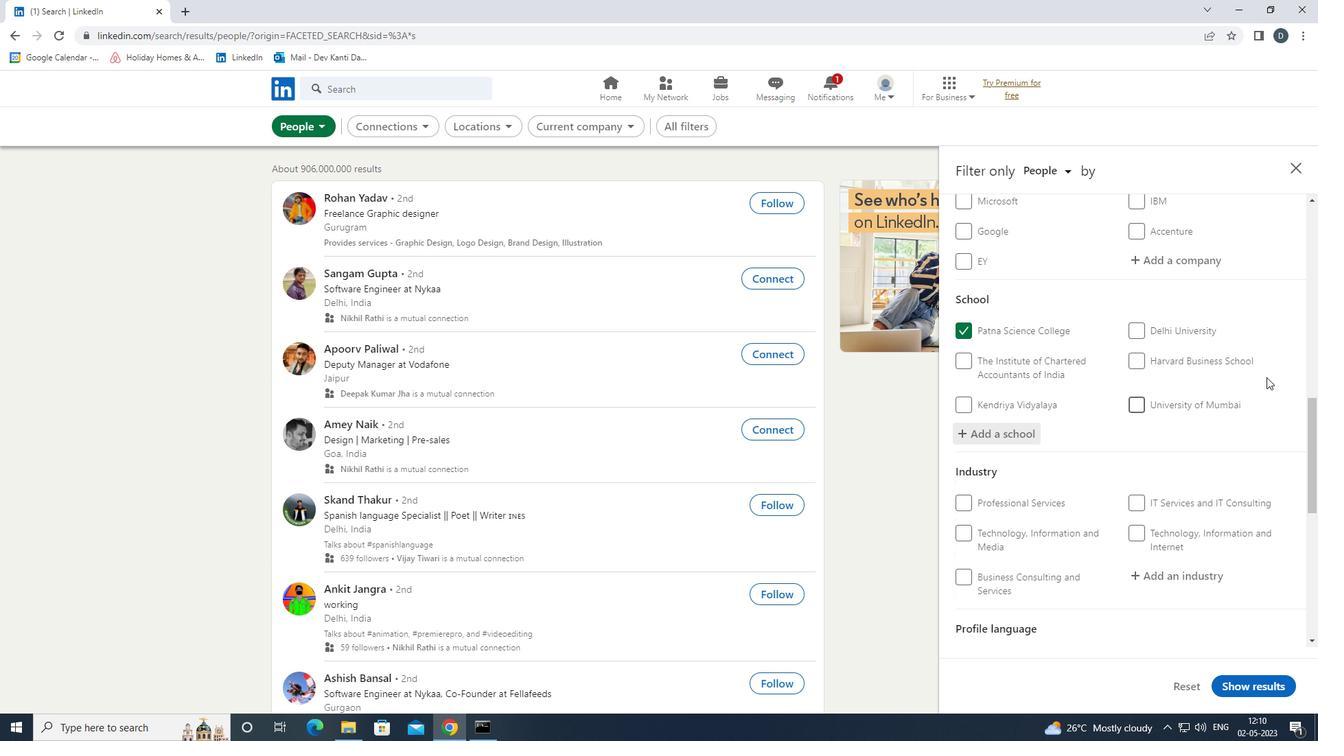 
Action: Mouse scrolled (1275, 384) with delta (0, 0)
Screenshot: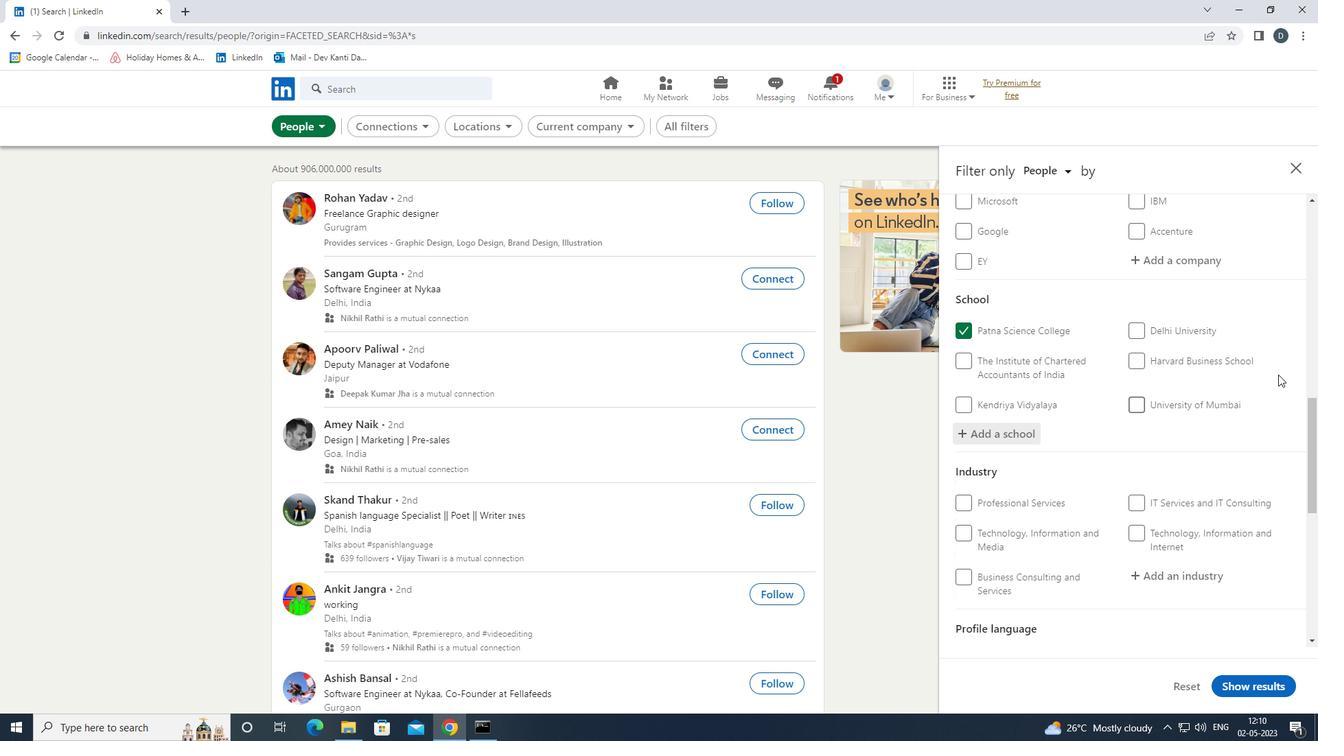
Action: Mouse moved to (1275, 386)
Screenshot: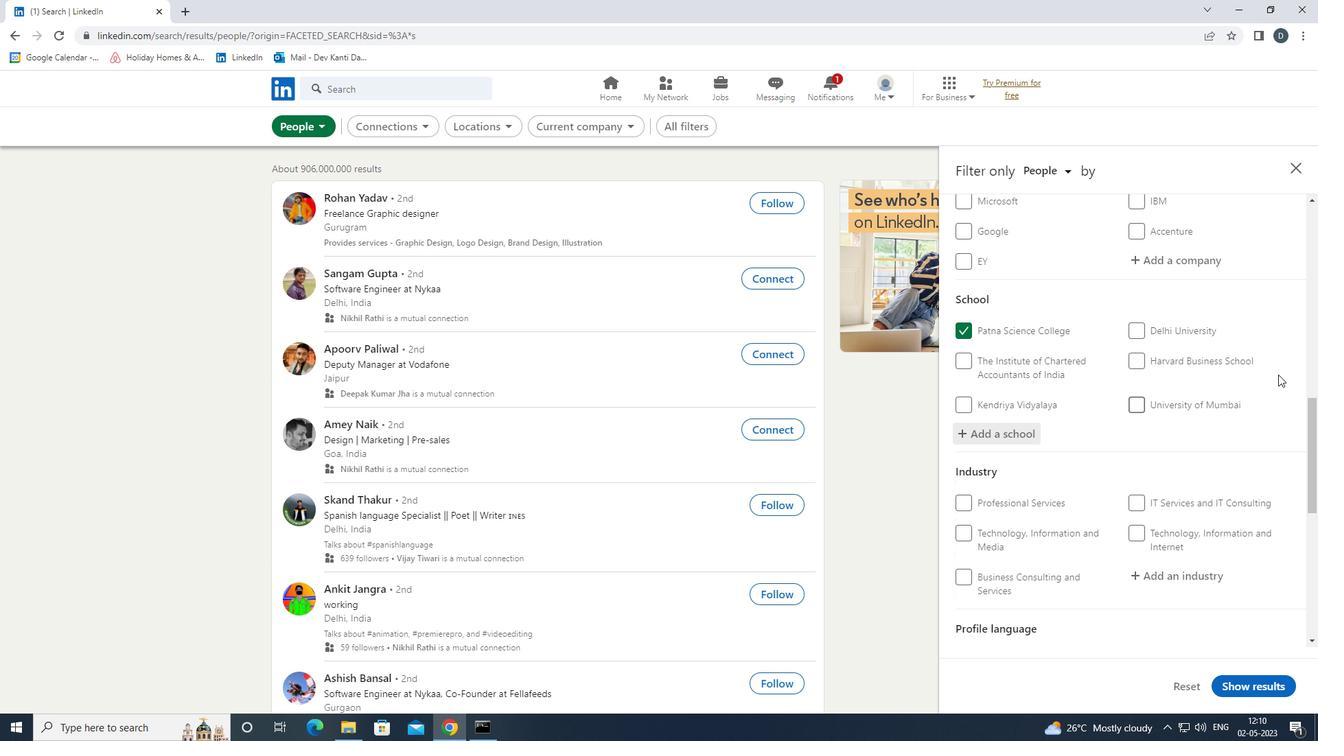 
Action: Mouse scrolled (1275, 385) with delta (0, 0)
Screenshot: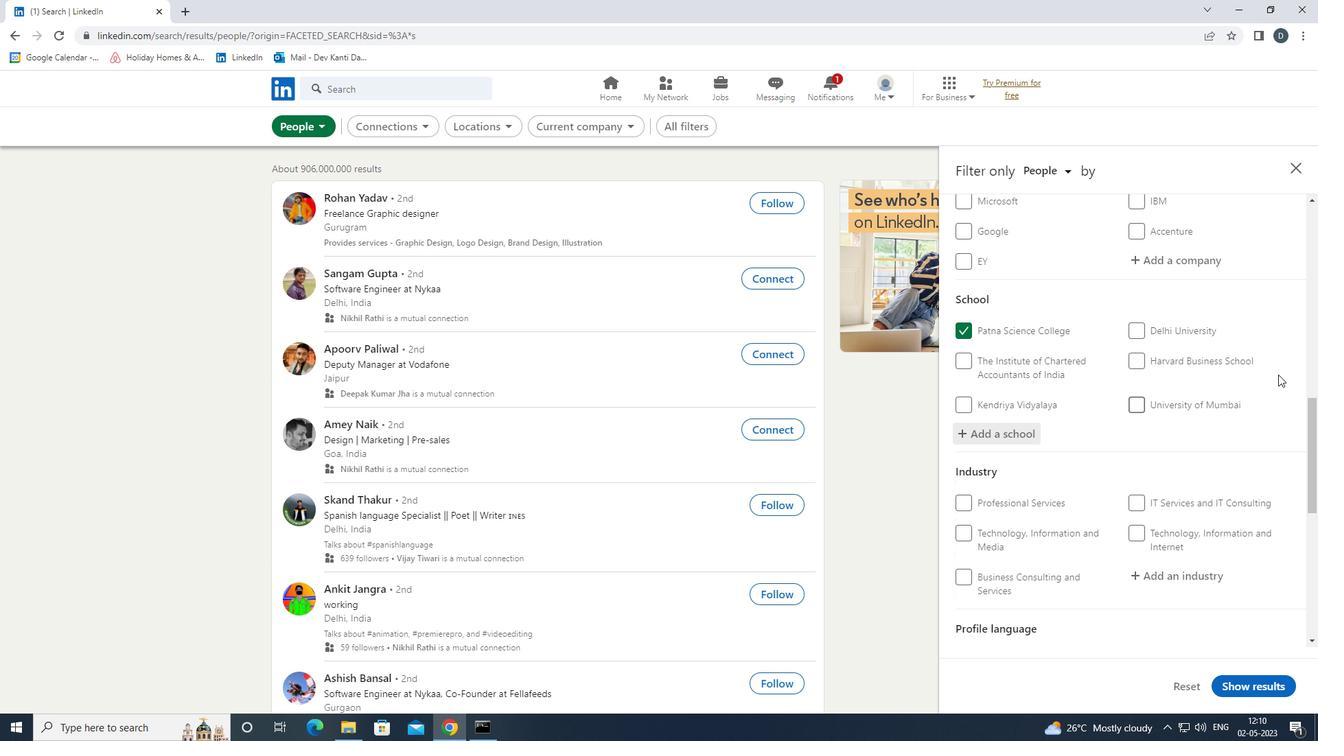 
Action: Mouse moved to (1207, 431)
Screenshot: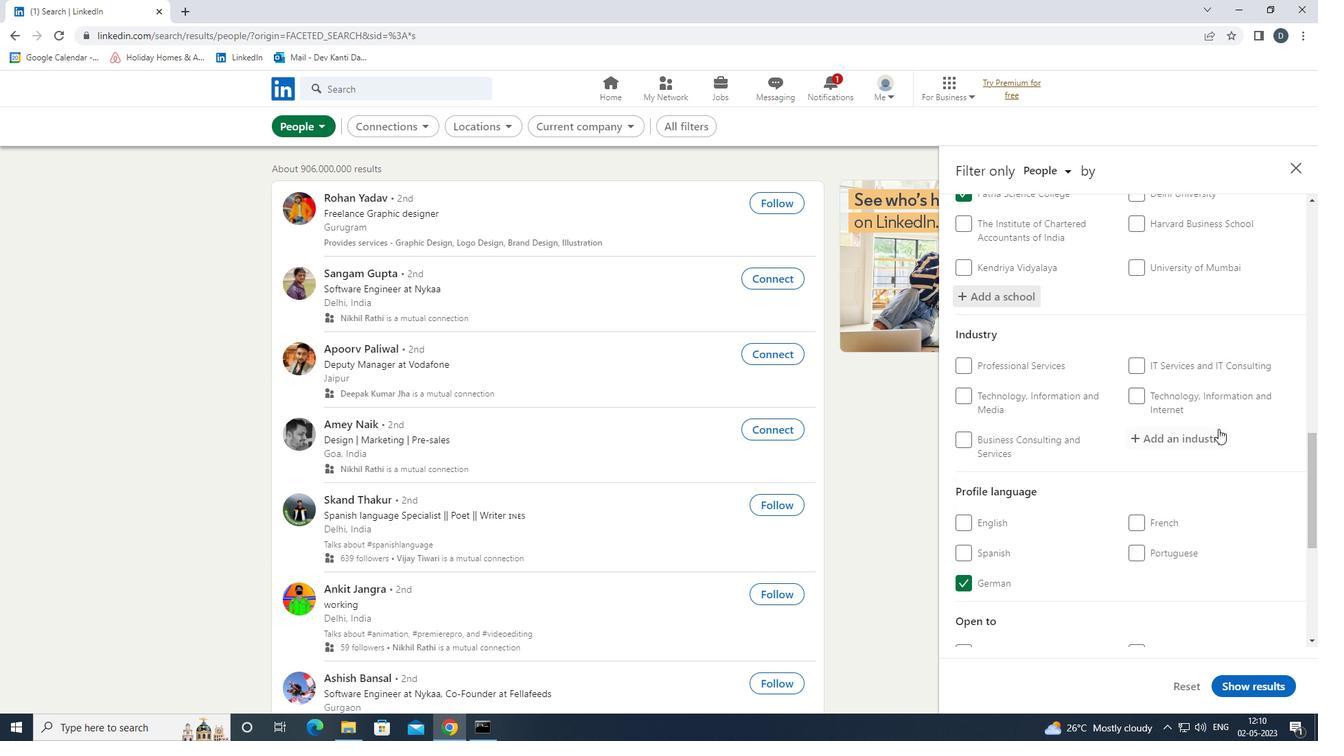 
Action: Mouse pressed left at (1207, 431)
Screenshot: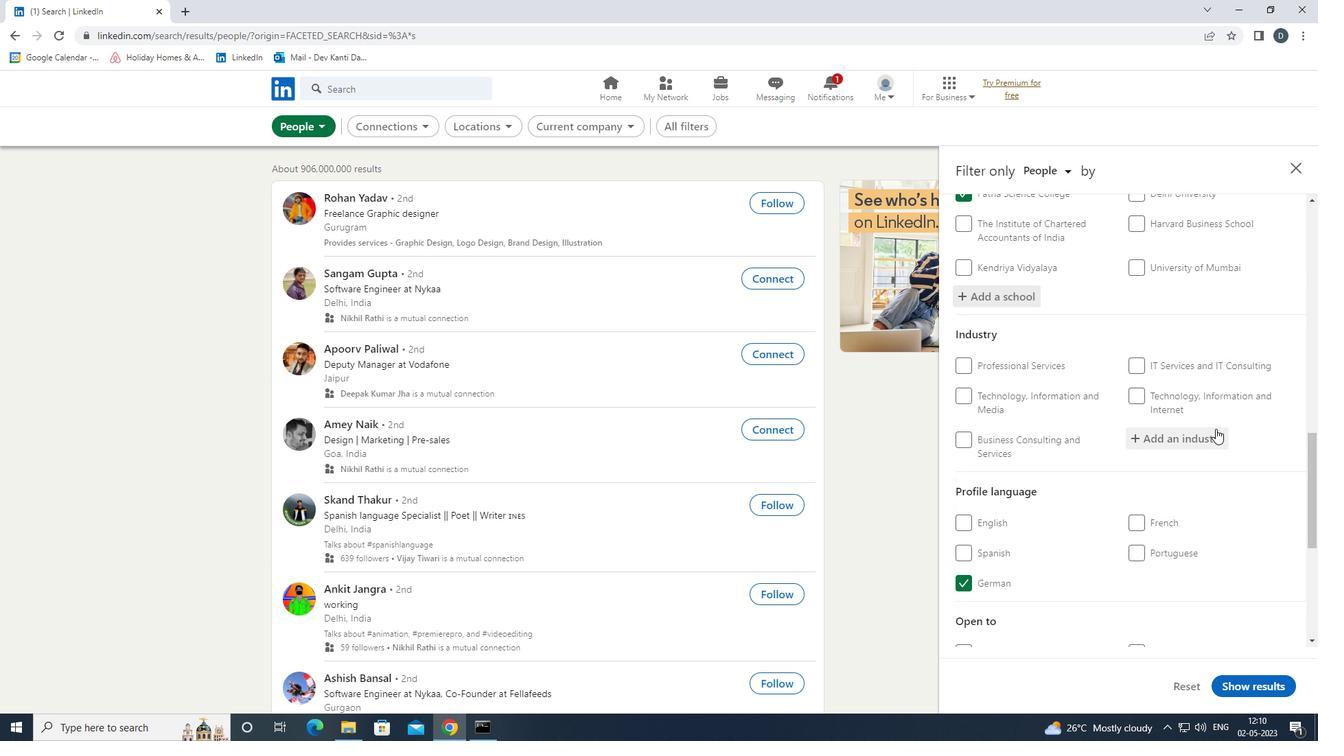 
Action: Mouse moved to (1203, 429)
Screenshot: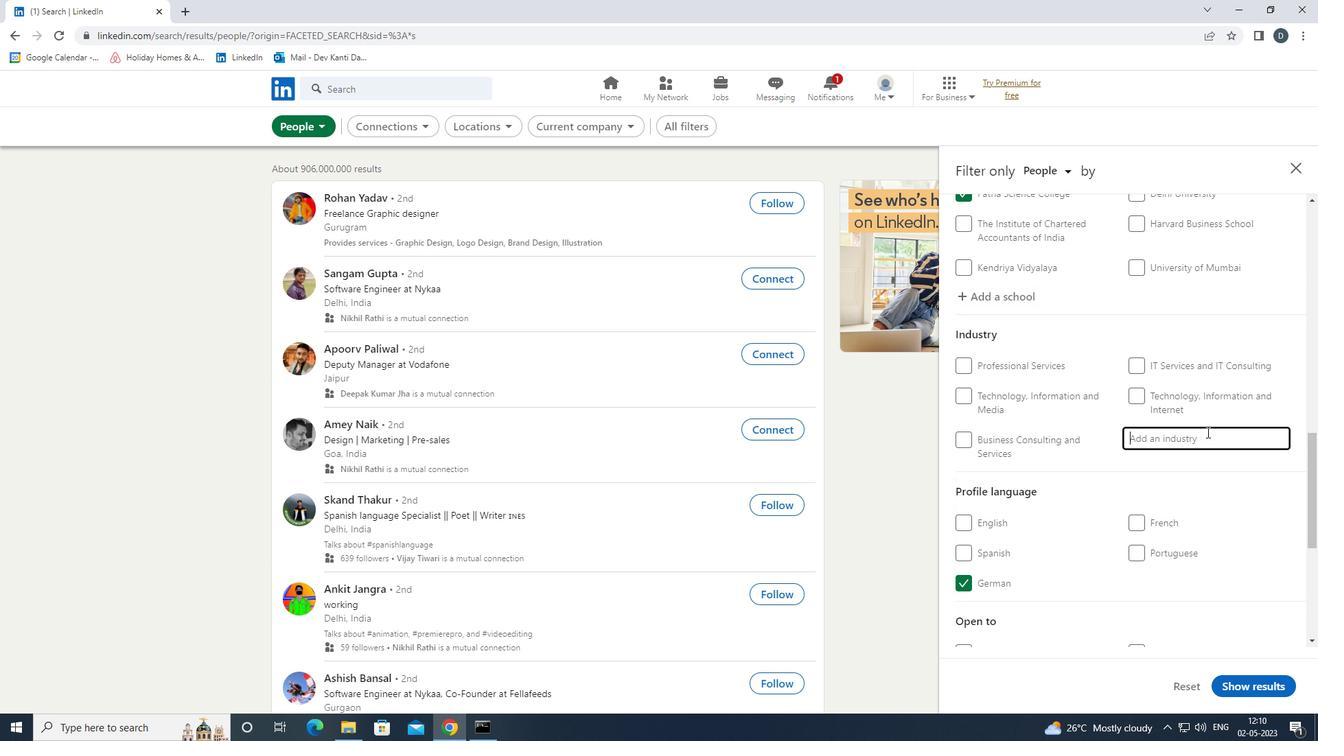 
Action: Key pressed <Key.shift>URBAN<Key.space><Key.shift>TRANSIT<Key.down><Key.enter>
Screenshot: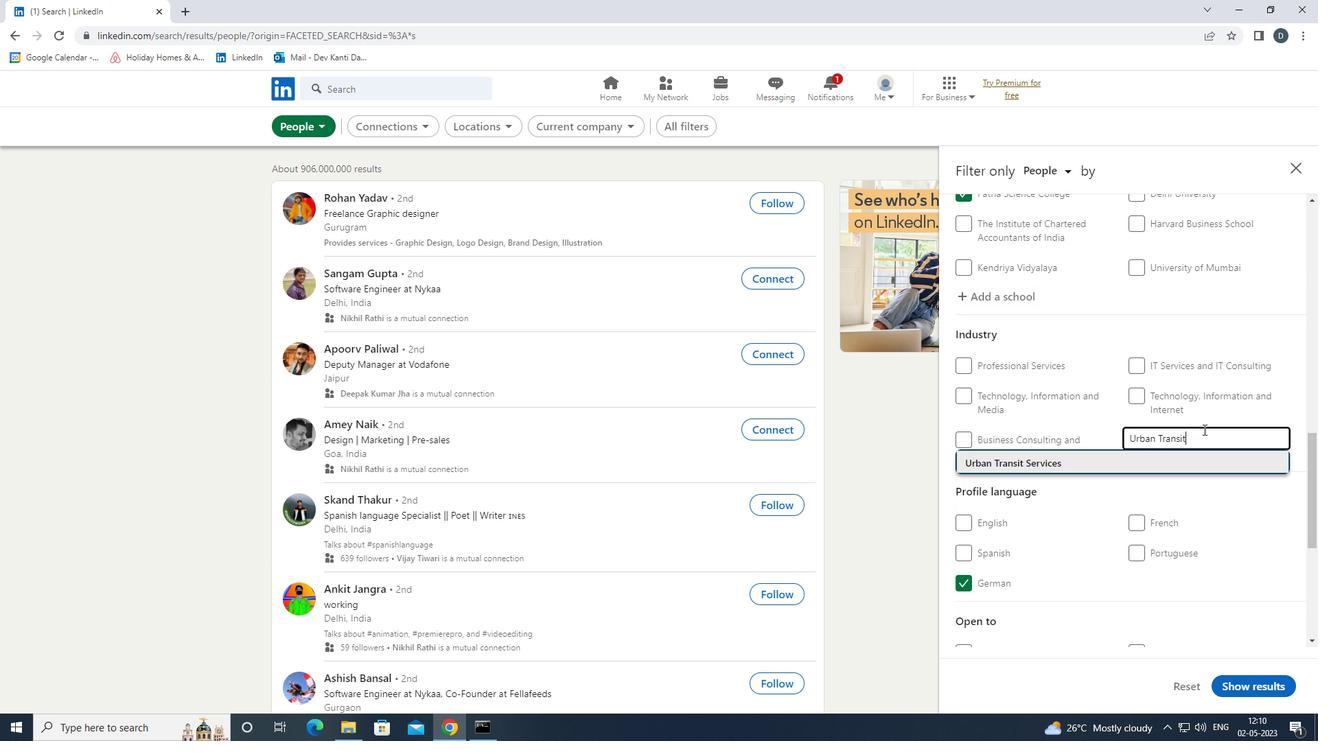 
Action: Mouse moved to (1193, 428)
Screenshot: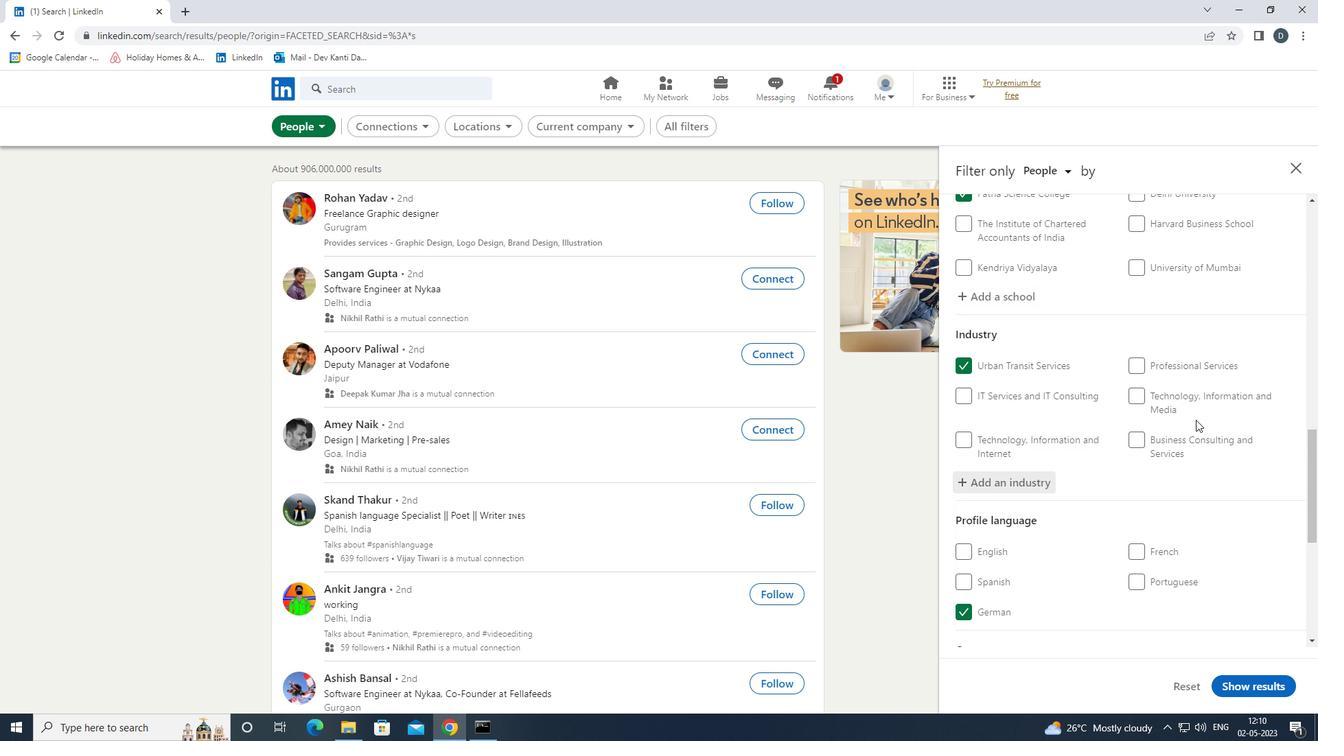 
Action: Mouse scrolled (1193, 427) with delta (0, 0)
Screenshot: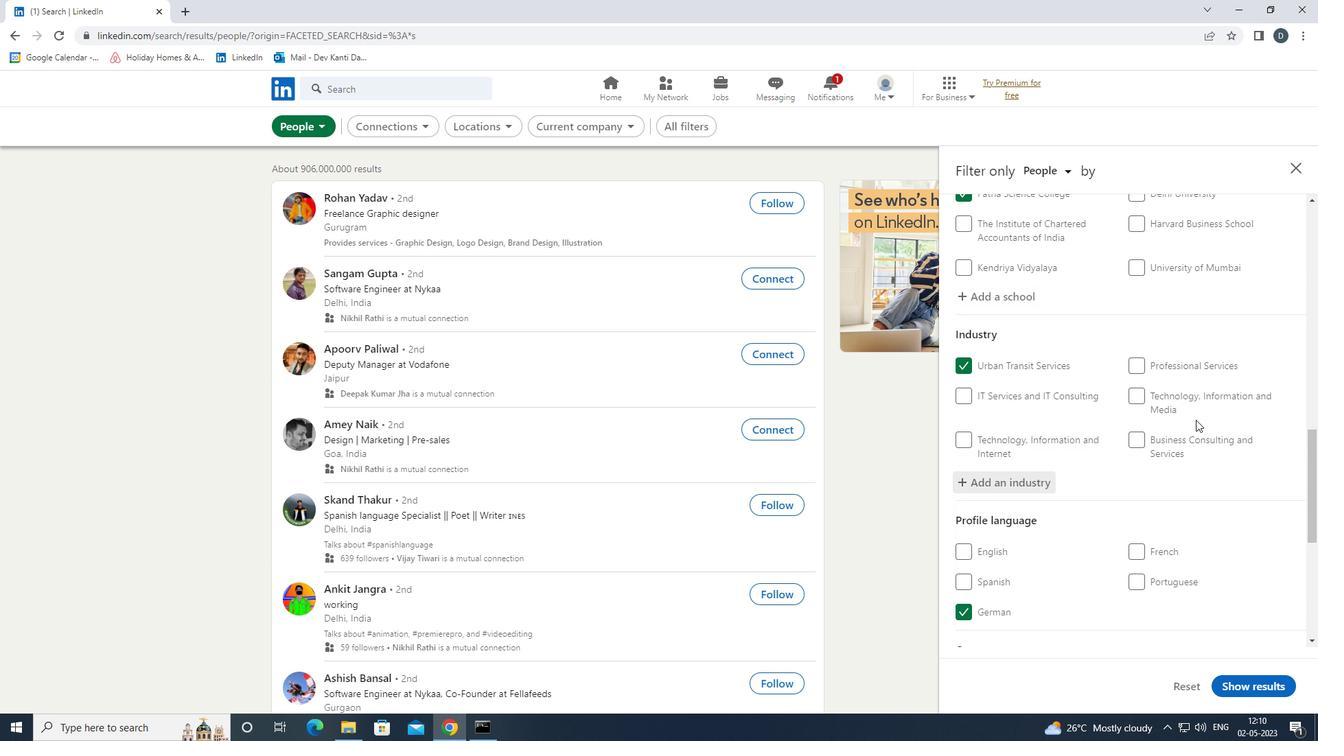 
Action: Mouse moved to (1192, 432)
Screenshot: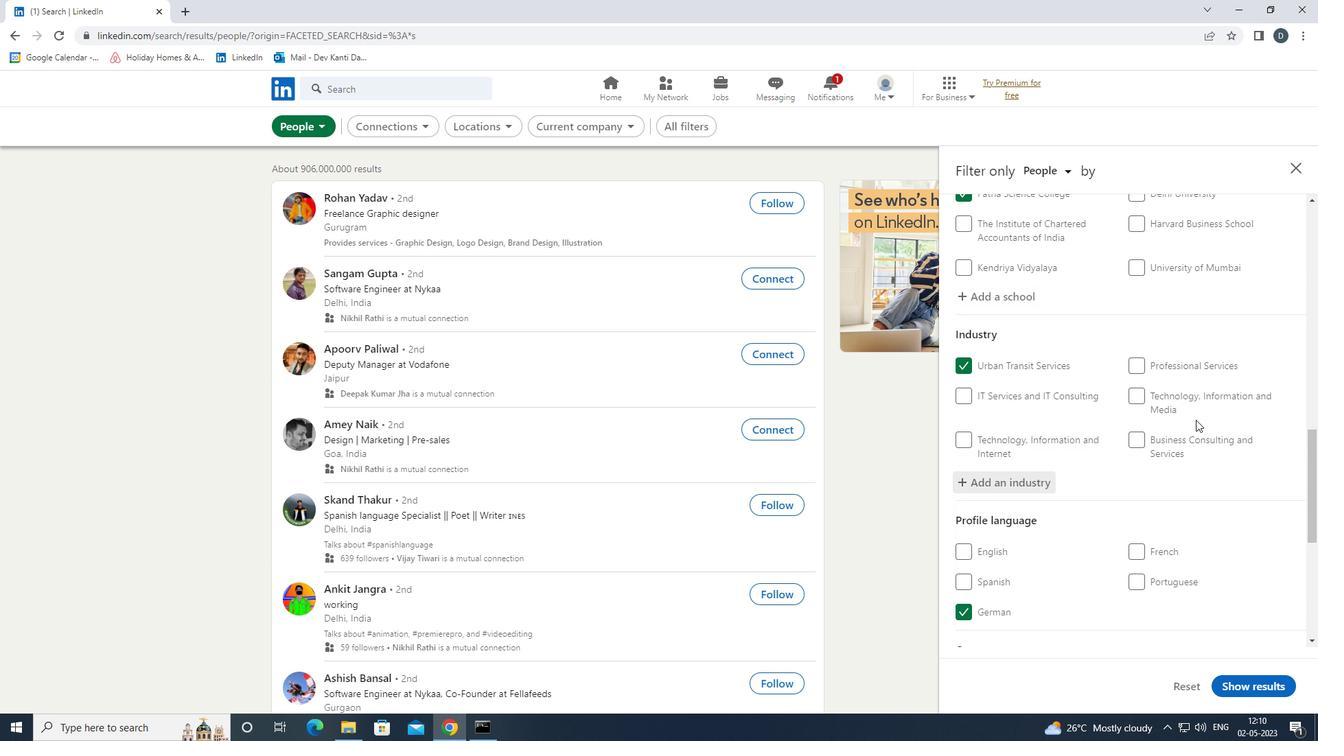 
Action: Mouse scrolled (1192, 431) with delta (0, 0)
Screenshot: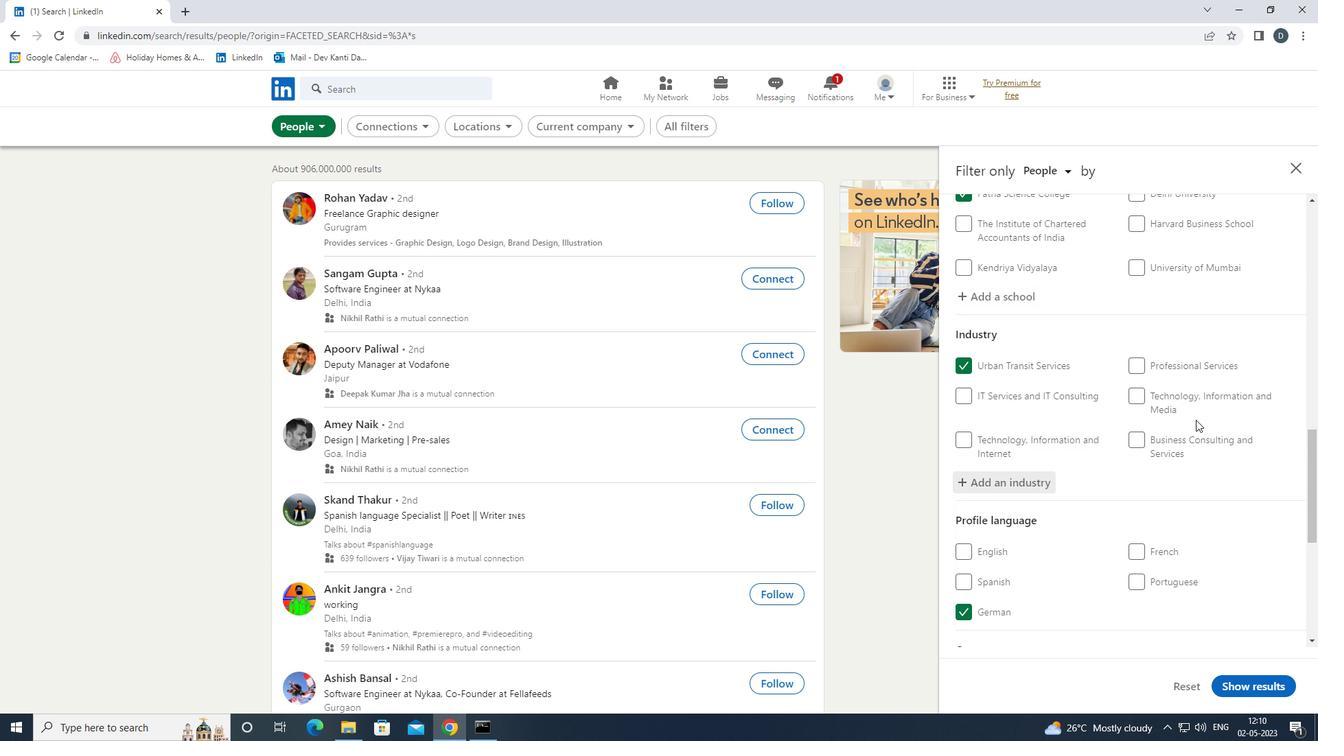 
Action: Mouse scrolled (1192, 431) with delta (0, 0)
Screenshot: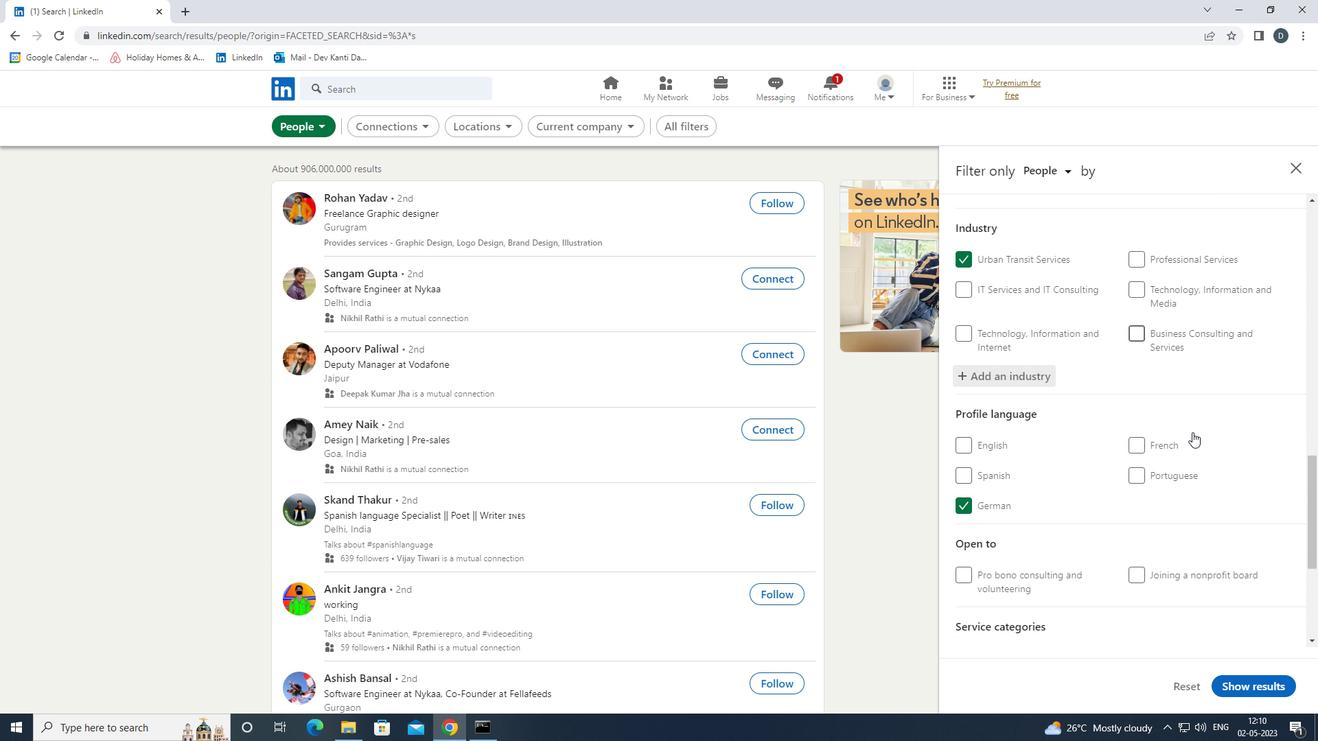 
Action: Mouse moved to (1191, 432)
Screenshot: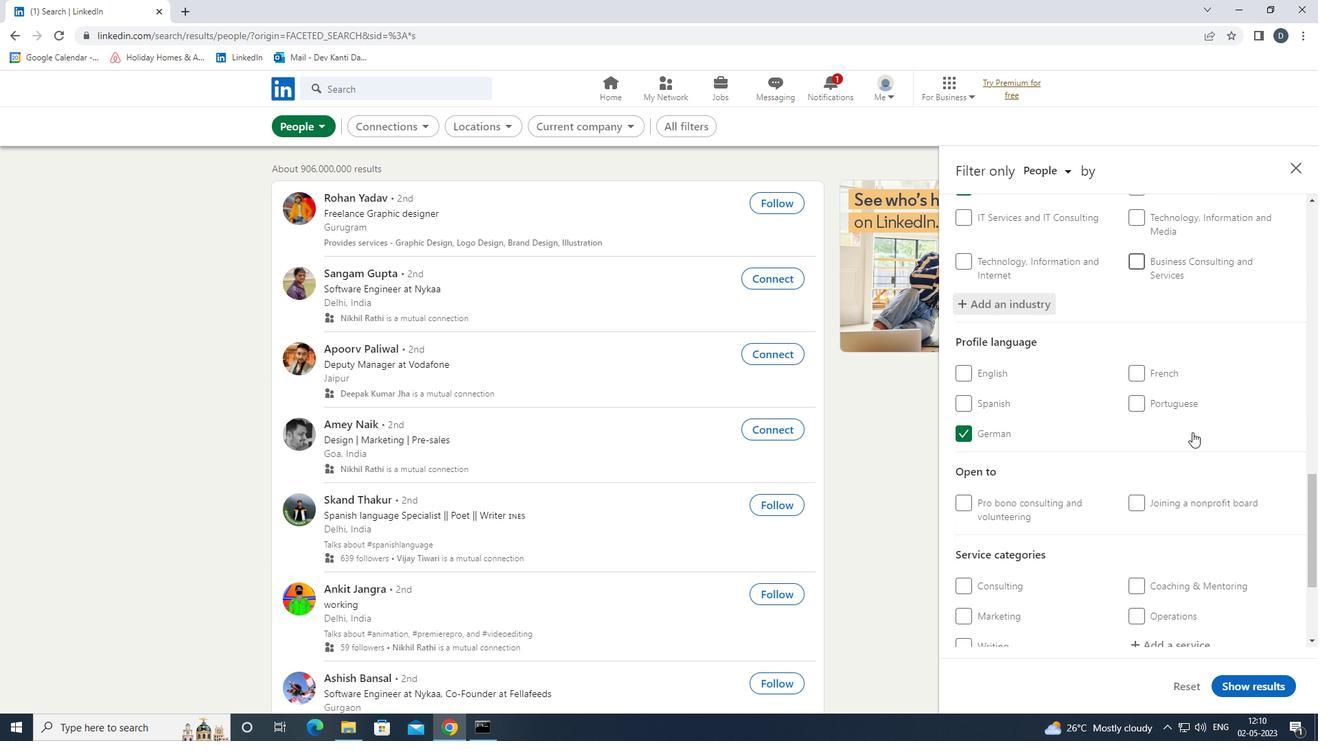 
Action: Mouse scrolled (1191, 431) with delta (0, 0)
Screenshot: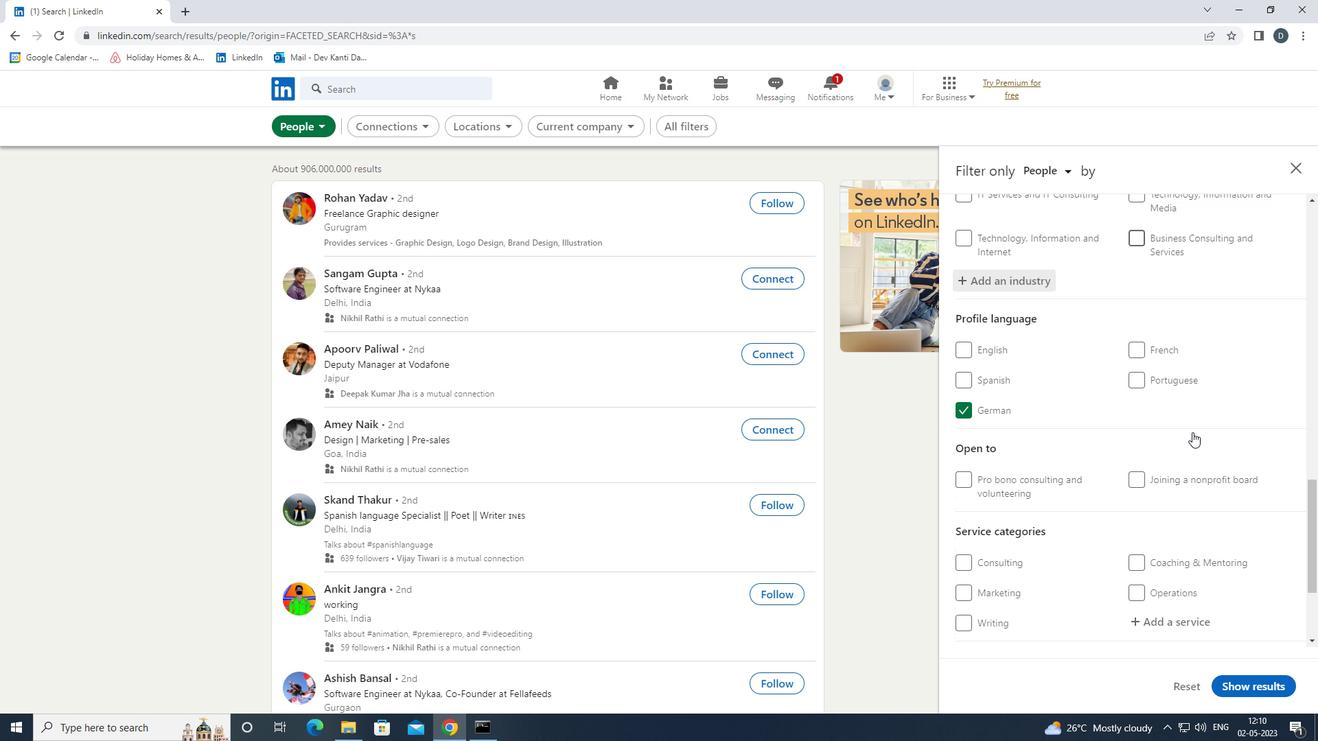 
Action: Mouse scrolled (1191, 431) with delta (0, 0)
Screenshot: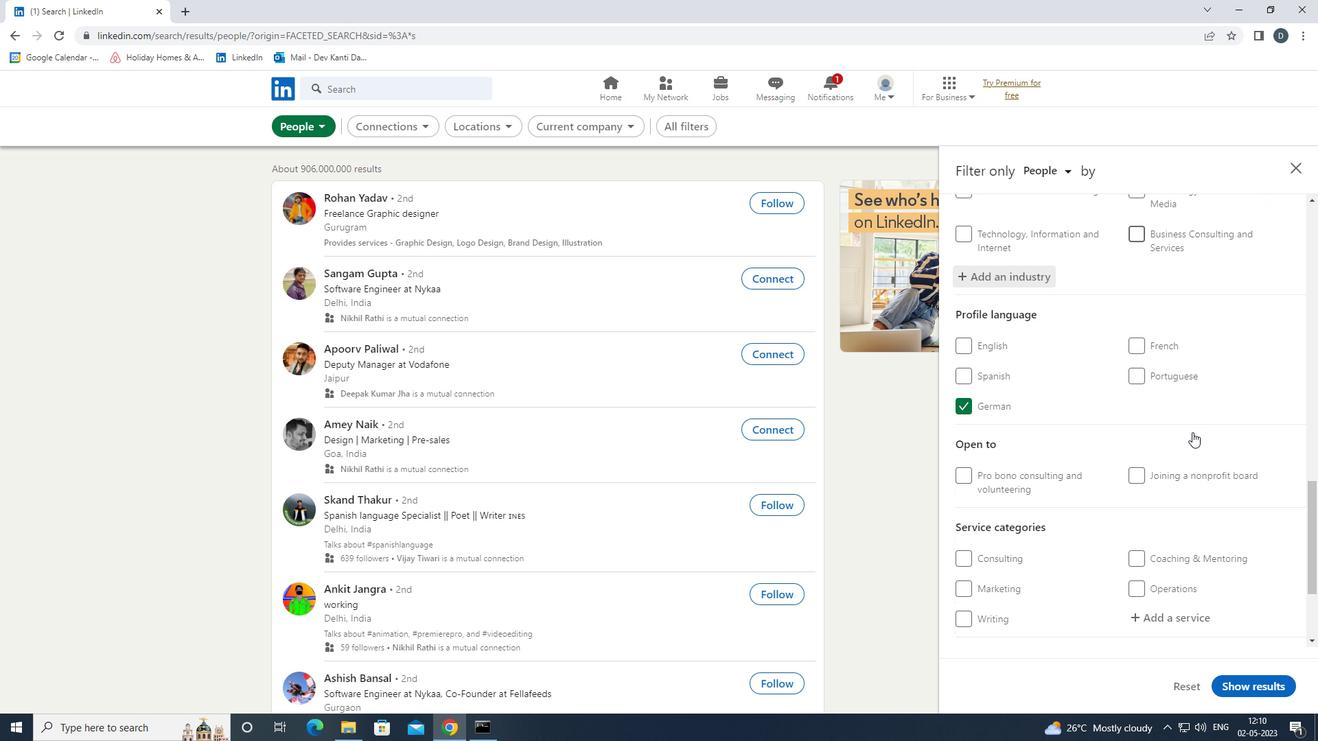 
Action: Mouse moved to (1164, 448)
Screenshot: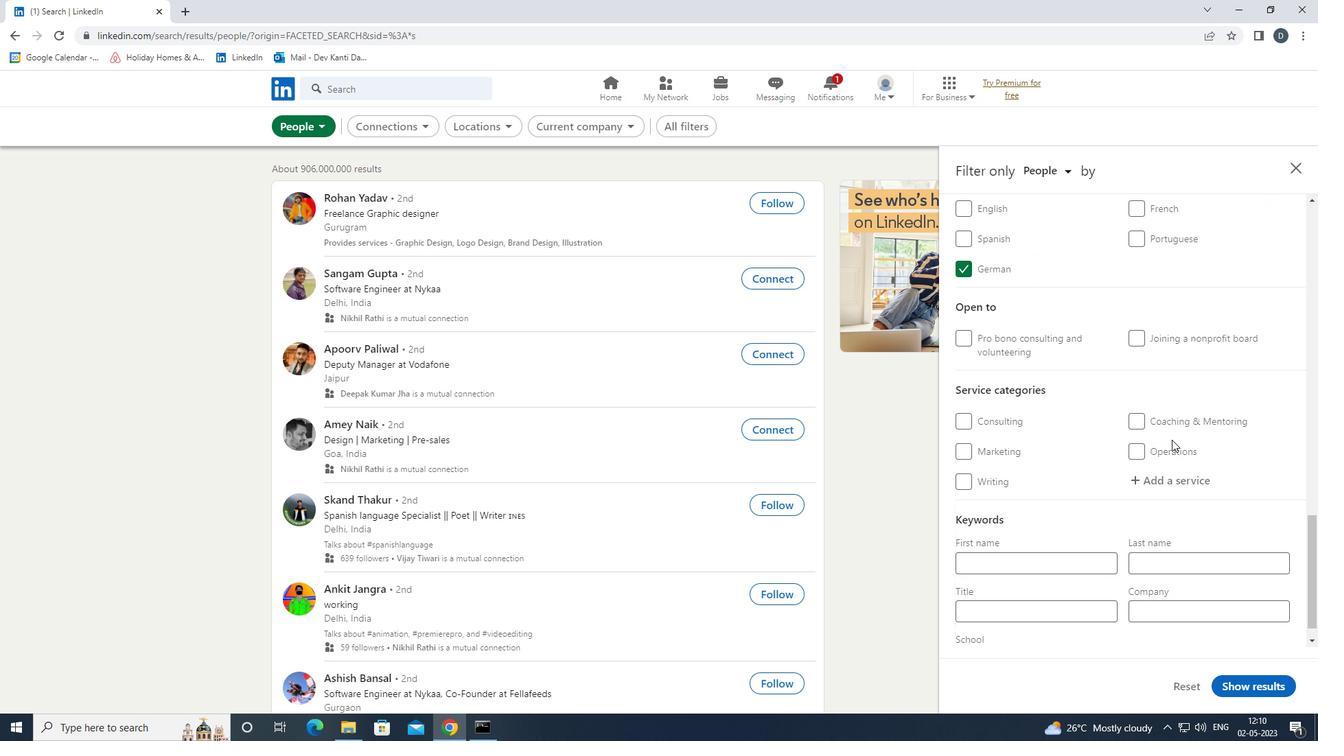 
Action: Mouse scrolled (1164, 447) with delta (0, 0)
Screenshot: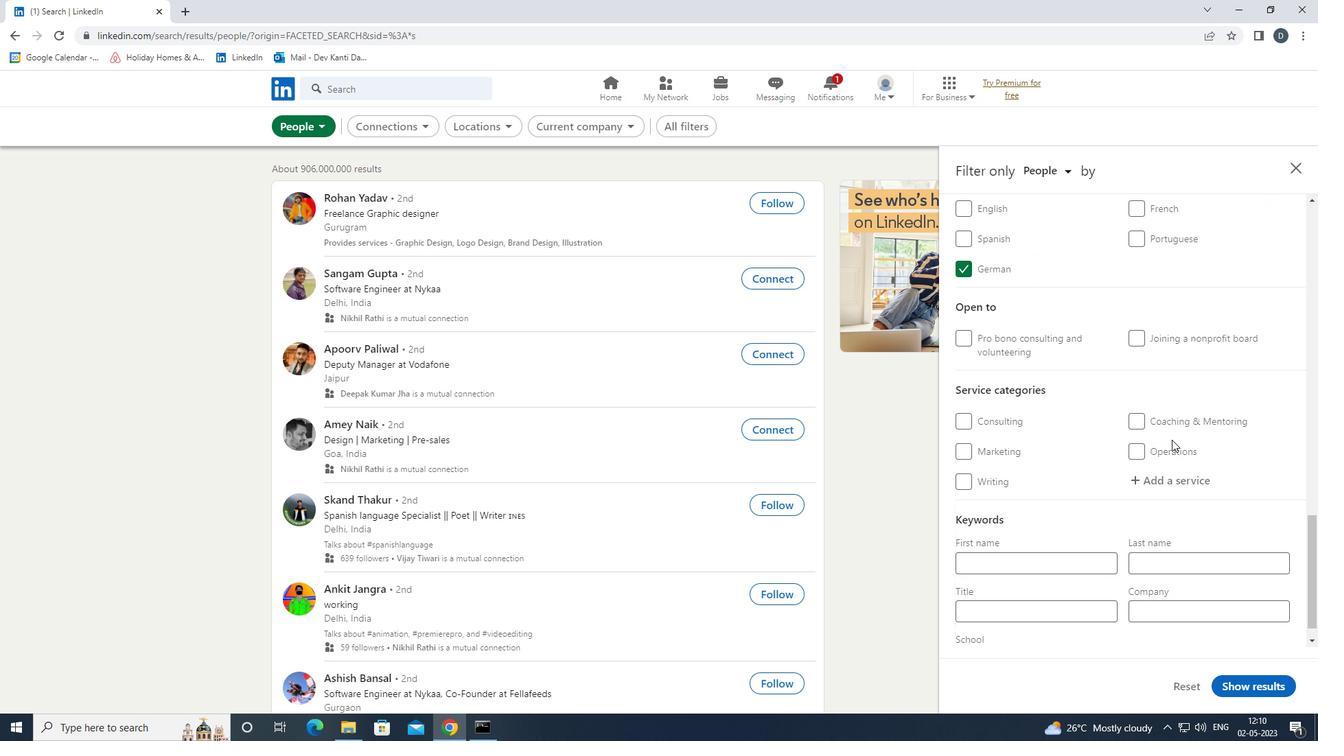 
Action: Mouse moved to (1165, 452)
Screenshot: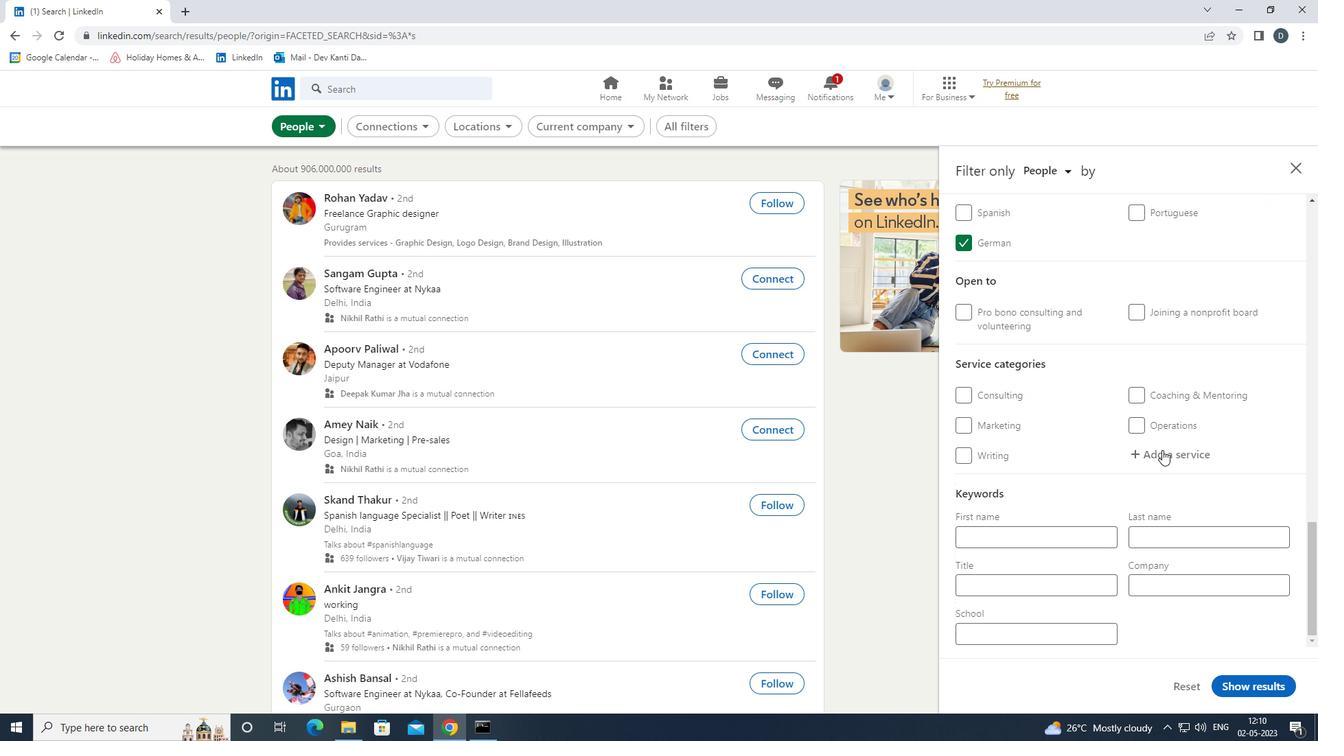 
Action: Mouse pressed left at (1165, 452)
Screenshot: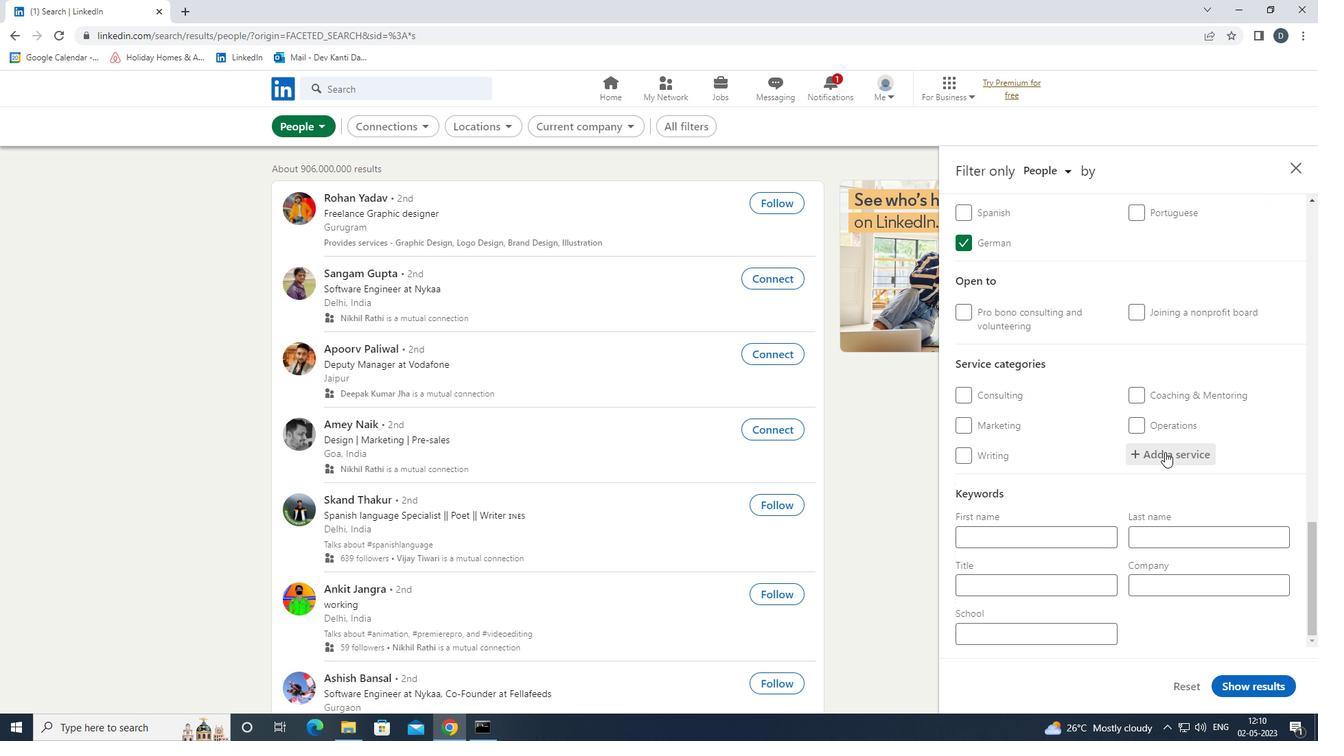 
Action: Key pressed <Key.shift>DATA<Key.space><Key.shift>ENERE<Key.backspace><Key.backspace><Key.backspace><Key.down><Key.enter>
Screenshot: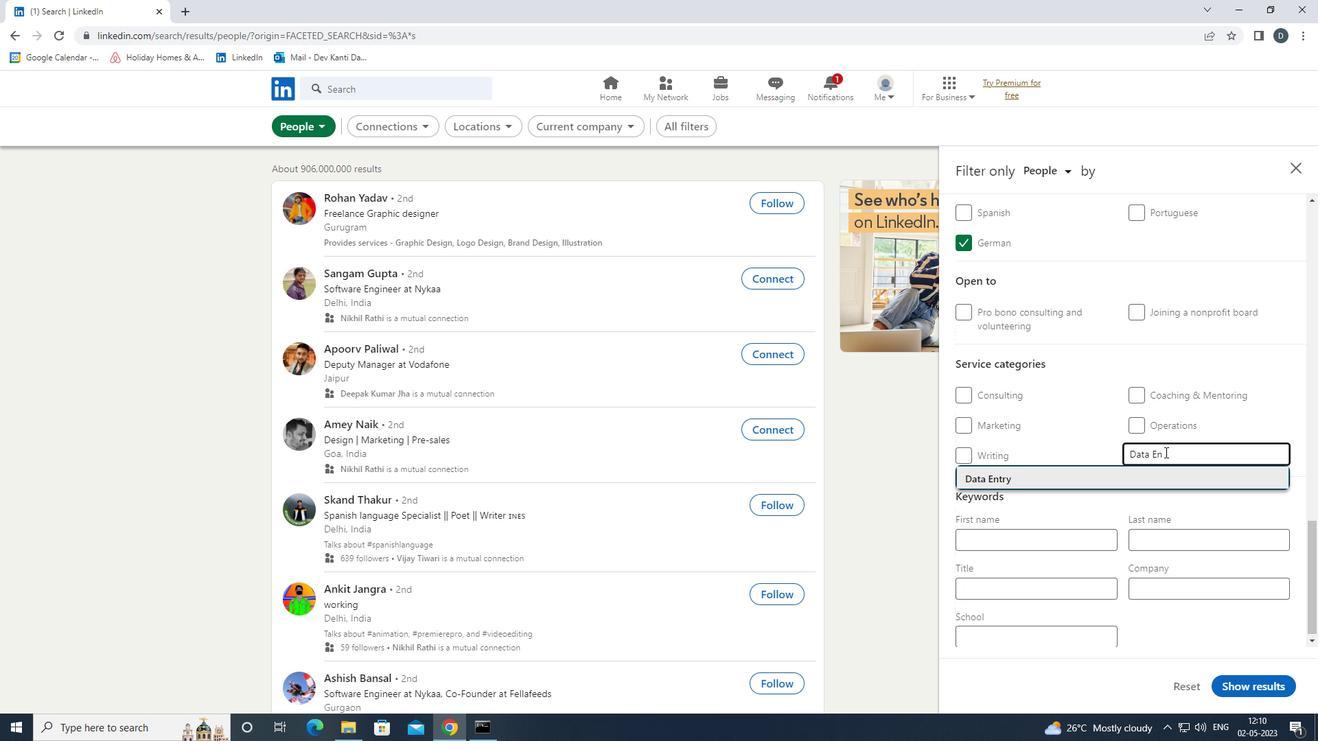 
Action: Mouse moved to (806, 432)
Screenshot: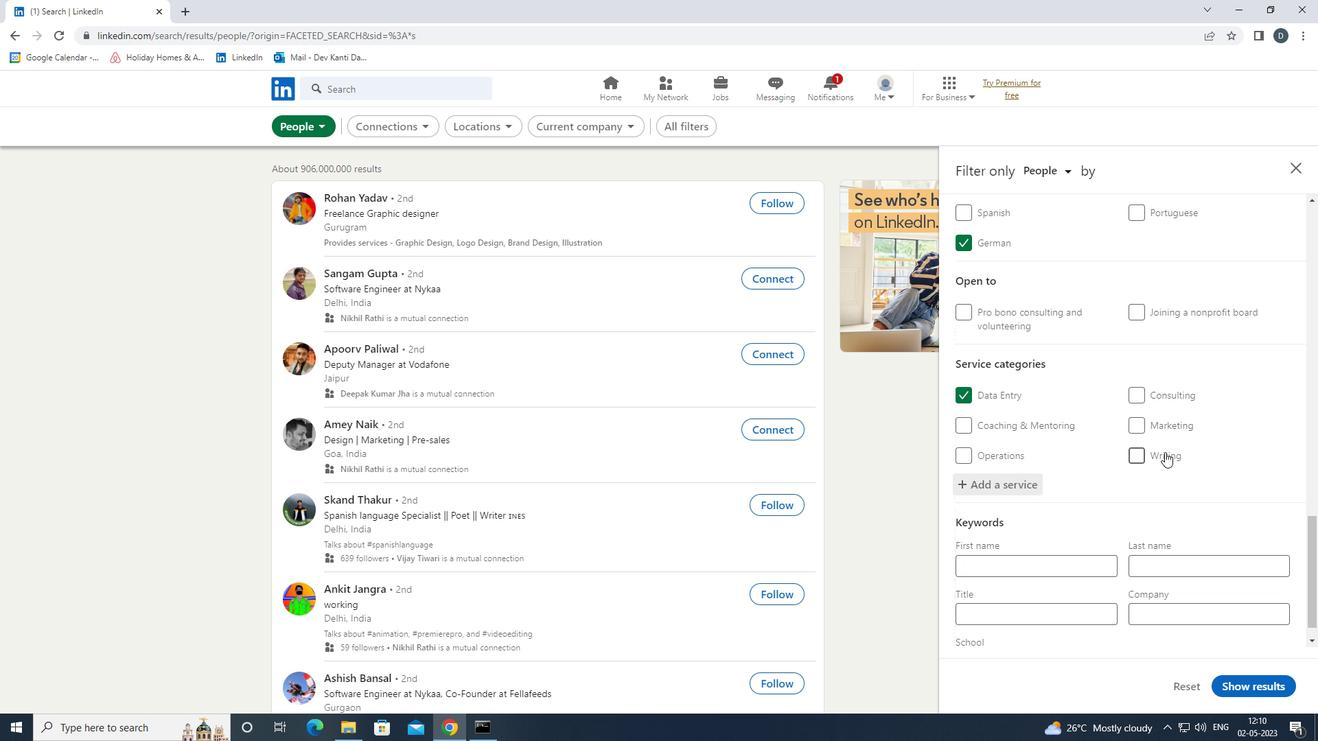 
Action: Mouse scrolled (806, 431) with delta (0, 0)
Screenshot: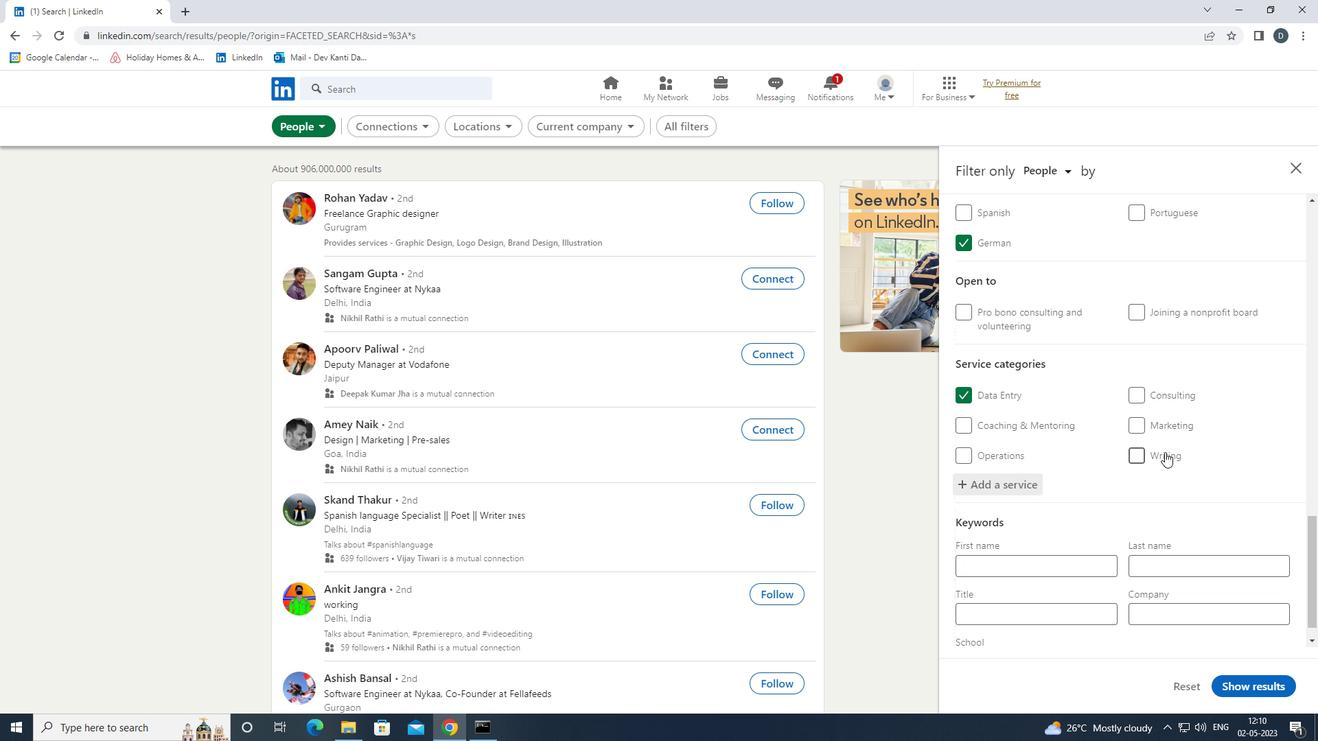 
Action: Mouse moved to (806, 434)
Screenshot: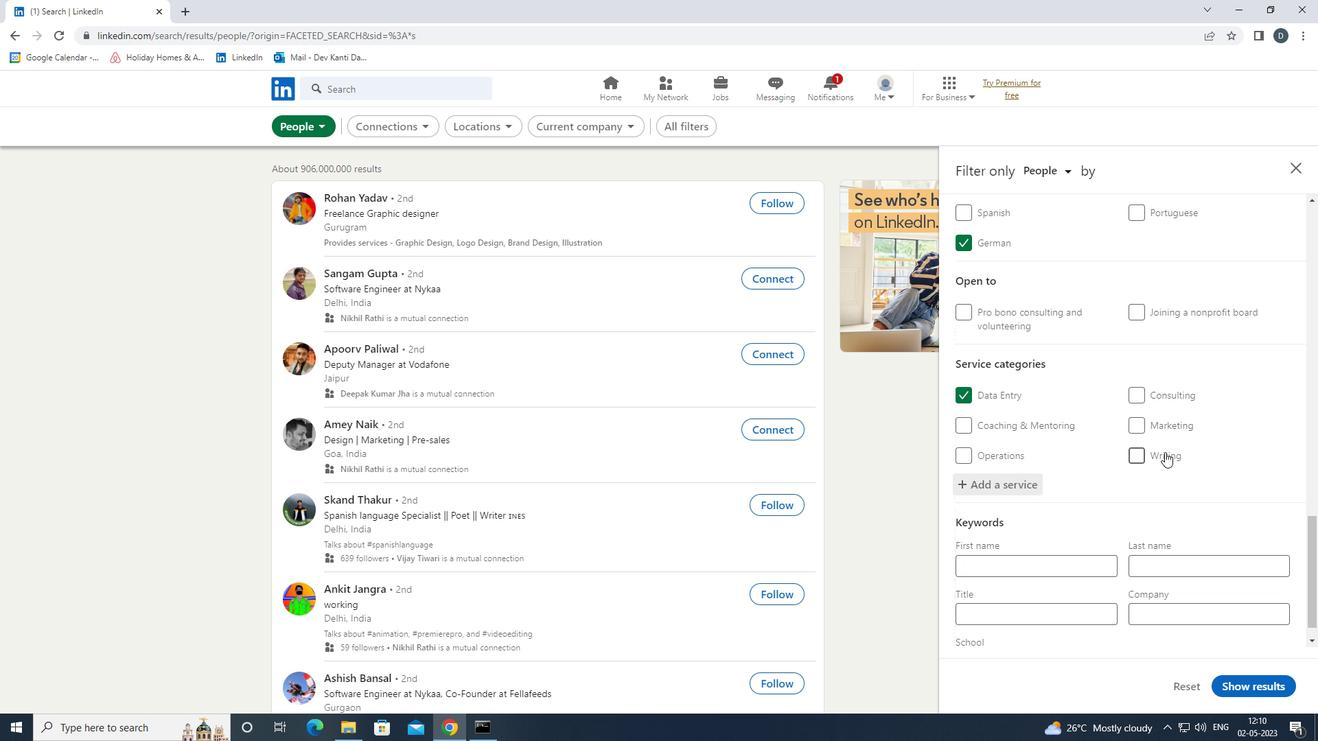 
Action: Mouse scrolled (806, 433) with delta (0, 0)
Screenshot: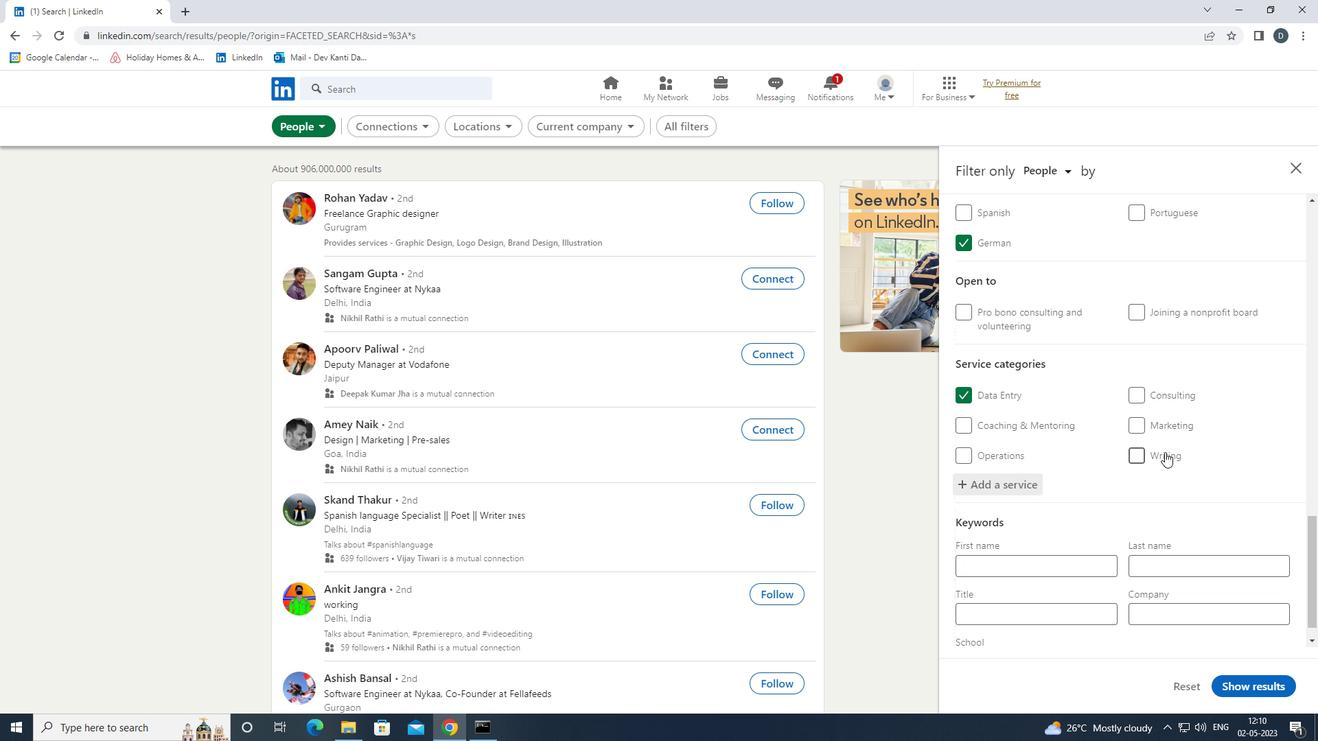 
Action: Mouse moved to (806, 437)
Screenshot: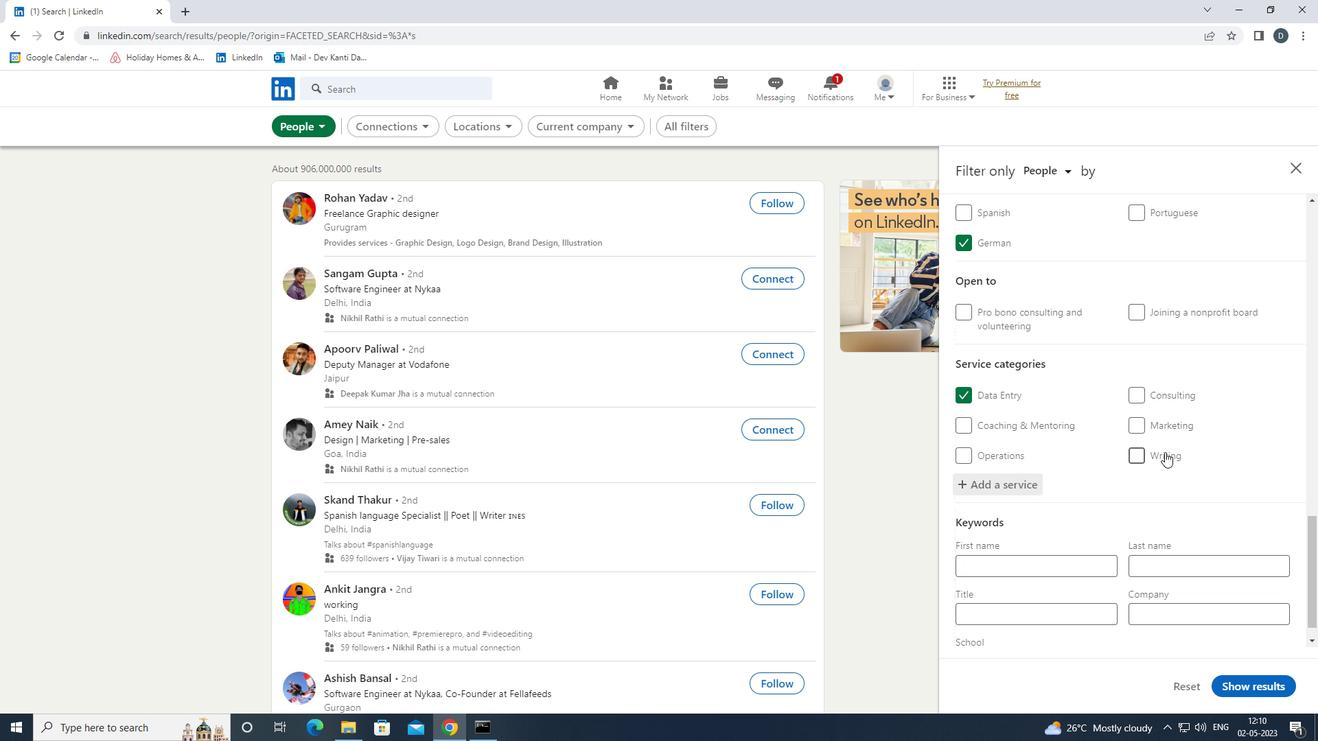 
Action: Mouse scrolled (806, 436) with delta (0, 0)
Screenshot: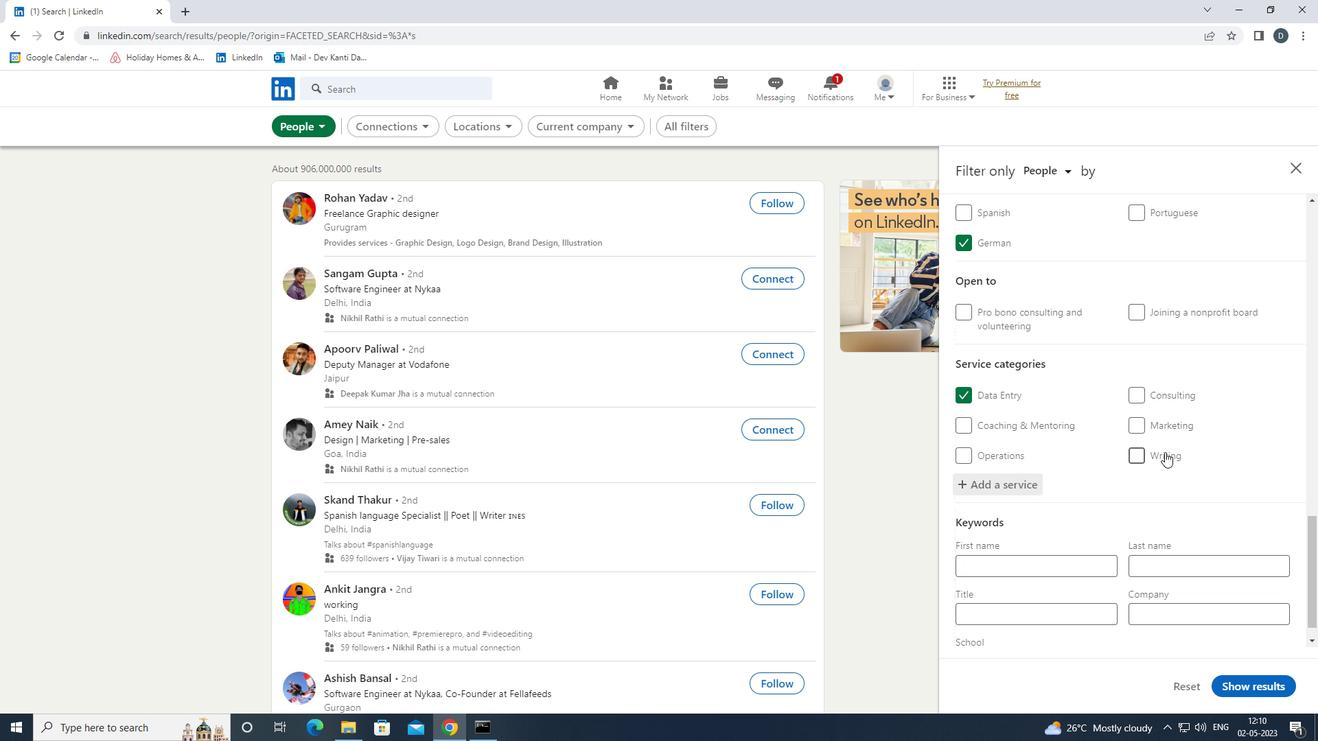 
Action: Mouse moved to (806, 438)
Screenshot: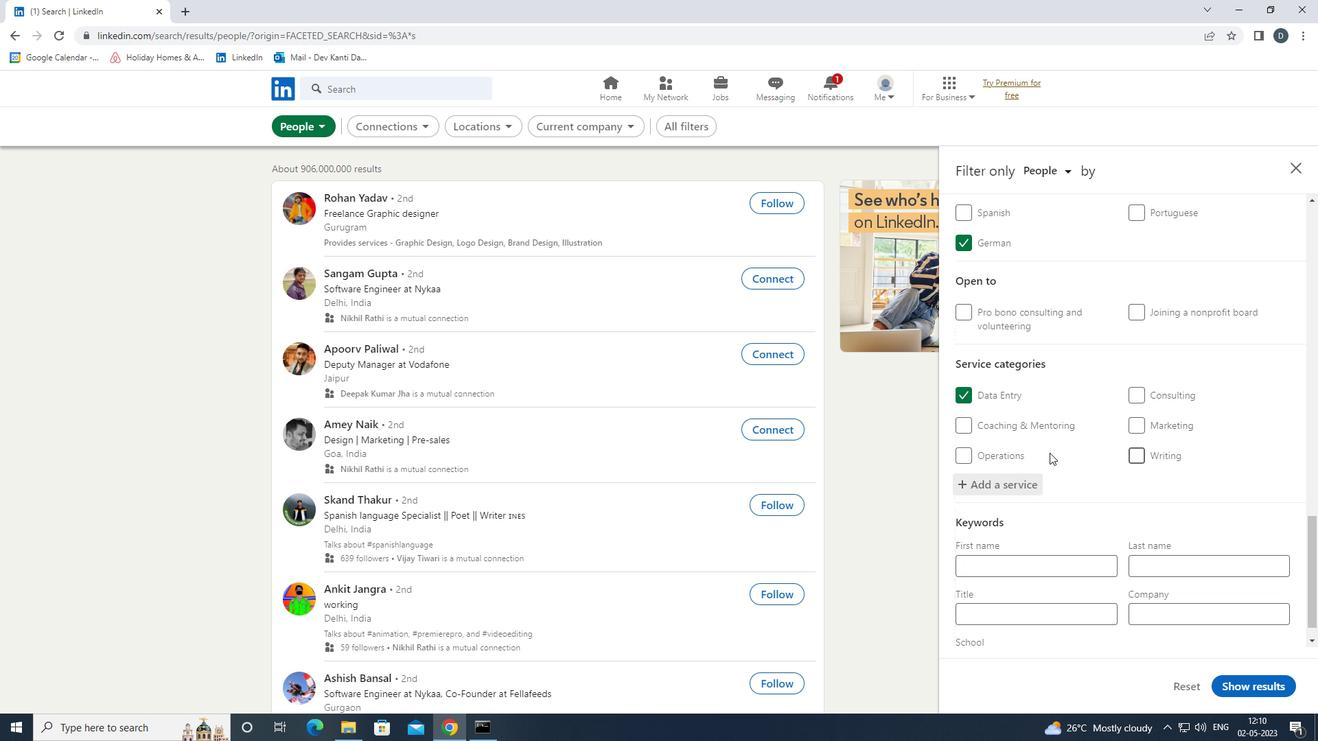 
Action: Mouse scrolled (806, 438) with delta (0, 0)
Screenshot: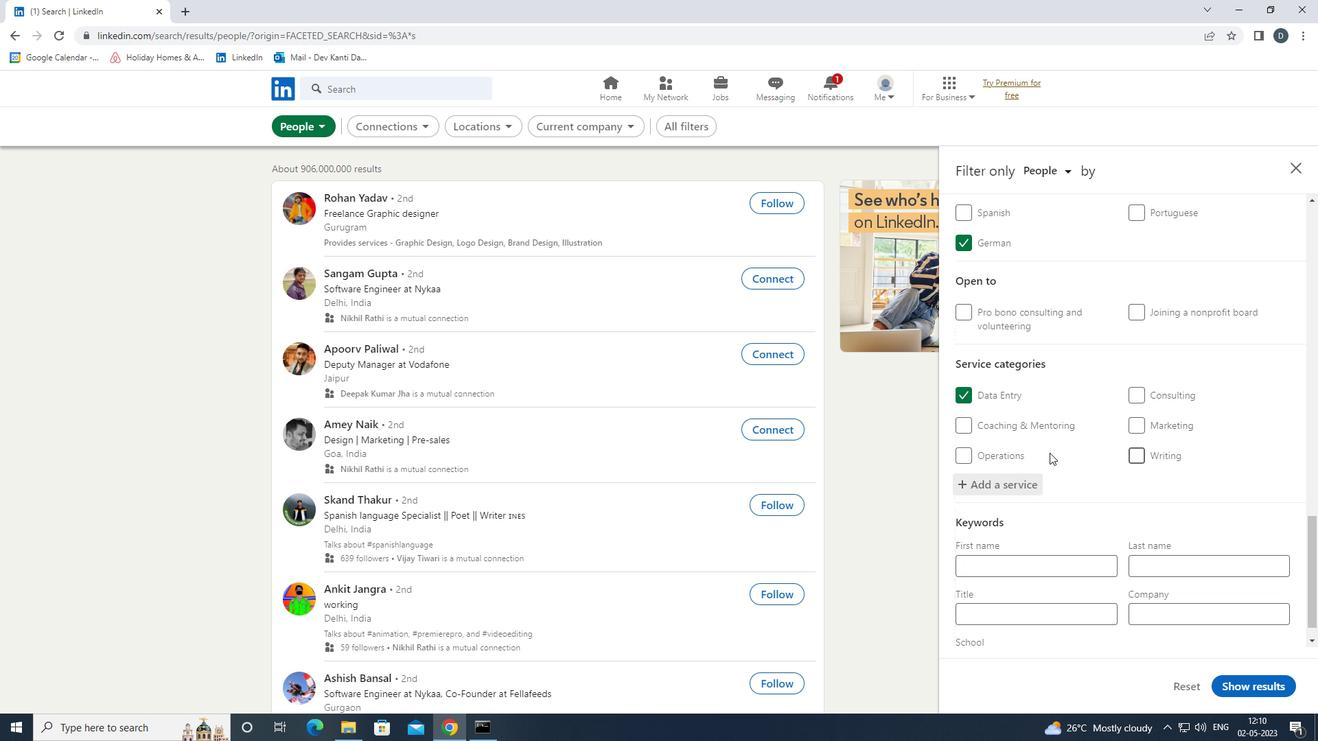 
Action: Mouse moved to (1097, 625)
Screenshot: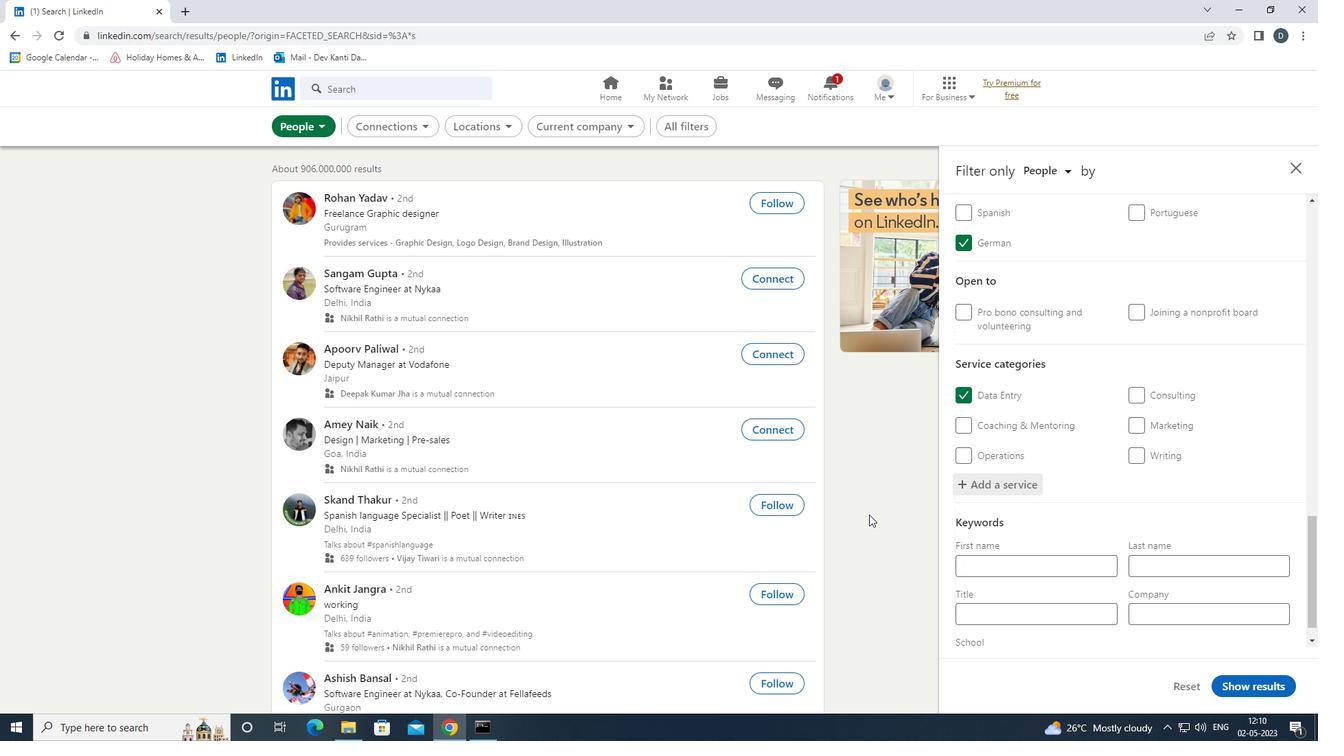 
Action: Mouse scrolled (1097, 624) with delta (0, 0)
Screenshot: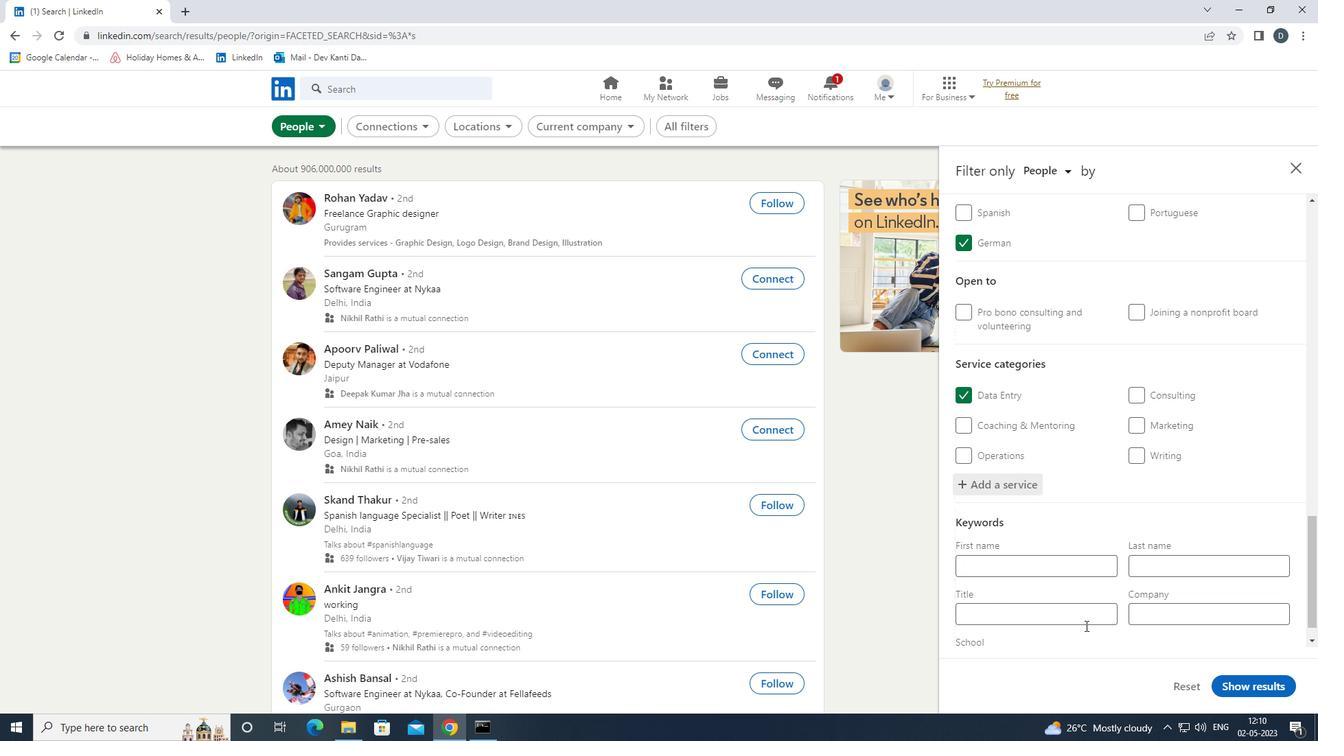 
Action: Mouse scrolled (1097, 624) with delta (0, 0)
Screenshot: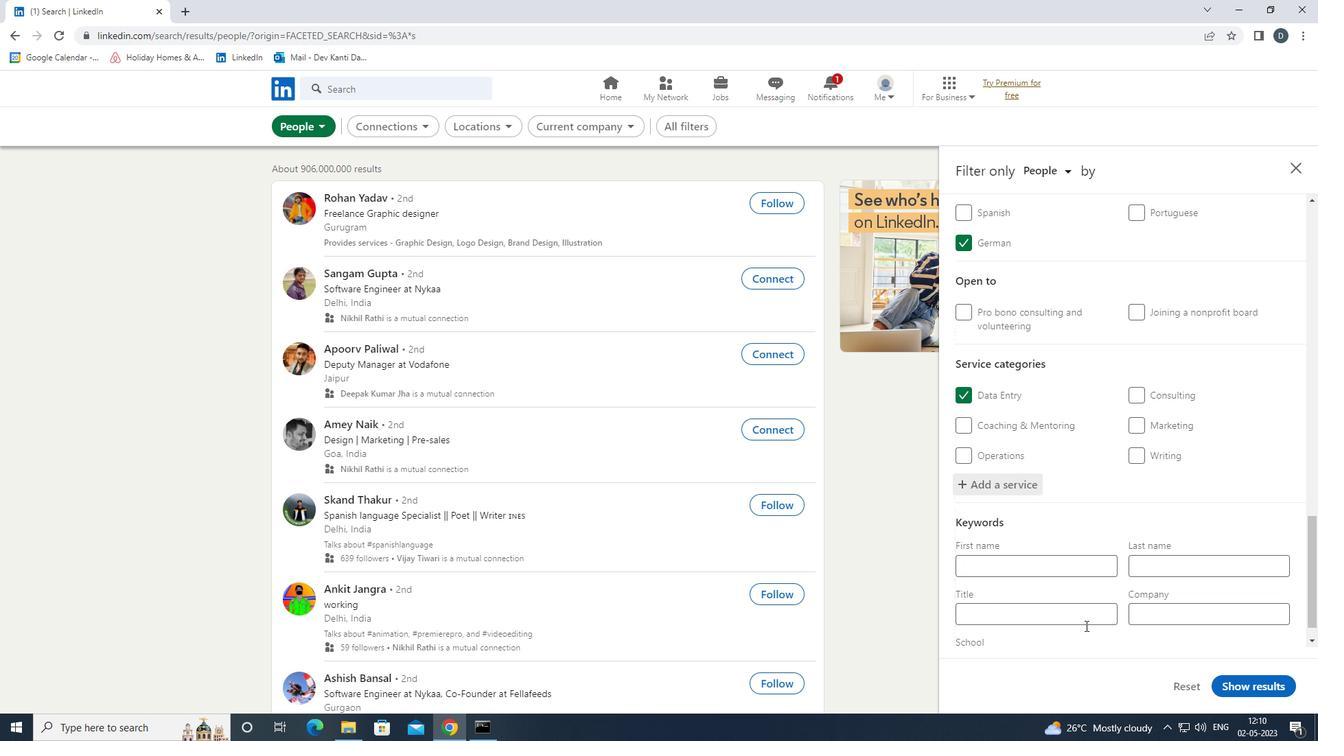 
Action: Mouse moved to (1096, 625)
Screenshot: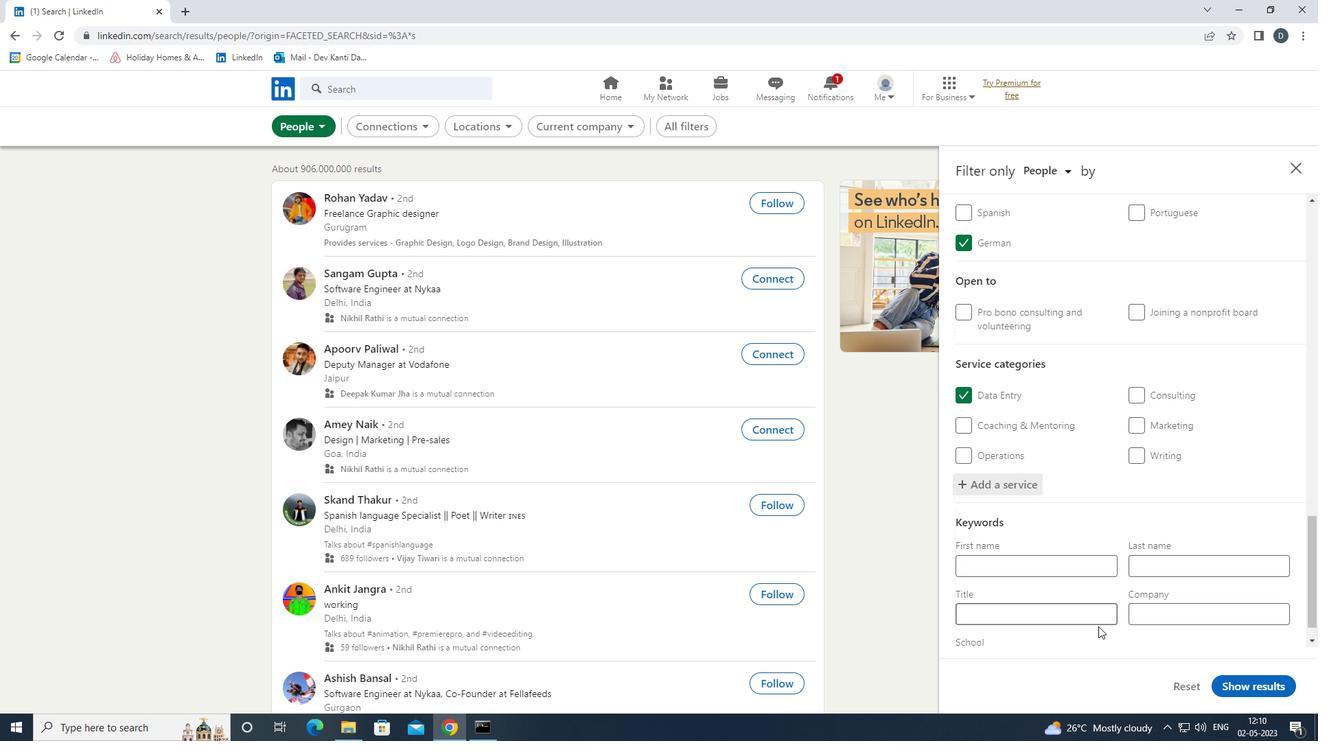 
Action: Mouse scrolled (1096, 624) with delta (0, 0)
Screenshot: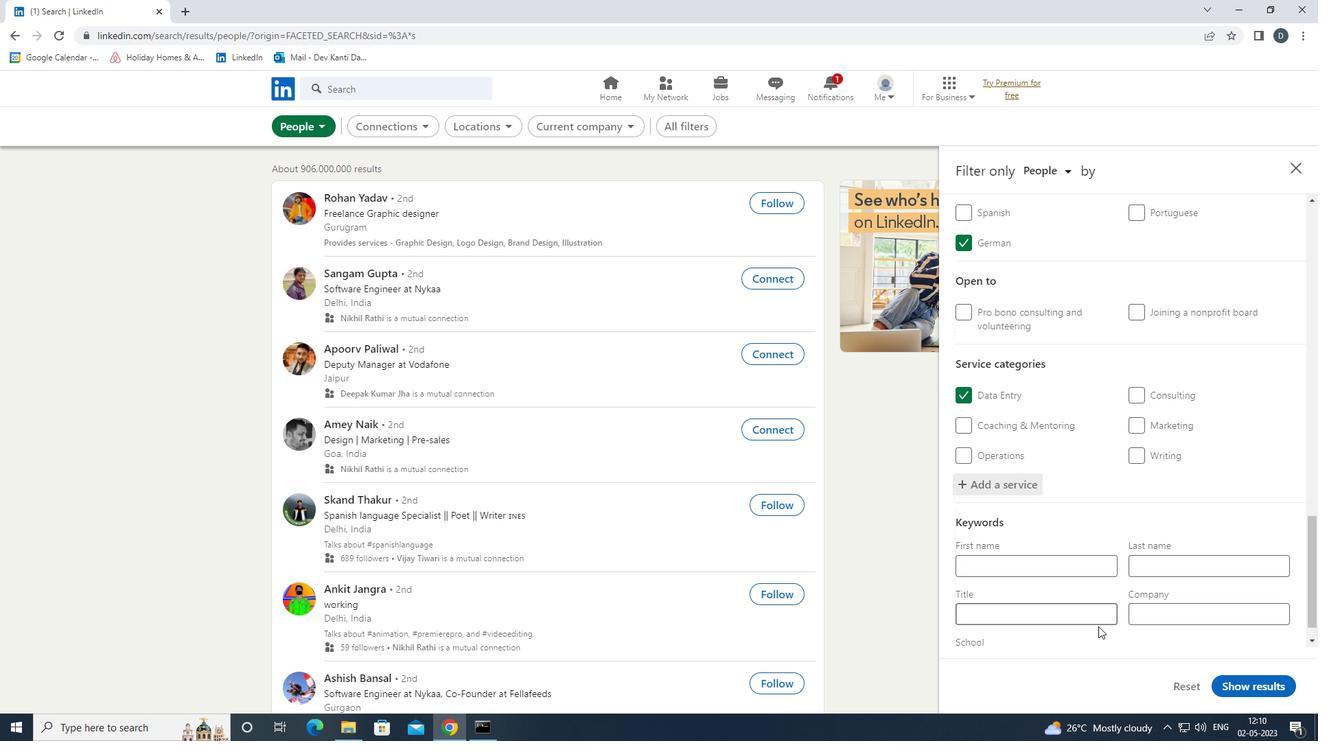 
Action: Mouse moved to (1095, 622)
Screenshot: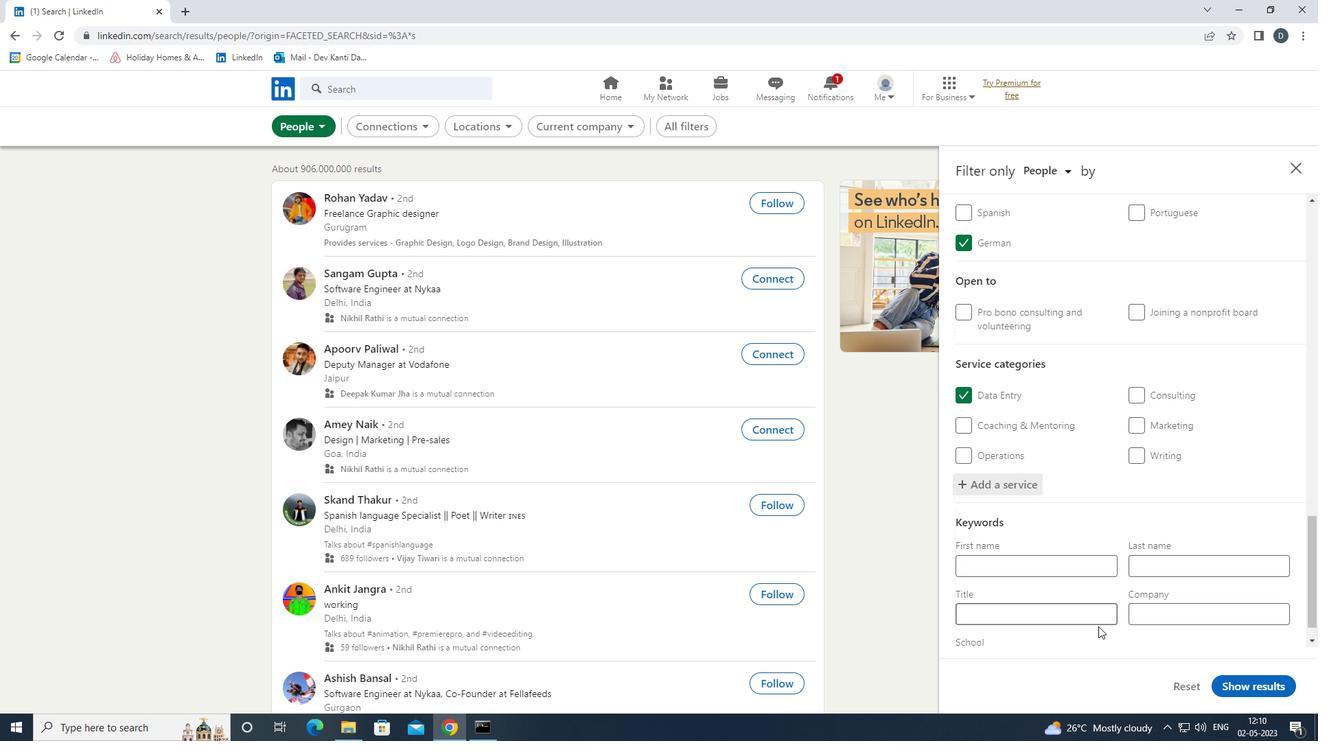 
Action: Mouse scrolled (1095, 622) with delta (0, 0)
Screenshot: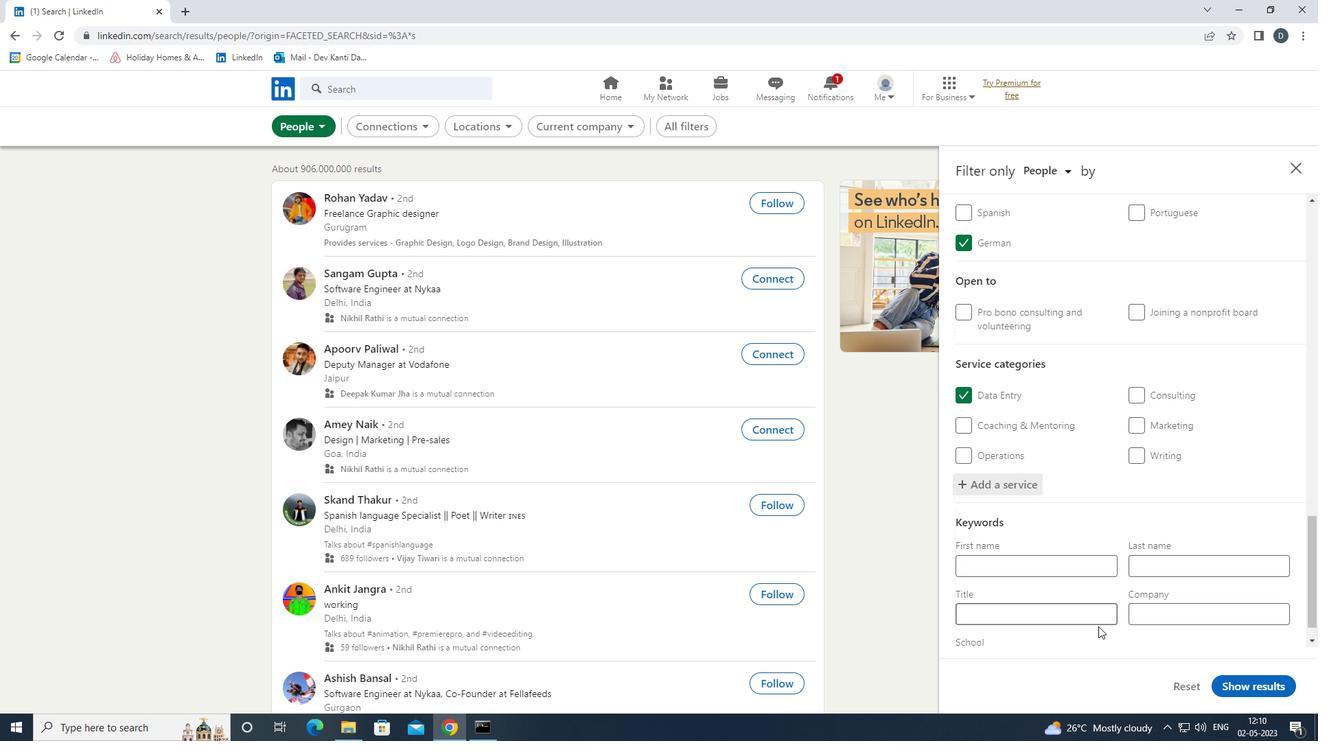
Action: Mouse moved to (1078, 582)
Screenshot: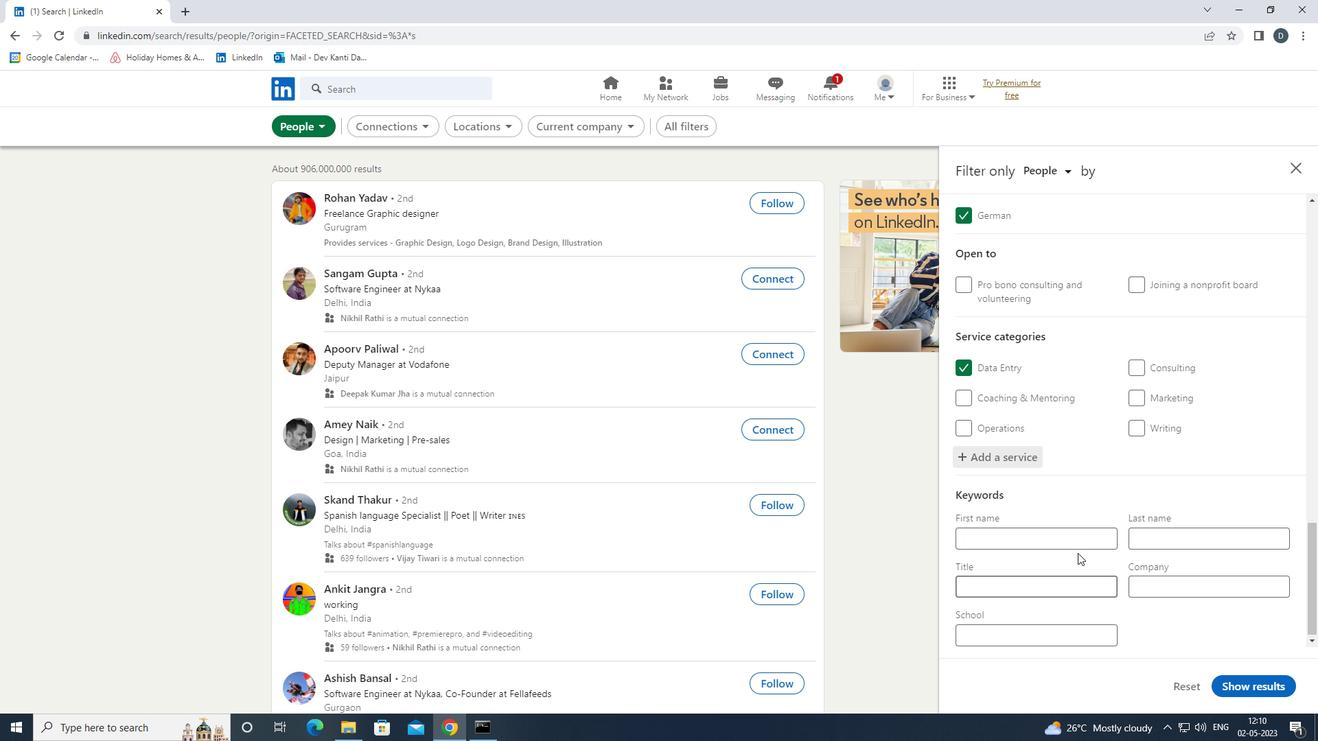 
Action: Mouse pressed left at (1078, 582)
Screenshot: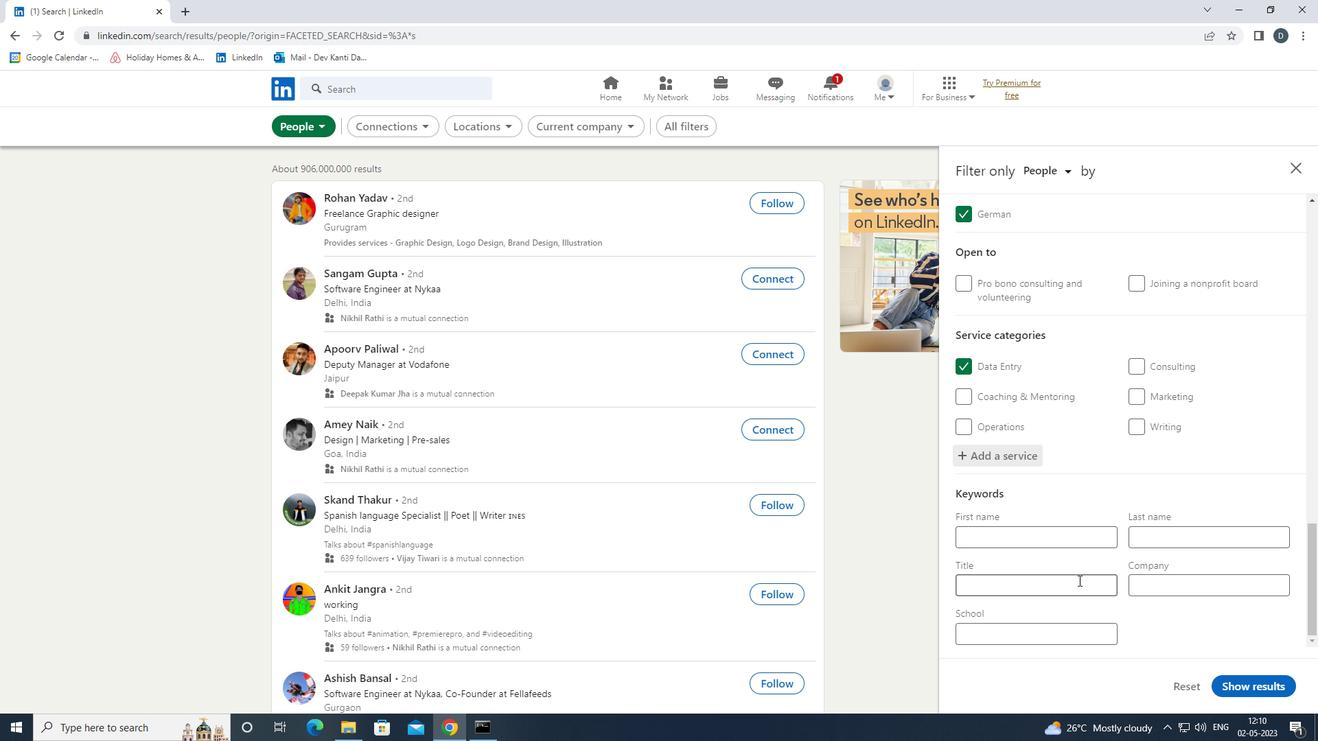 
Action: Mouse moved to (1078, 582)
Screenshot: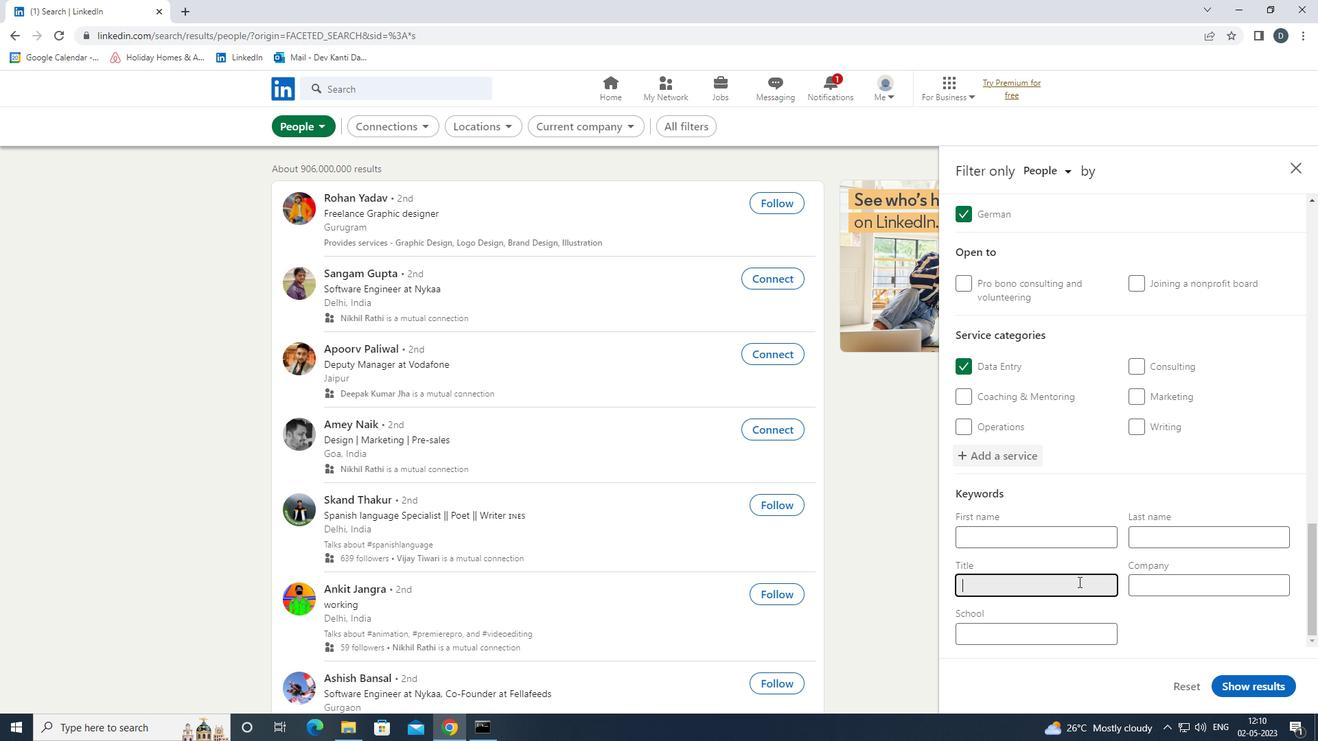 
Action: Key pressed <Key.shift><Key.shift>ACCOUNTANT
Screenshot: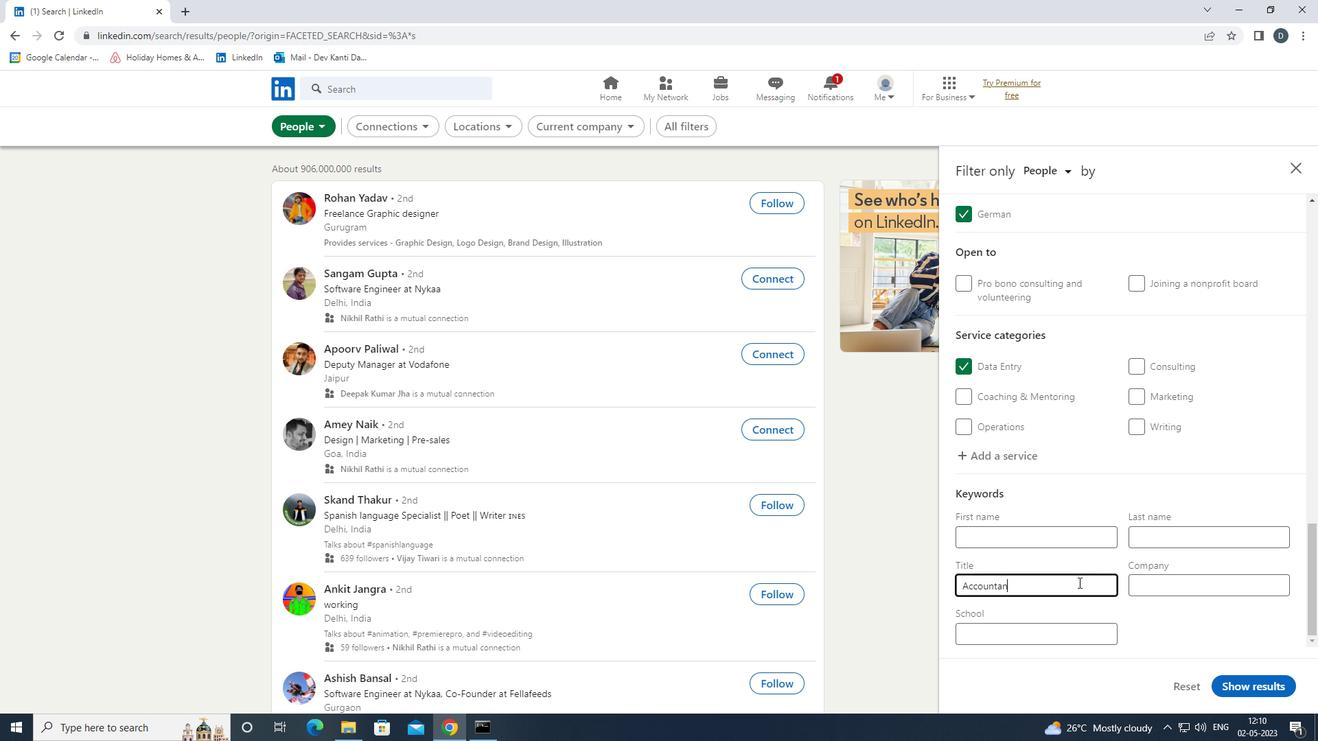 
Action: Mouse moved to (1270, 681)
Screenshot: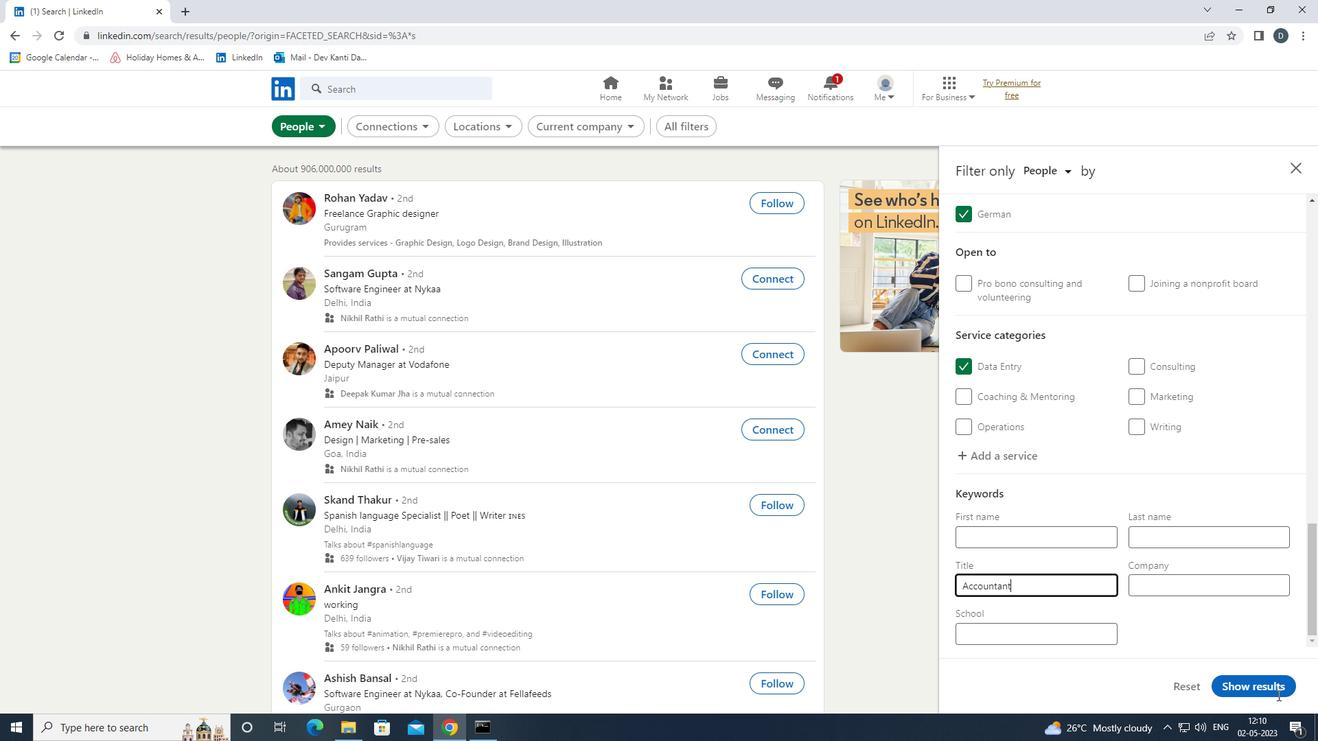 
Action: Mouse pressed left at (1270, 681)
Screenshot: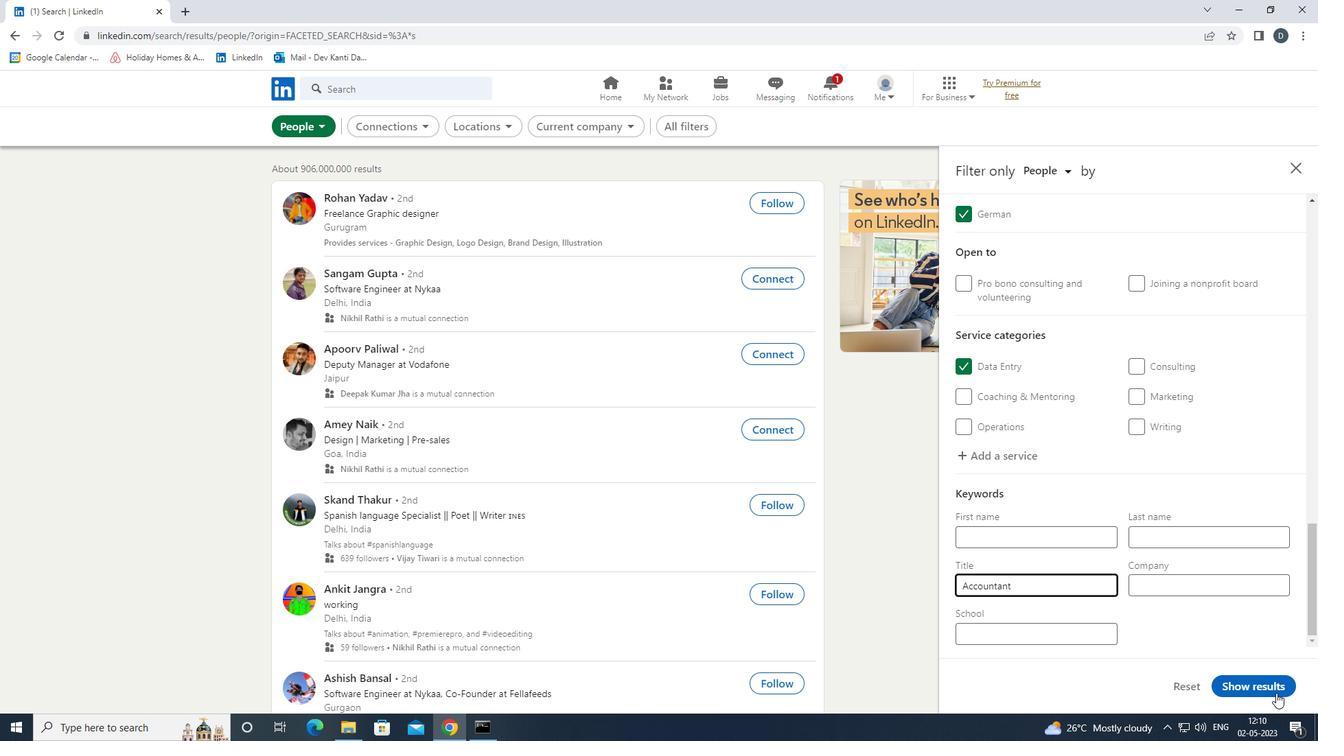 
Action: Mouse moved to (392, 228)
Screenshot: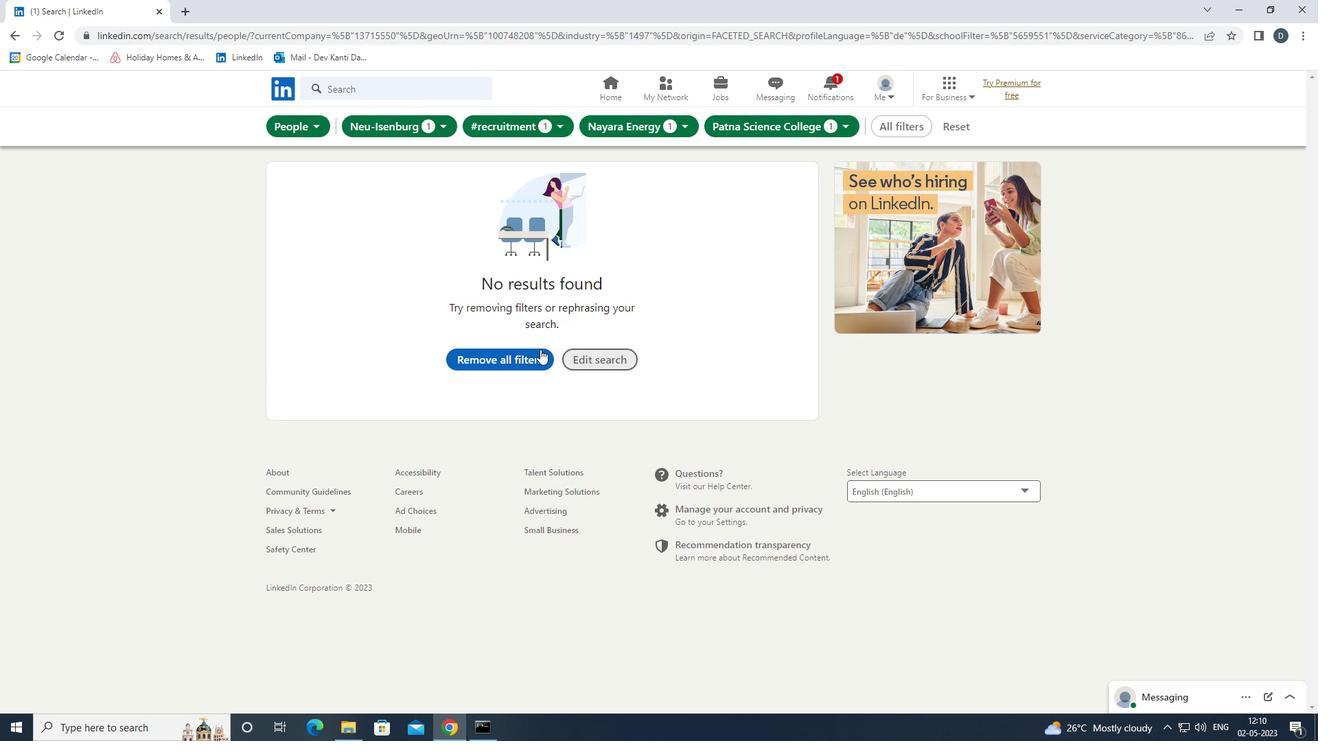 
